 Task: Personal: Wedding Planning.
Action: Mouse pressed left at (52, 74)
Screenshot: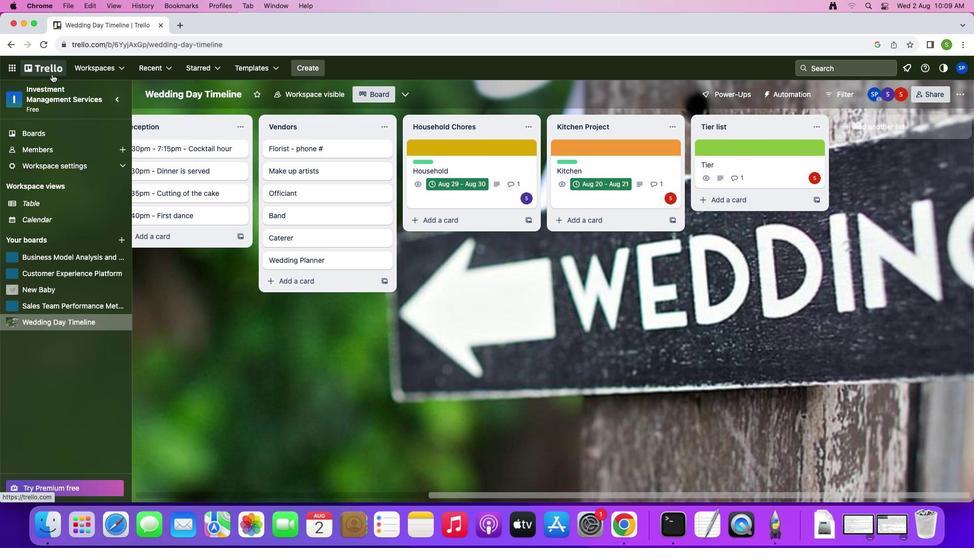 
Action: Mouse moved to (254, 129)
Screenshot: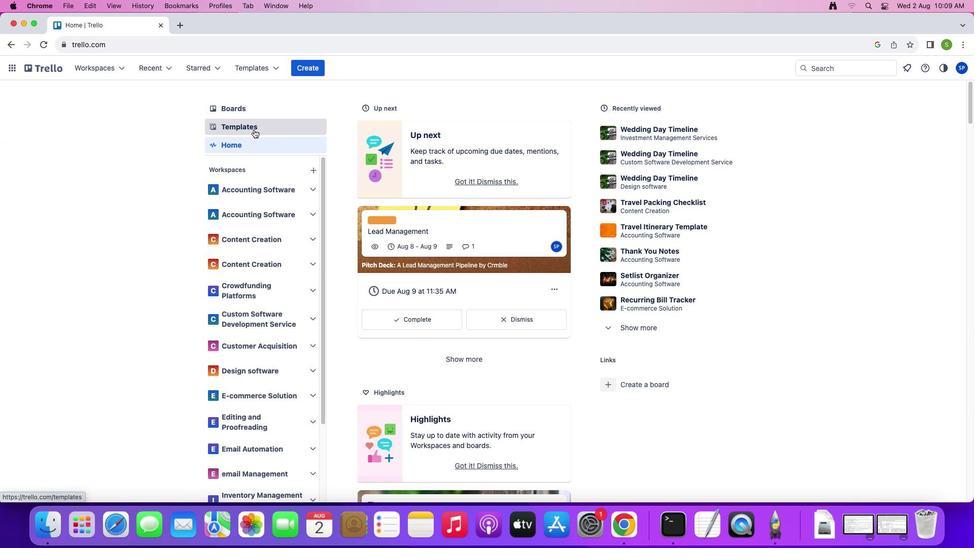 
Action: Mouse pressed left at (254, 129)
Screenshot: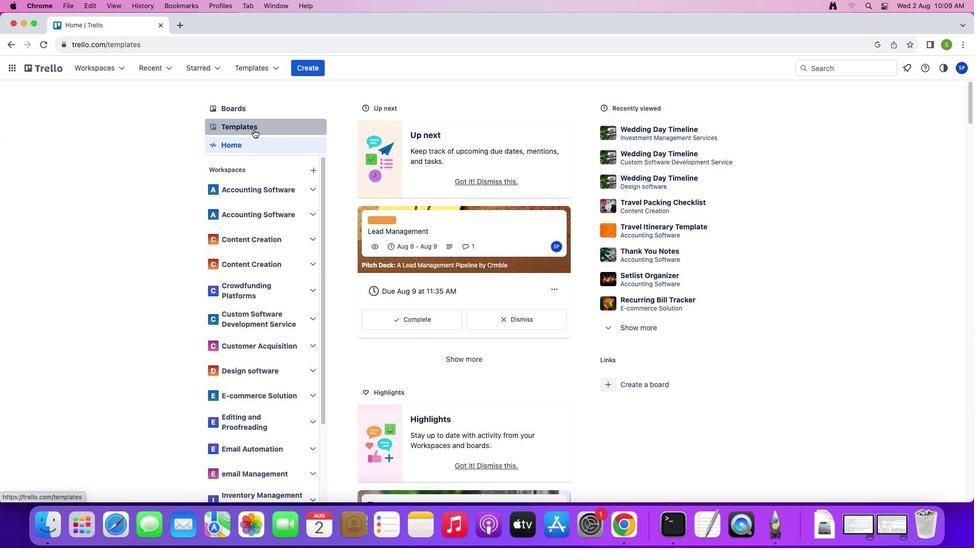 
Action: Mouse moved to (240, 265)
Screenshot: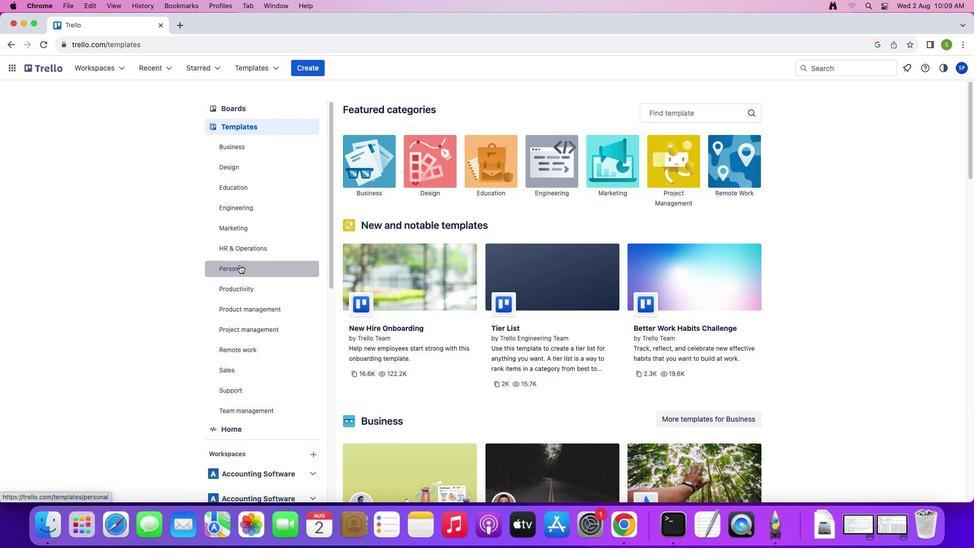 
Action: Mouse pressed left at (240, 265)
Screenshot: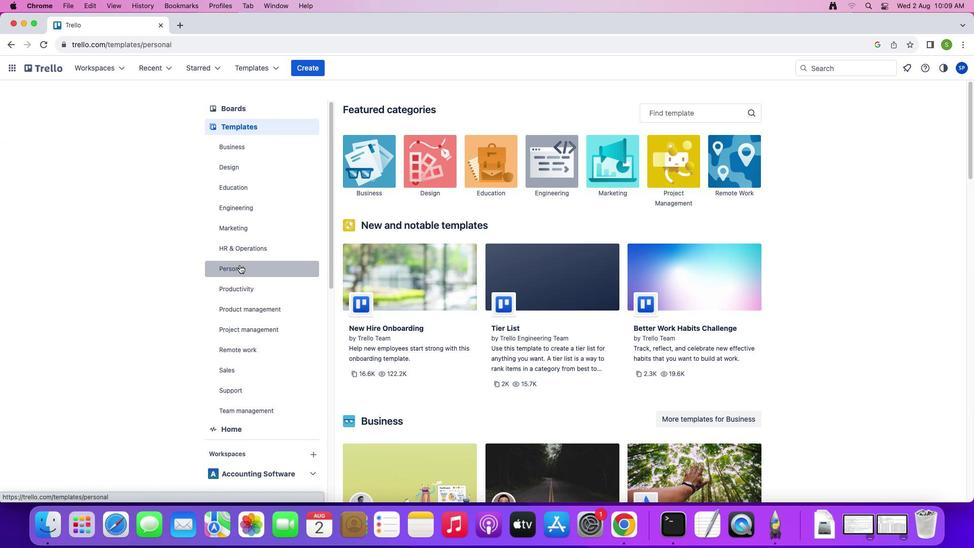 
Action: Mouse moved to (675, 111)
Screenshot: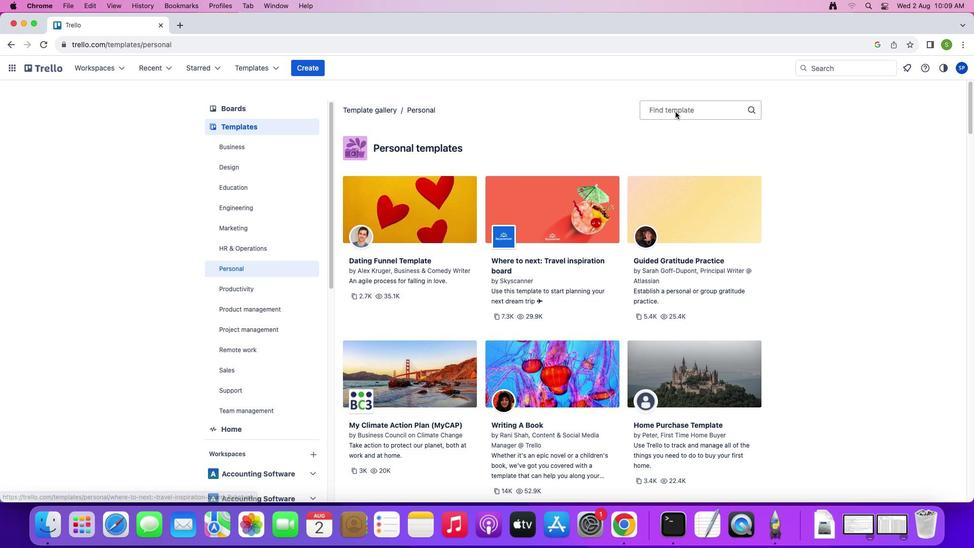 
Action: Mouse pressed left at (675, 111)
Screenshot: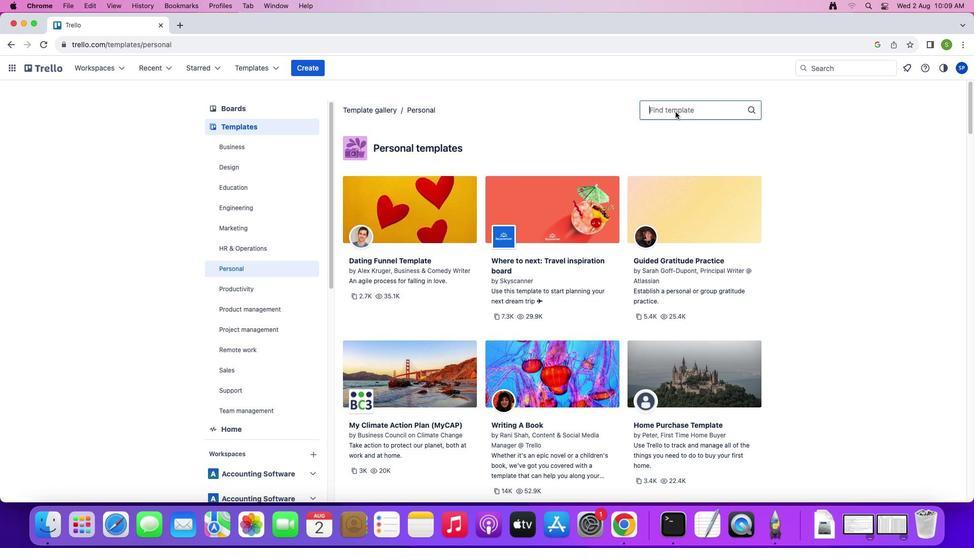 
Action: Key pressed 'W''E''D''D''I''N''G'Key.space'P''L''A''N''N''I''N''G'
Screenshot: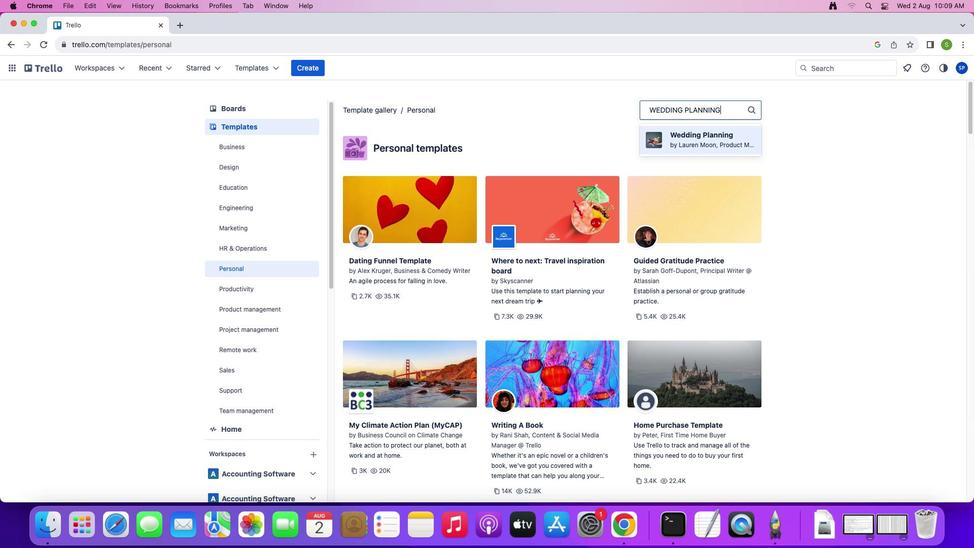
Action: Mouse moved to (700, 149)
Screenshot: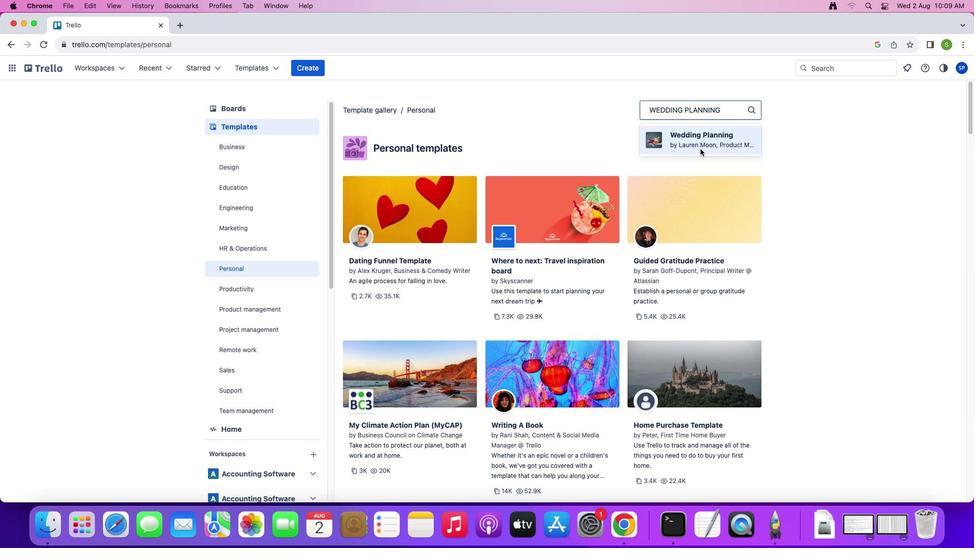 
Action: Mouse pressed left at (700, 149)
Screenshot: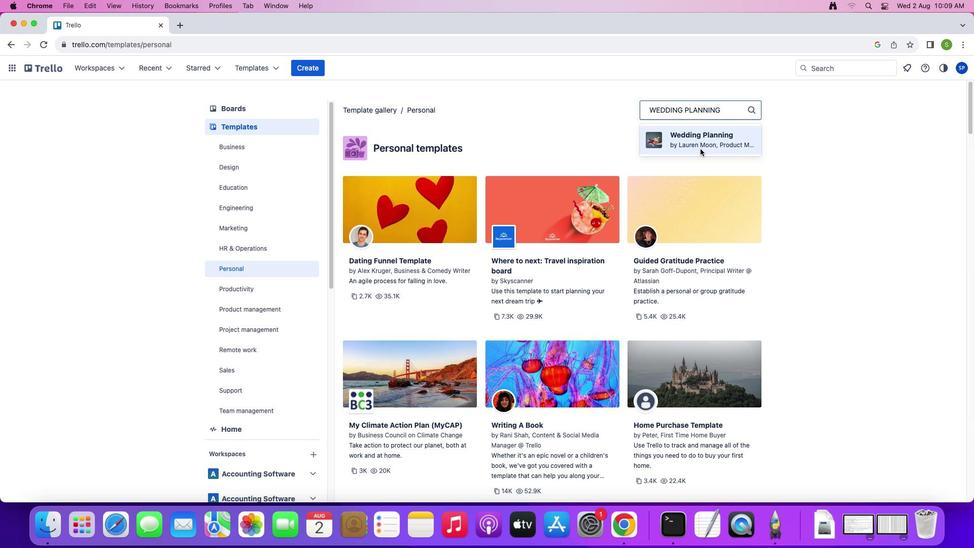 
Action: Key pressed Key.caps_lock
Screenshot: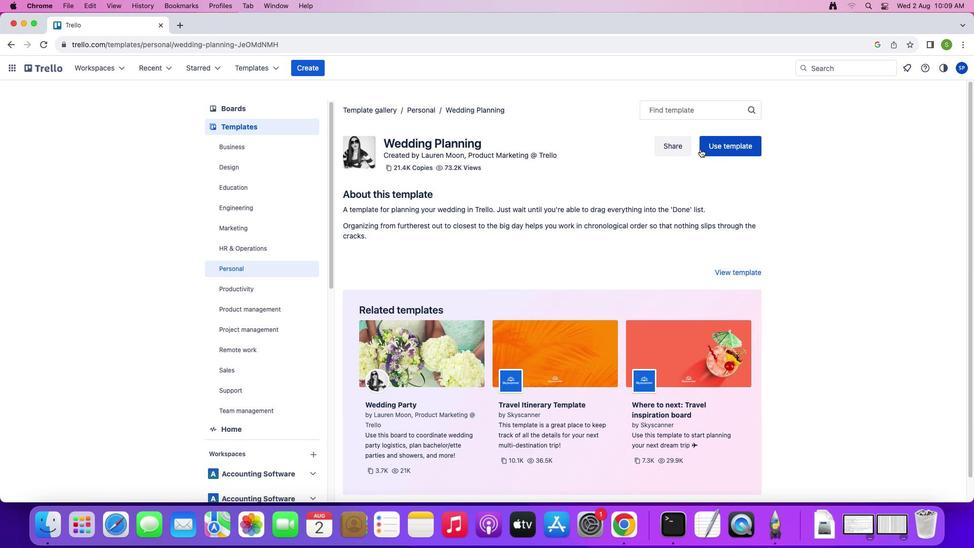
Action: Mouse moved to (709, 137)
Screenshot: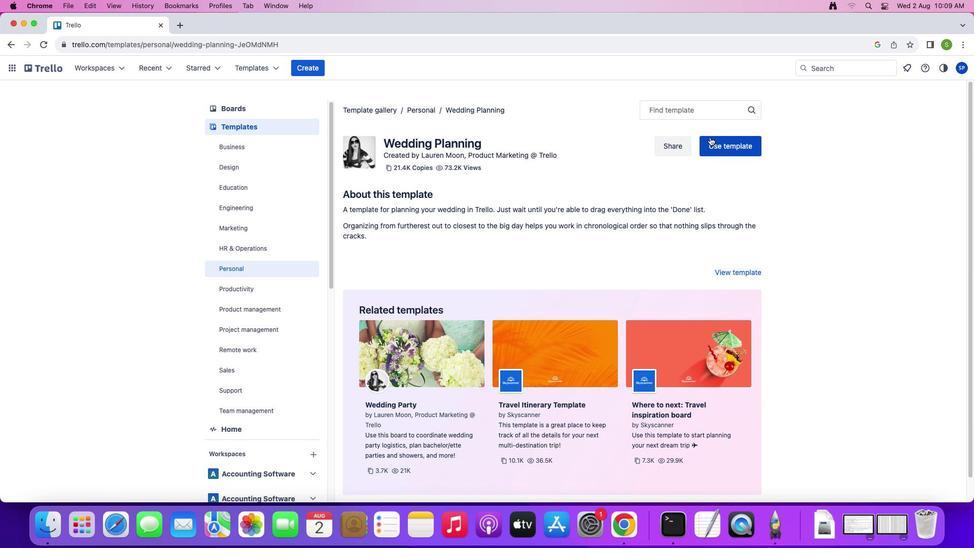 
Action: Mouse pressed left at (709, 137)
Screenshot: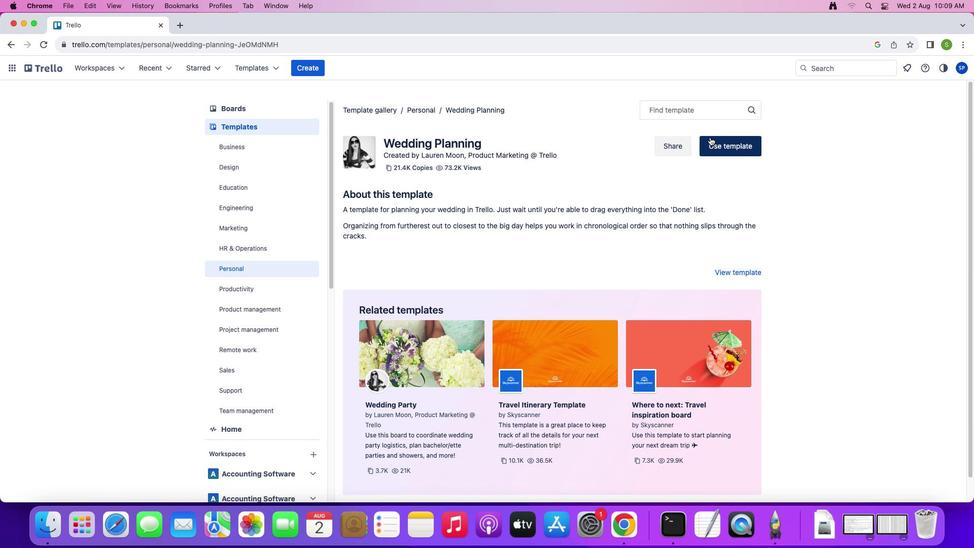 
Action: Mouse moved to (763, 240)
Screenshot: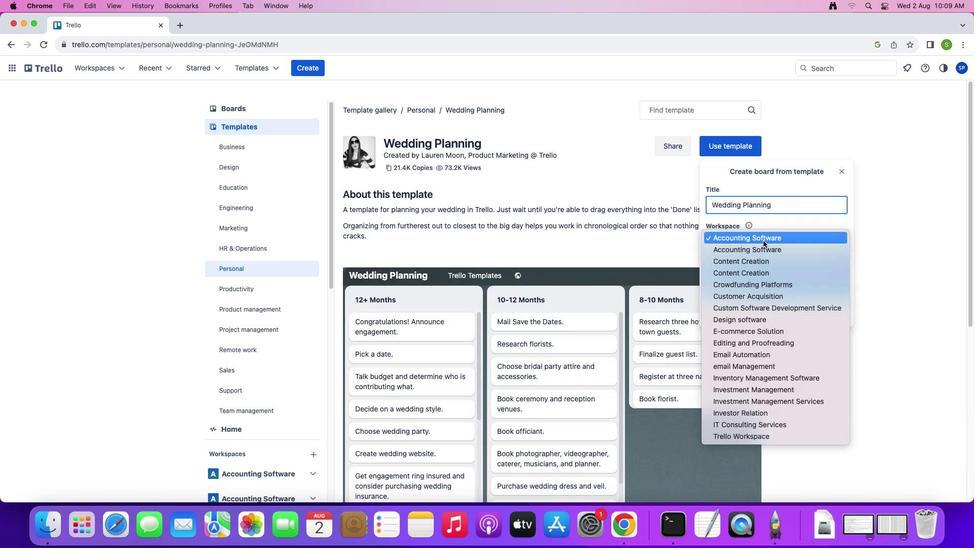 
Action: Mouse pressed left at (763, 240)
Screenshot: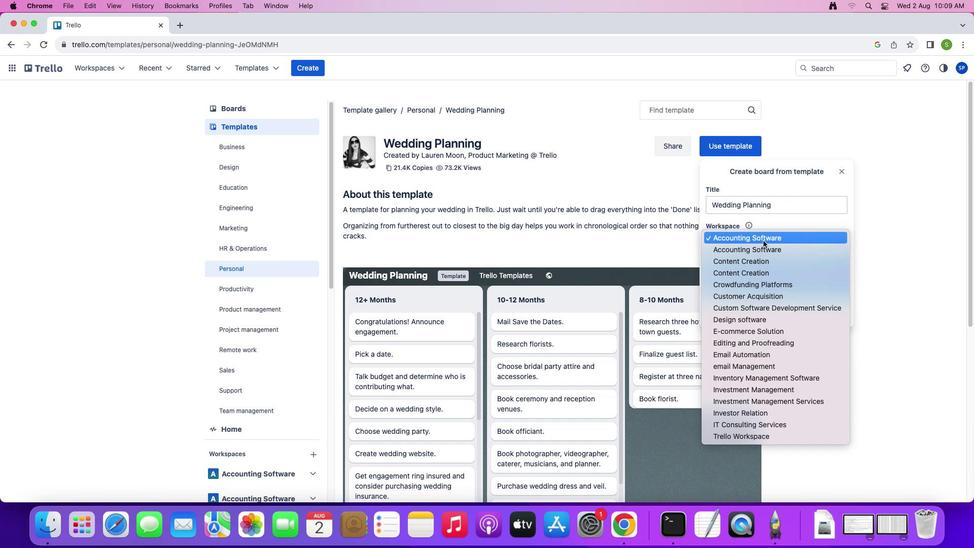 
Action: Mouse moved to (739, 403)
Screenshot: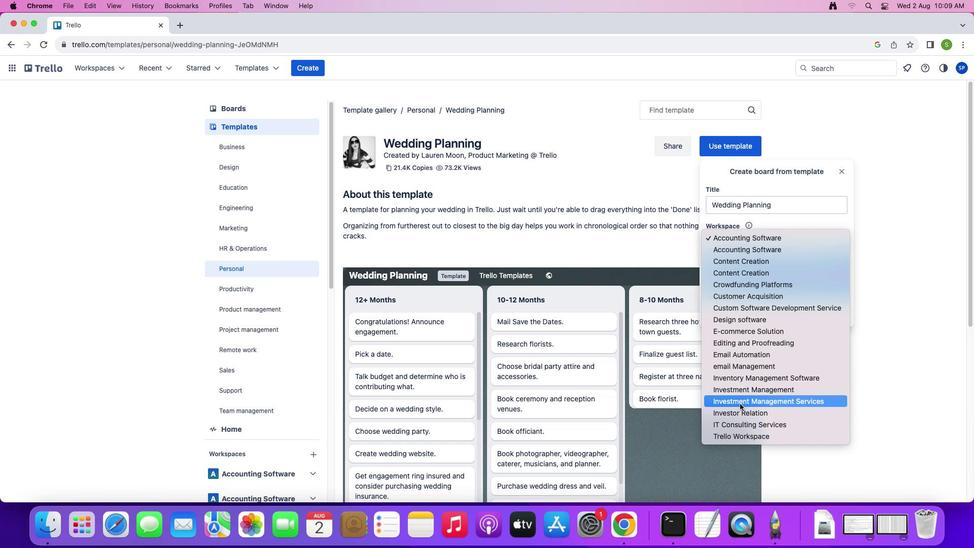 
Action: Mouse pressed left at (739, 403)
Screenshot: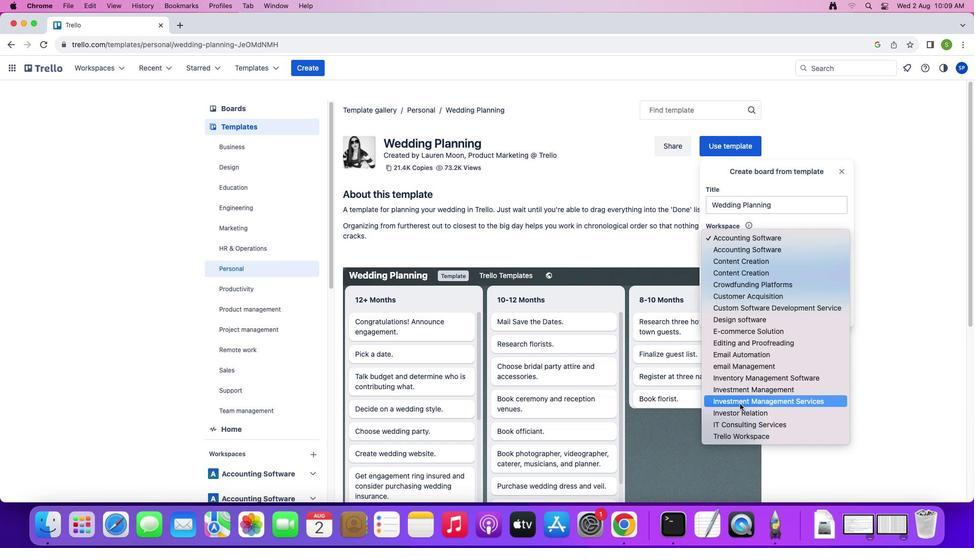 
Action: Mouse moved to (782, 235)
Screenshot: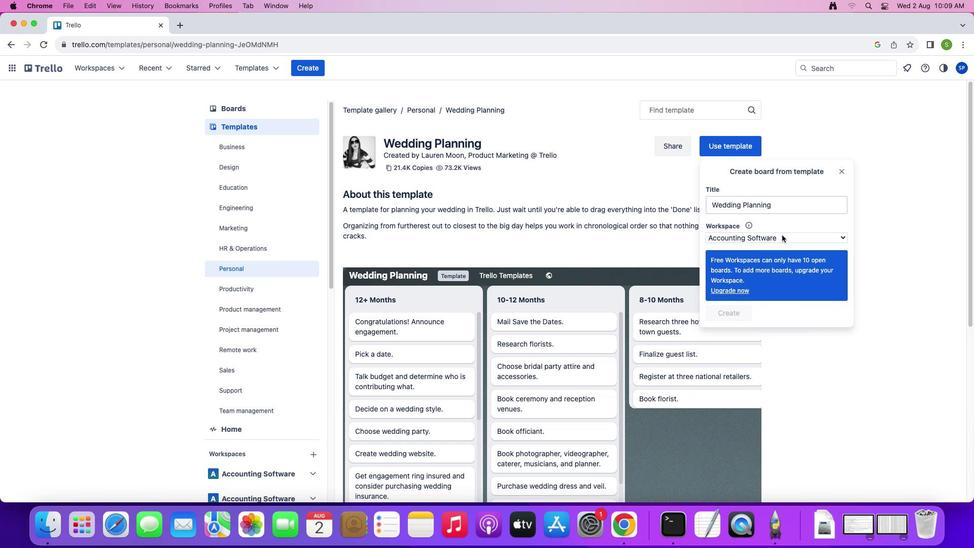 
Action: Mouse pressed left at (782, 235)
Screenshot: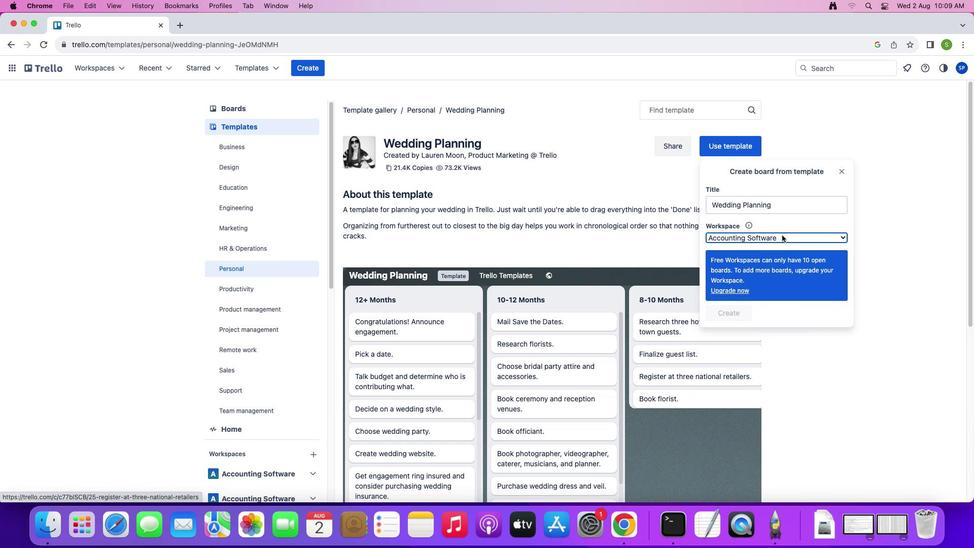 
Action: Mouse moved to (793, 240)
Screenshot: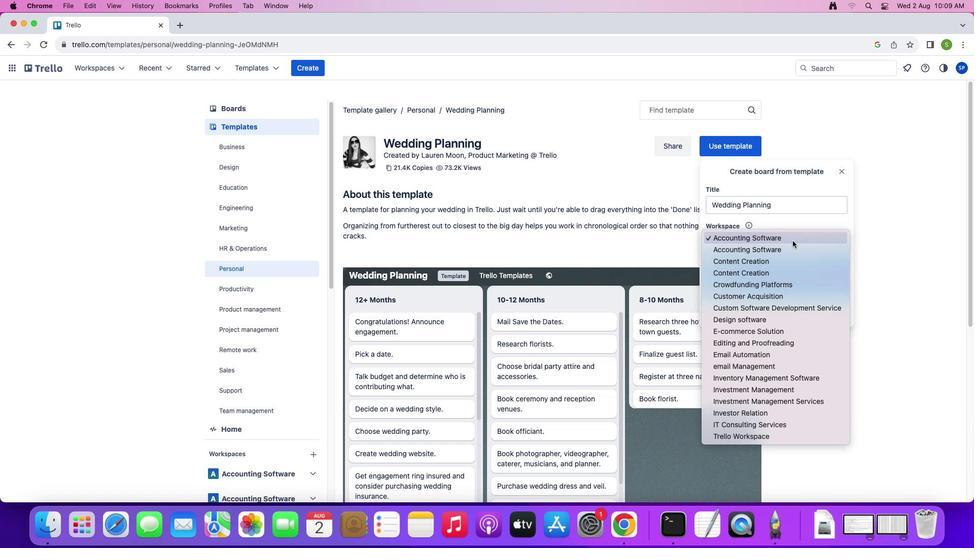 
Action: Mouse pressed left at (793, 240)
Screenshot: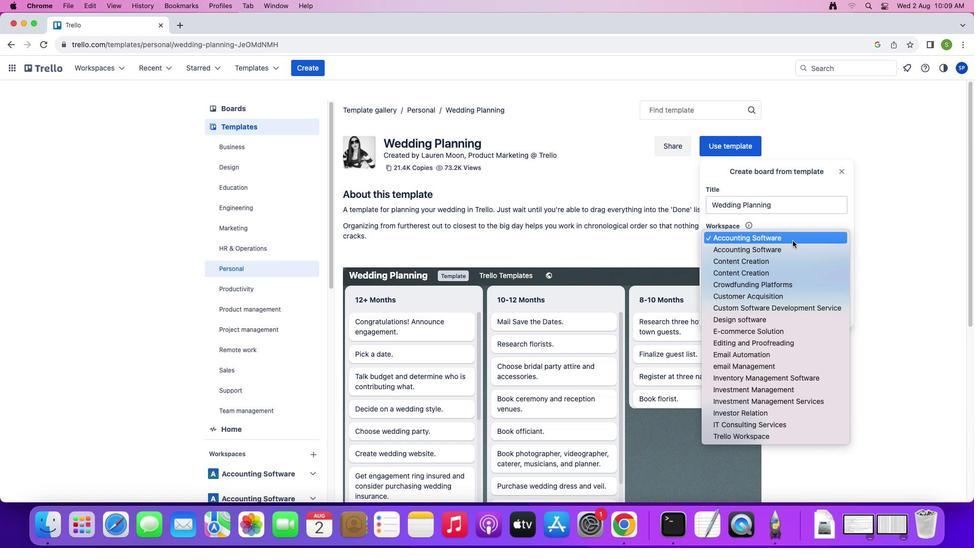 
Action: Mouse moved to (757, 257)
Screenshot: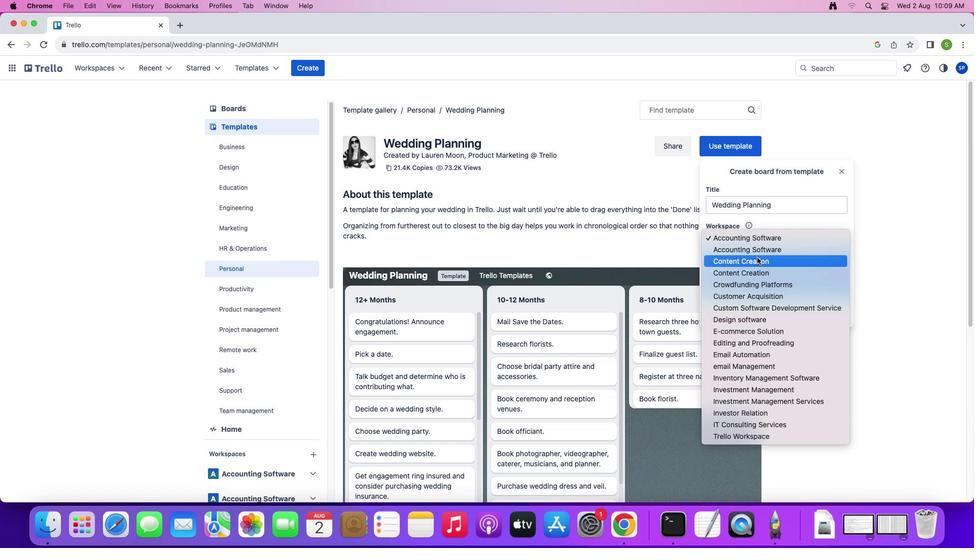 
Action: Mouse pressed left at (757, 257)
Screenshot: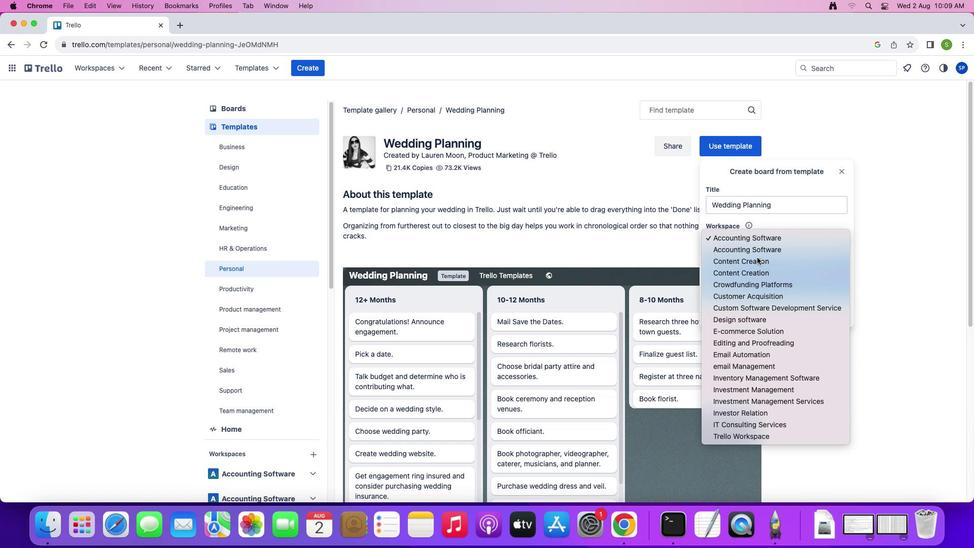 
Action: Mouse moved to (725, 367)
Screenshot: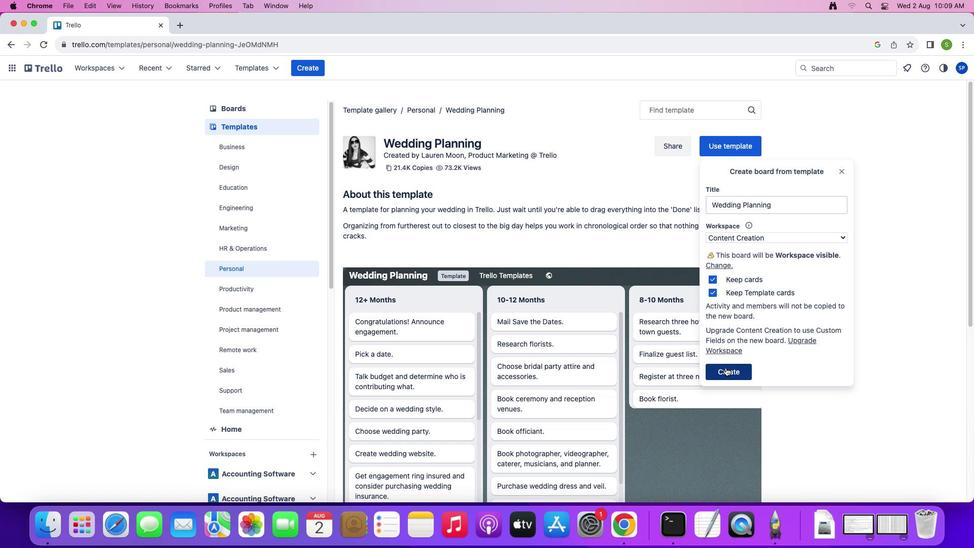 
Action: Mouse pressed left at (725, 367)
Screenshot: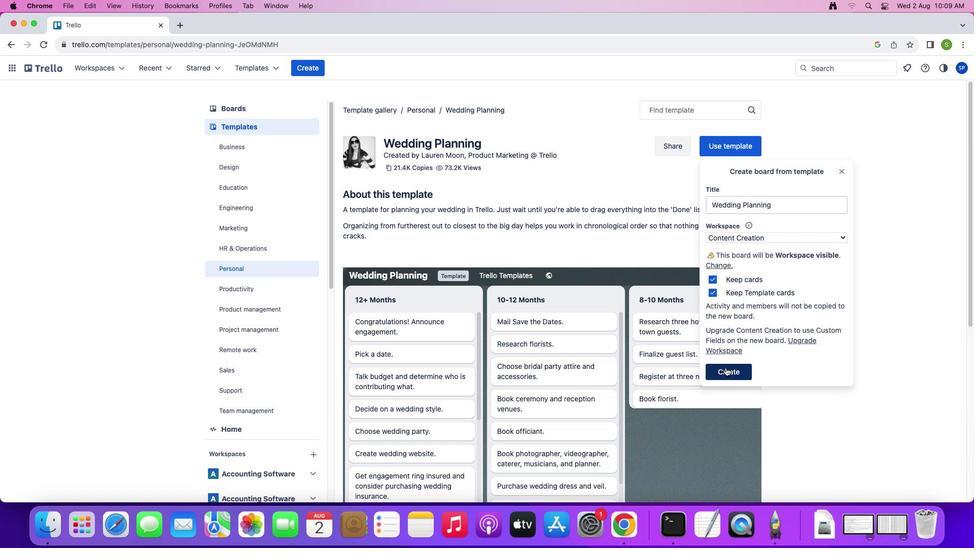 
Action: Mouse moved to (397, 495)
Screenshot: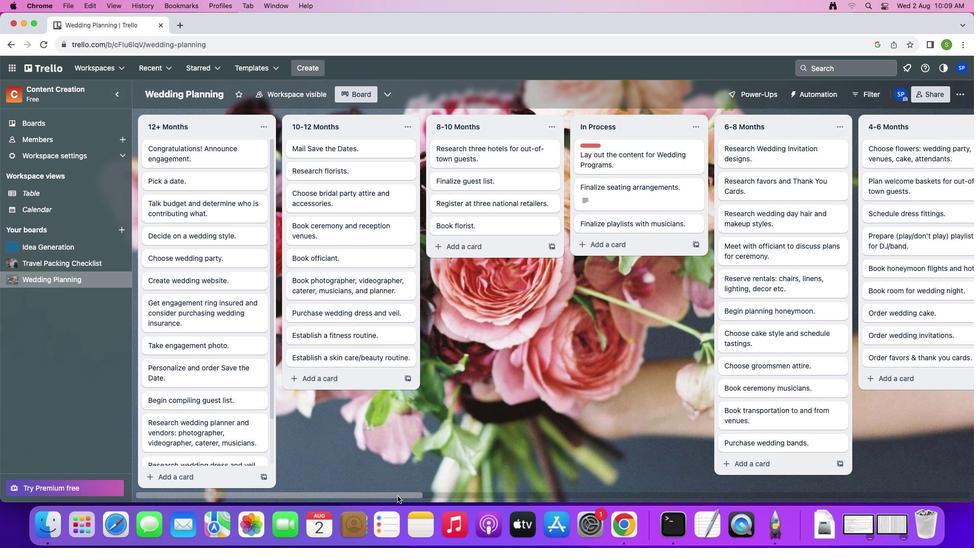 
Action: Mouse pressed left at (397, 495)
Screenshot: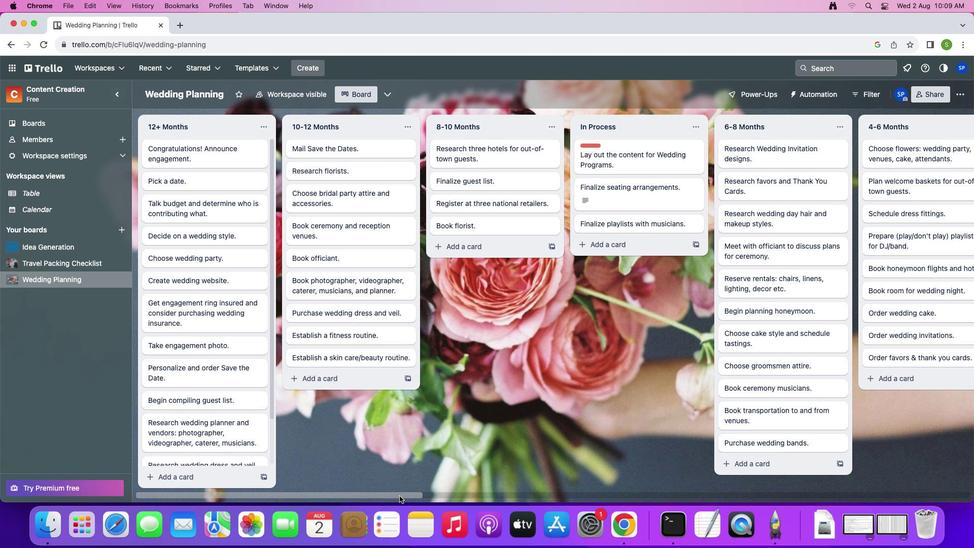 
Action: Mouse moved to (924, 129)
Screenshot: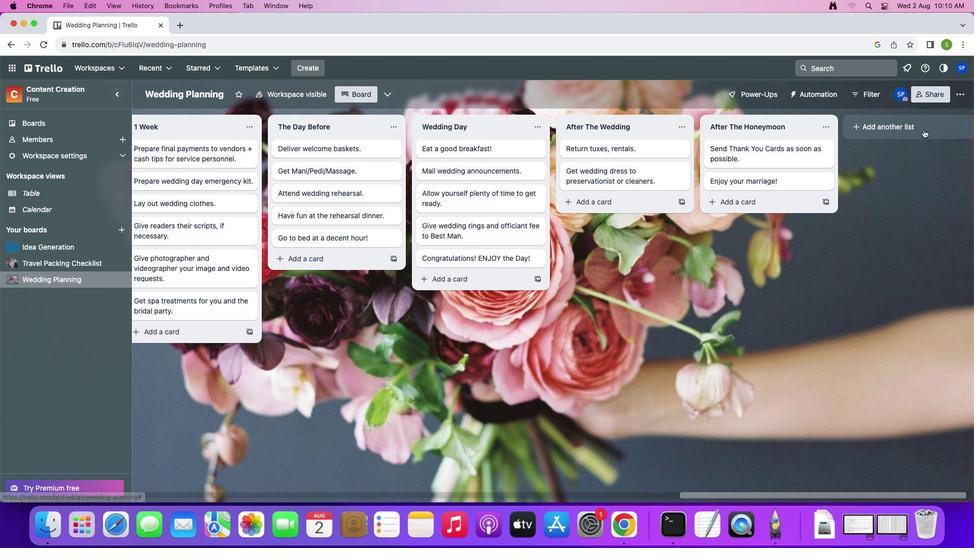 
Action: Mouse pressed left at (924, 129)
Screenshot: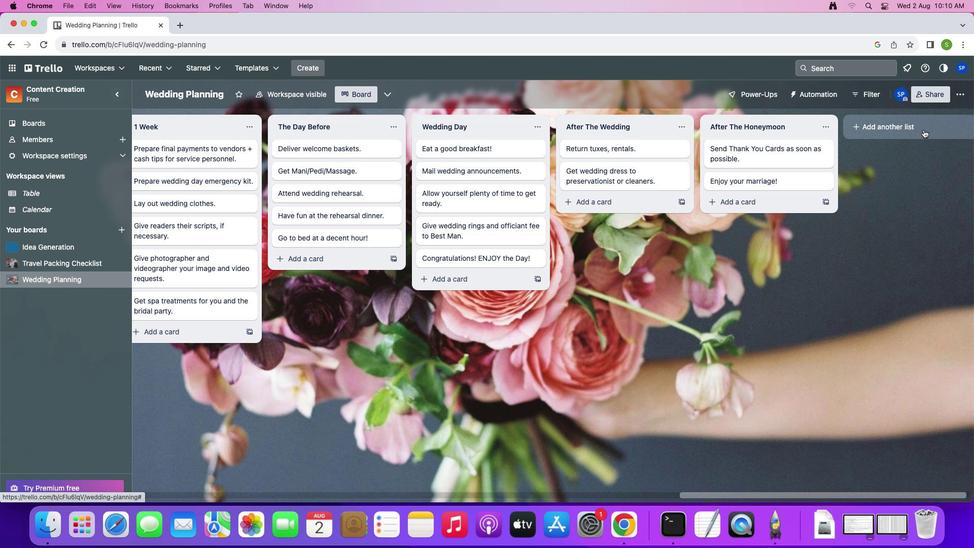 
Action: Mouse moved to (846, 346)
Screenshot: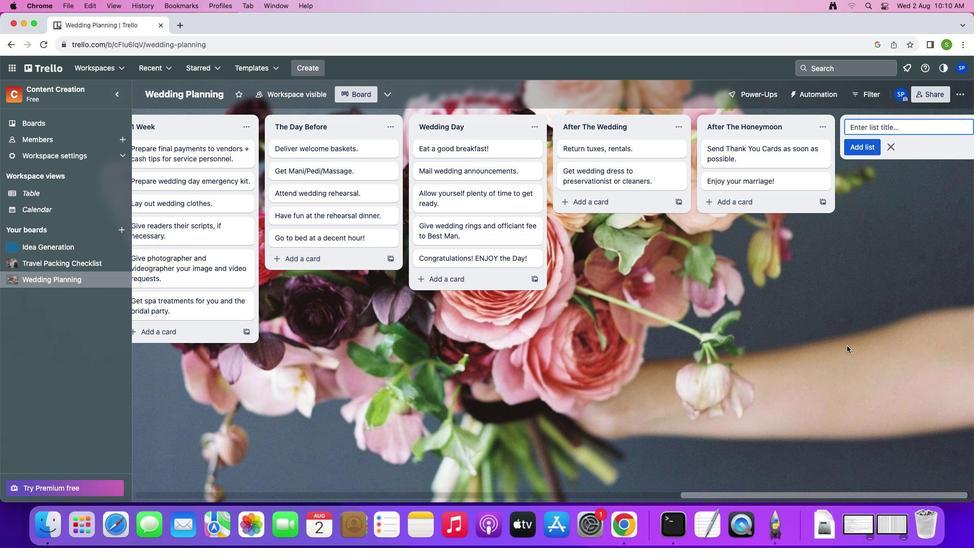 
Action: Key pressed Key.shift'W''e''d''d''i''n''g'Key.spaceKey.shift'P''a''r''t''y'Key.enterKey.shift'T''r''a''v''e''l'Key.spaceKey.shift'I''t''i''n''e''r''a''r''y'Key.spaceKey.shift'T''e''m''p''l''a''t''e'Key.enterKey.shift'W''h''e''r''e'Key.space't''o'Key.space'n''e''x''t'Key.shift_r':'Key.spaceKey.shift'T''r''a''v''e''l'Key.space'i''n''s''p''i''r''a''t''i''o''n'Key.space'b''o''a''r''d'Key.enter
Screenshot: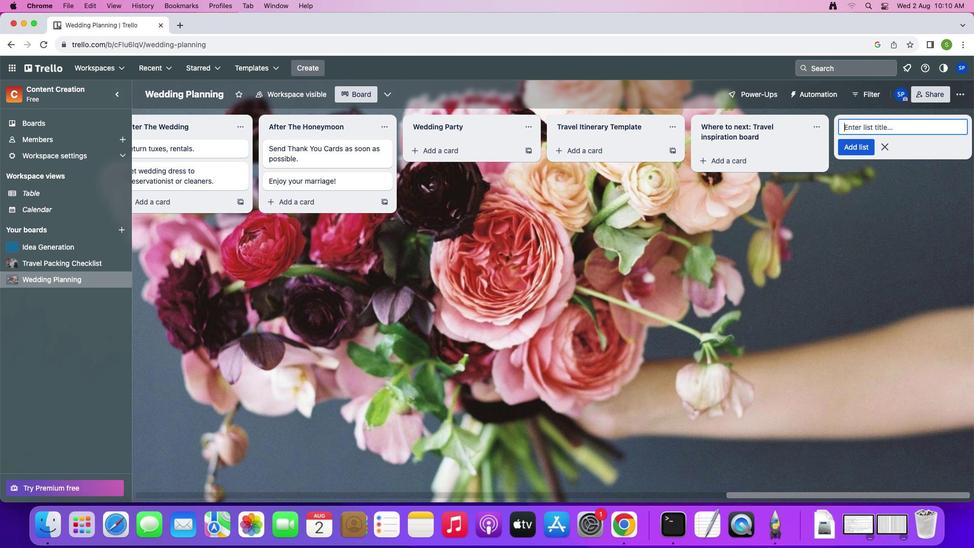 
Action: Mouse moved to (894, 149)
Screenshot: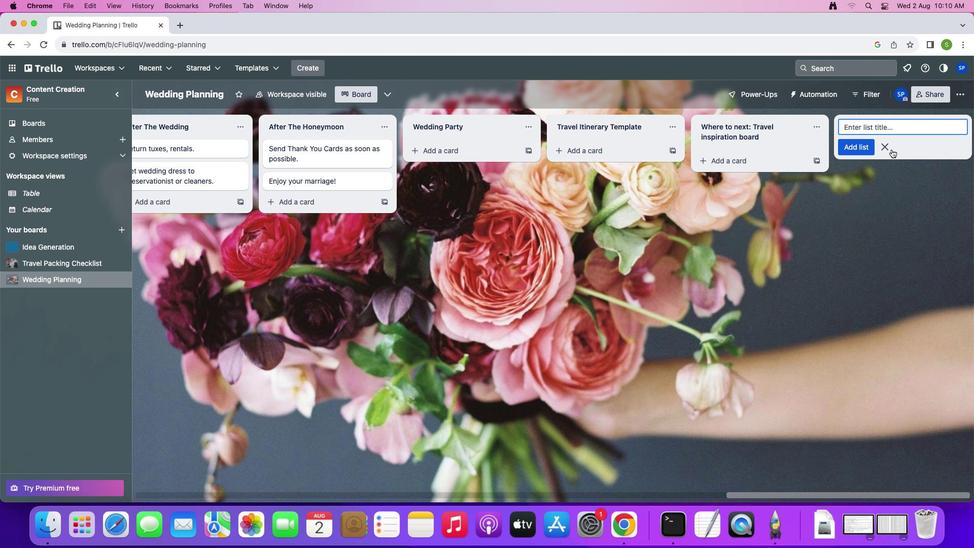 
Action: Mouse pressed left at (894, 149)
Screenshot: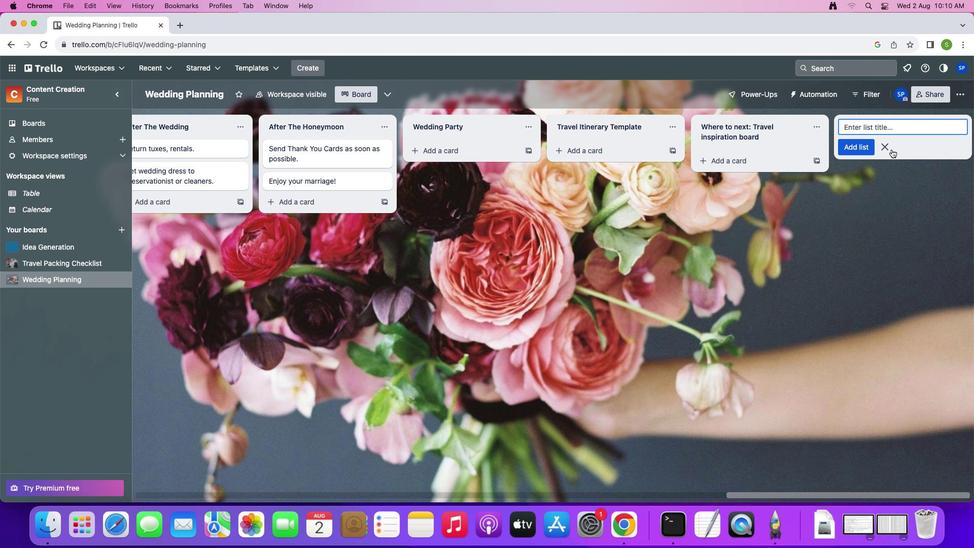 
Action: Mouse moved to (891, 149)
Screenshot: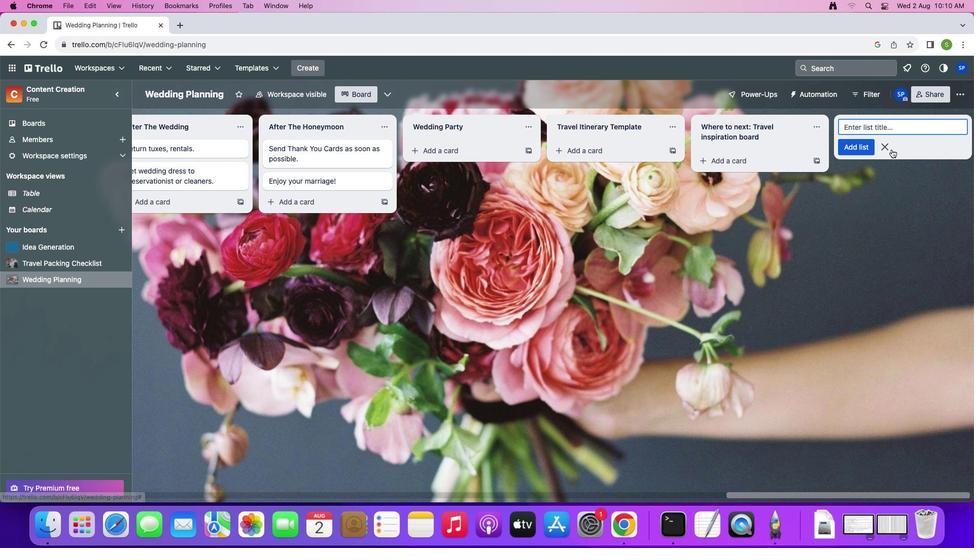 
Action: Mouse pressed left at (891, 149)
Screenshot: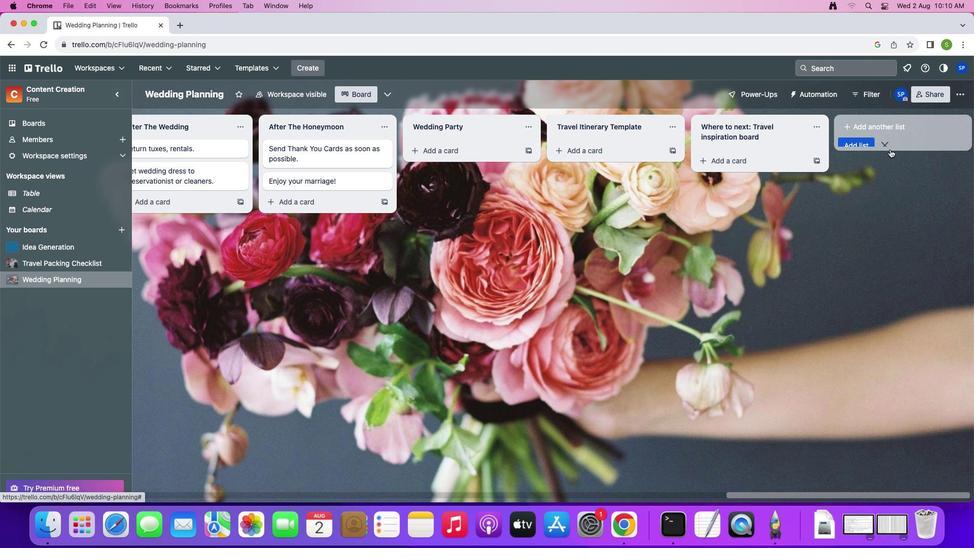 
Action: Mouse moved to (457, 148)
Screenshot: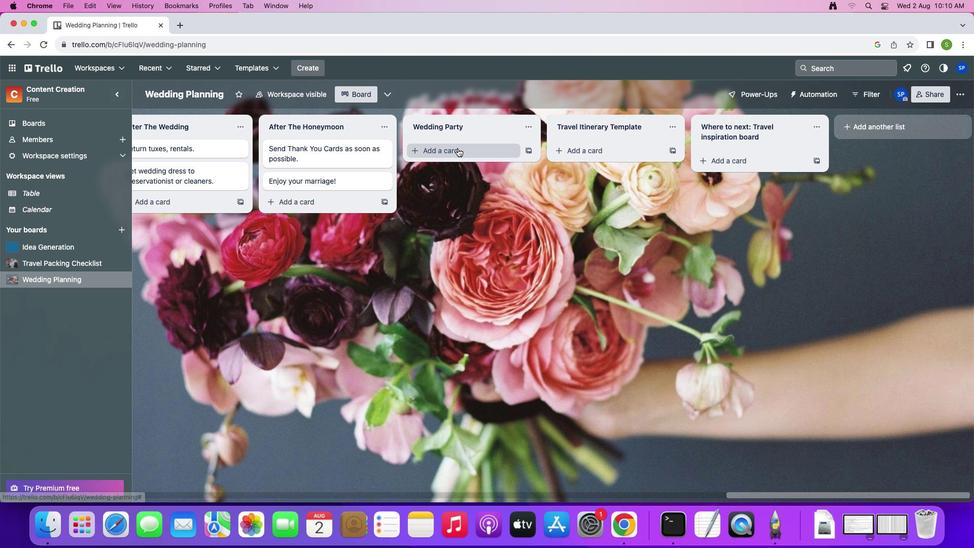 
Action: Mouse pressed left at (457, 148)
Screenshot: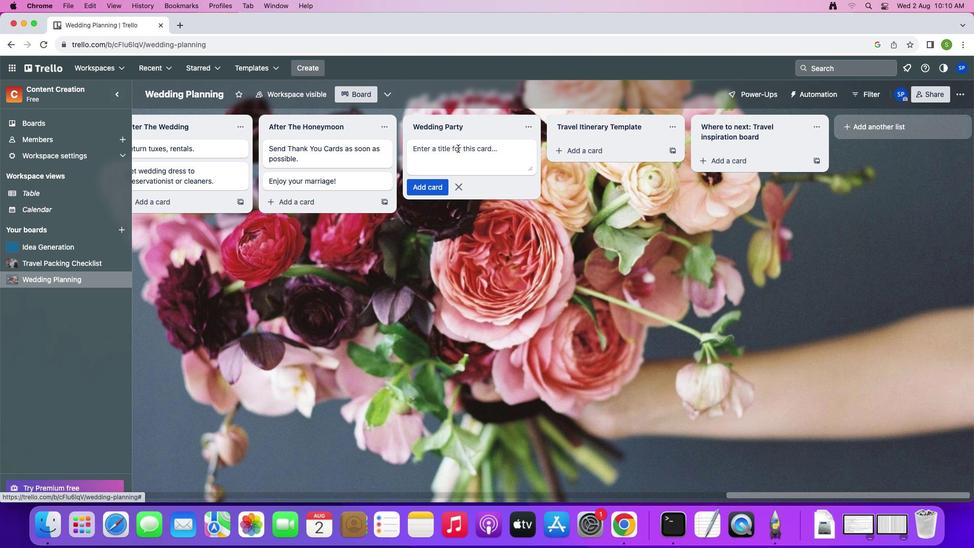 
Action: Mouse moved to (471, 161)
Screenshot: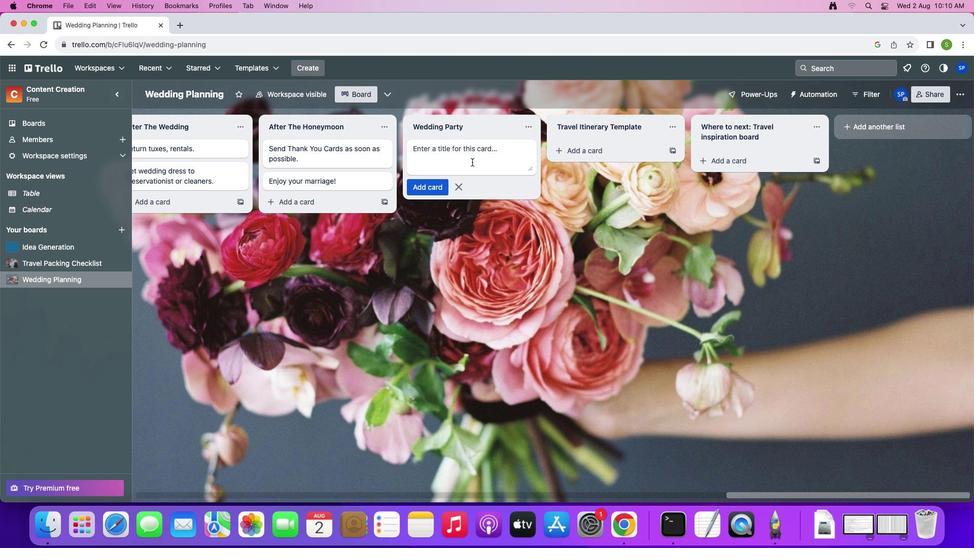 
Action: Key pressed Key.shift'W''e''d''d''i''n''g'Key.enter
Screenshot: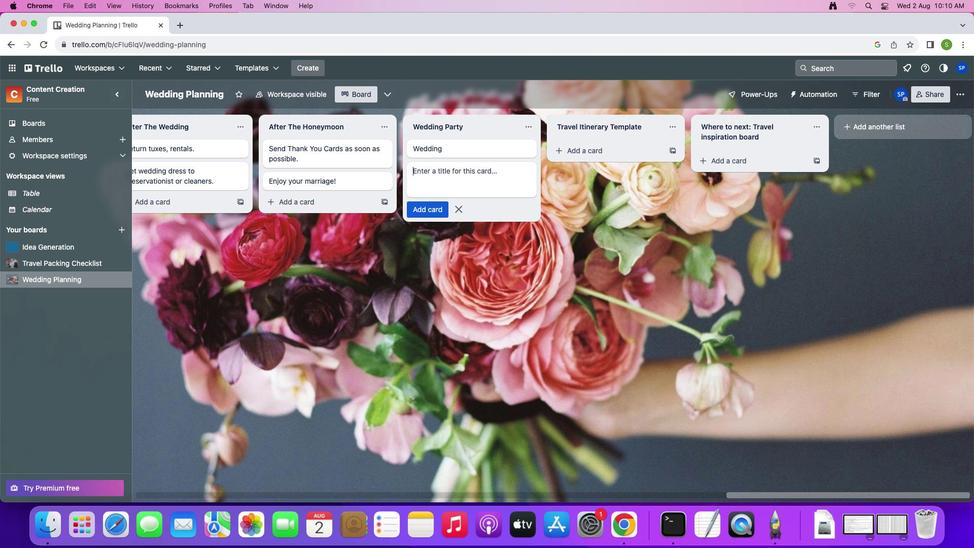 
Action: Mouse moved to (612, 149)
Screenshot: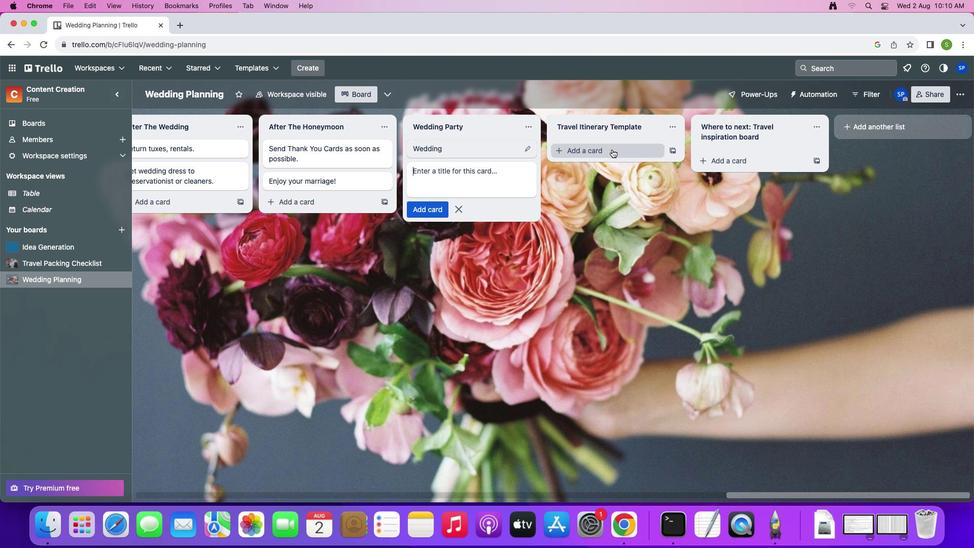 
Action: Mouse pressed left at (612, 149)
Screenshot: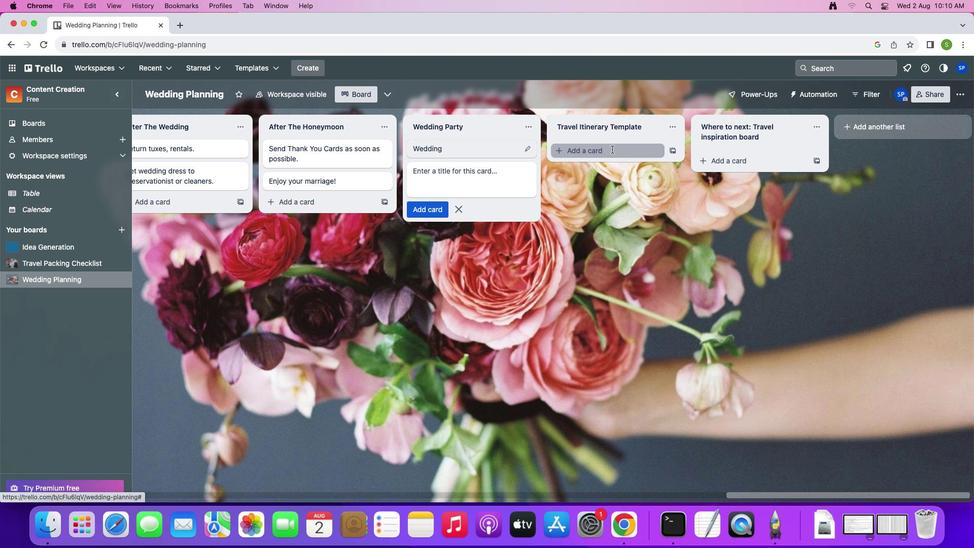 
Action: Mouse moved to (612, 149)
Screenshot: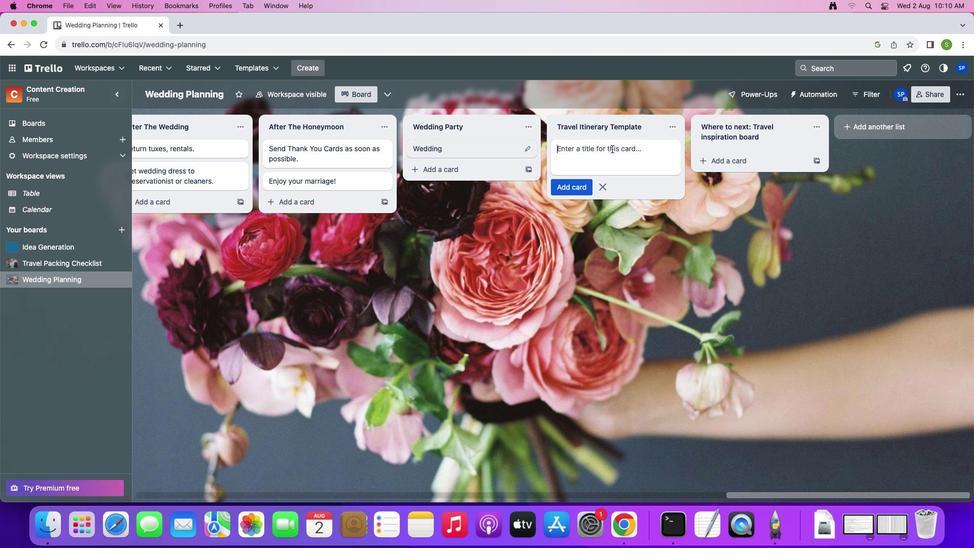 
Action: Key pressed Key.shift'I''t''i''n''e''r''a''r''y'Key.enter
Screenshot: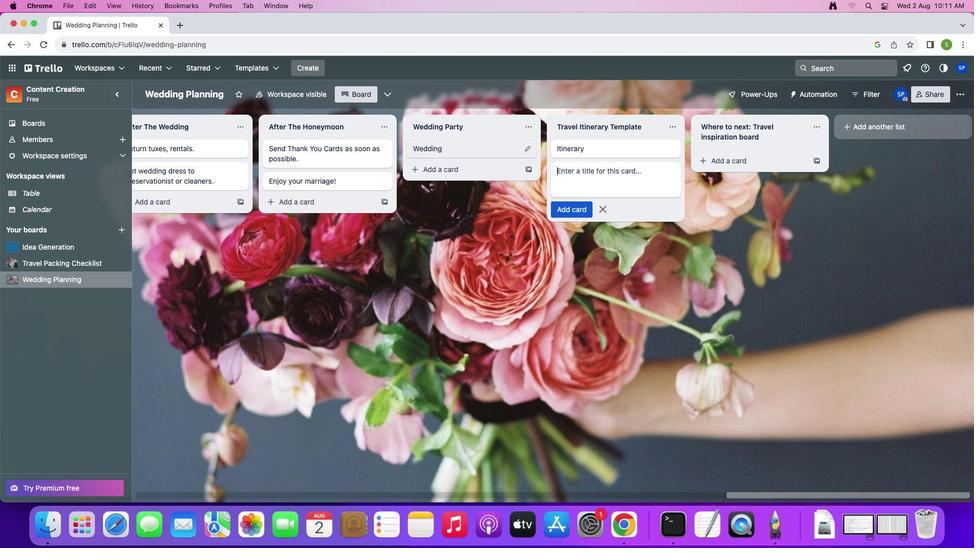 
Action: Mouse moved to (750, 161)
Screenshot: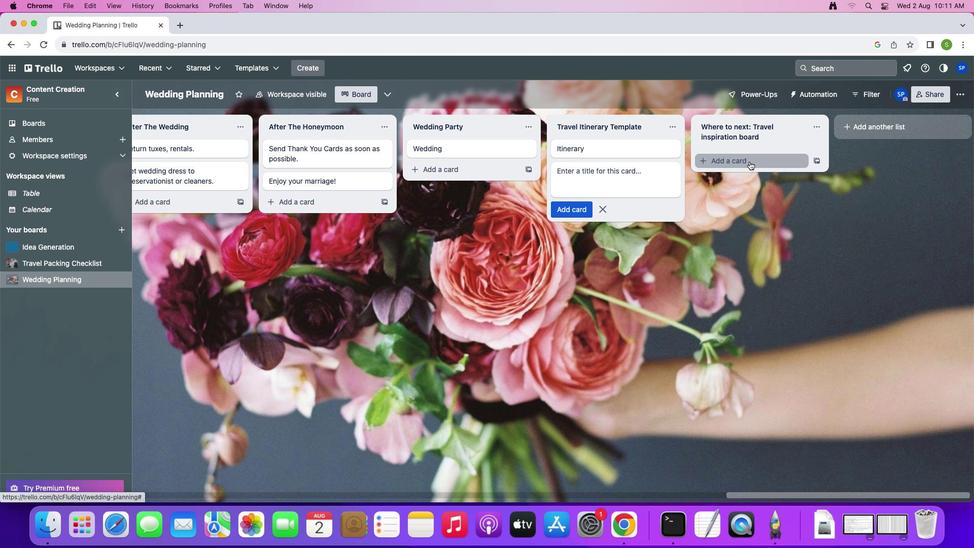 
Action: Mouse pressed left at (750, 161)
Screenshot: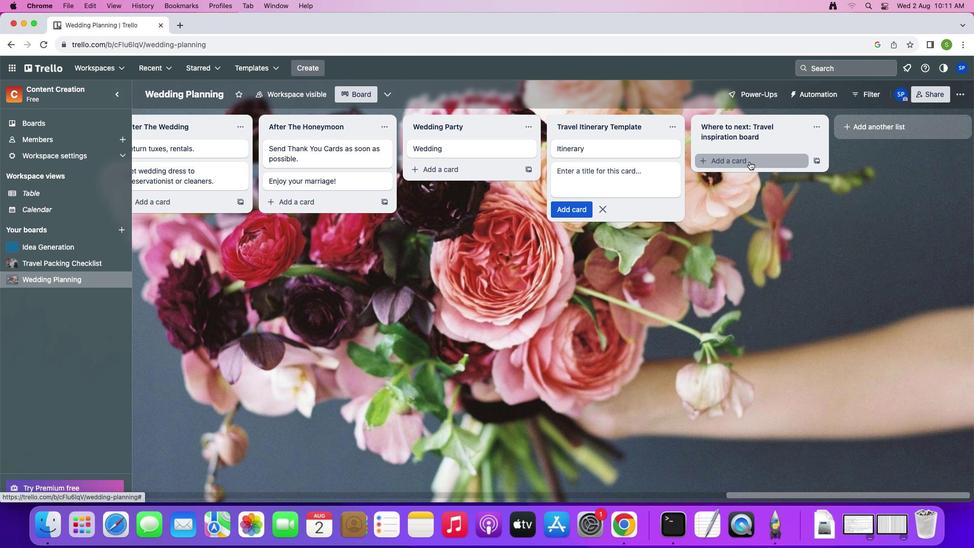 
Action: Key pressed Key.shift'I''n''s''p''i''r''a''t''i''o''n'Key.enter
Screenshot: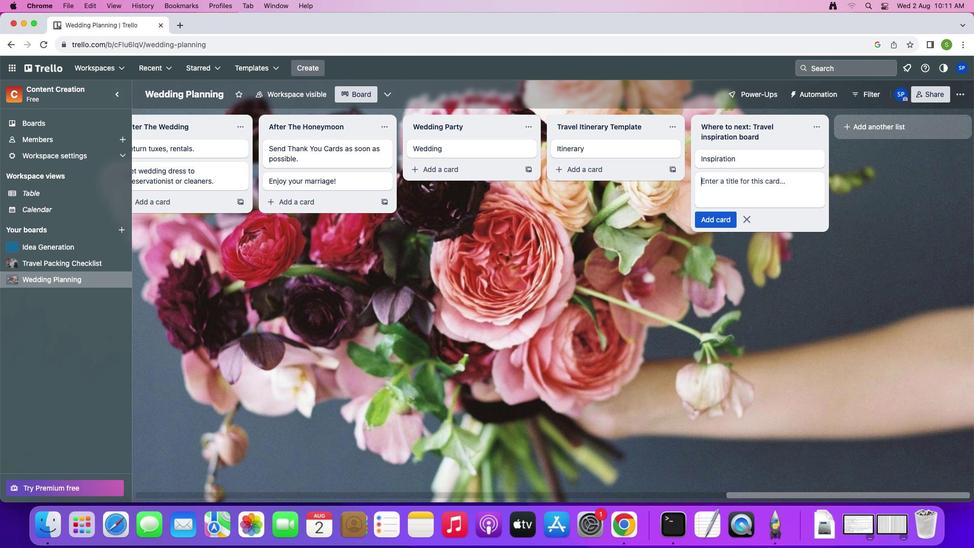 
Action: Mouse moved to (464, 146)
Screenshot: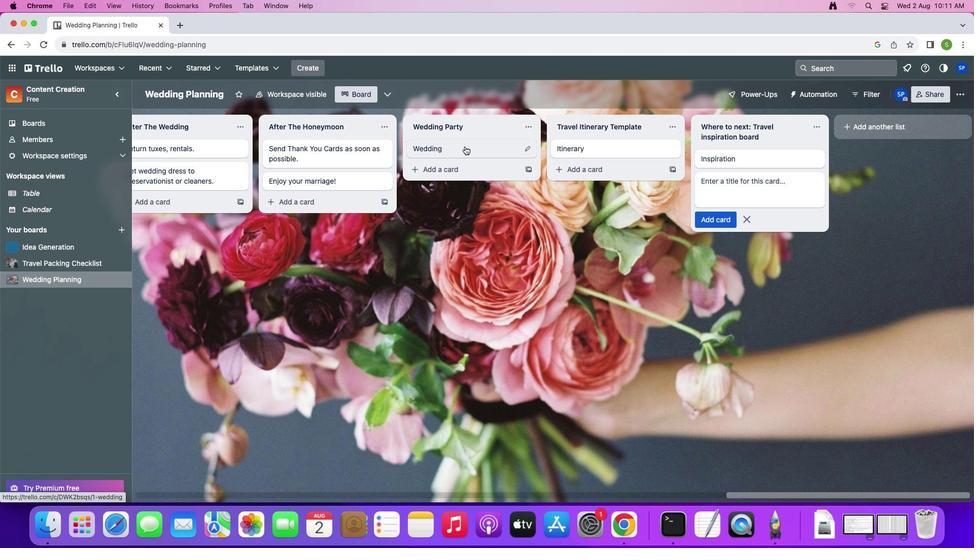 
Action: Mouse pressed left at (464, 146)
Screenshot: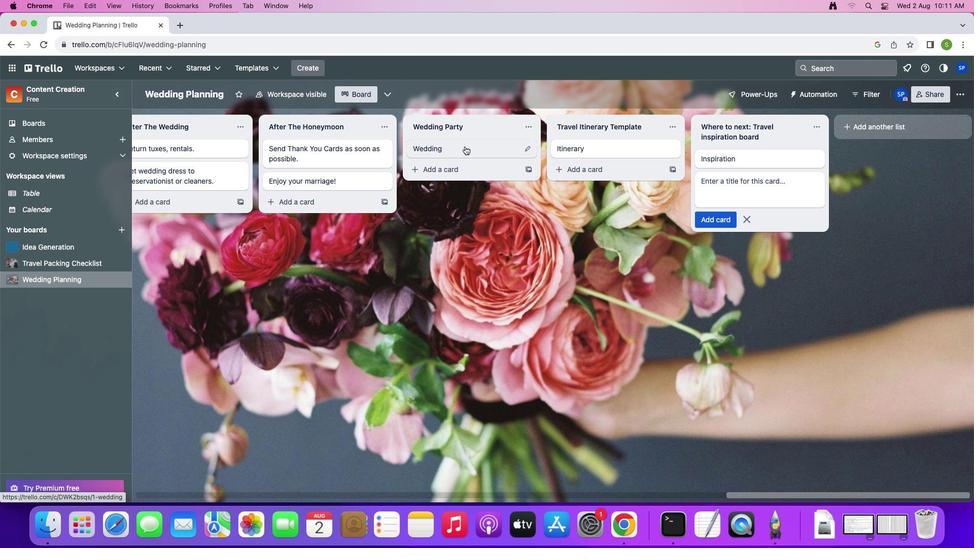 
Action: Mouse moved to (605, 148)
Screenshot: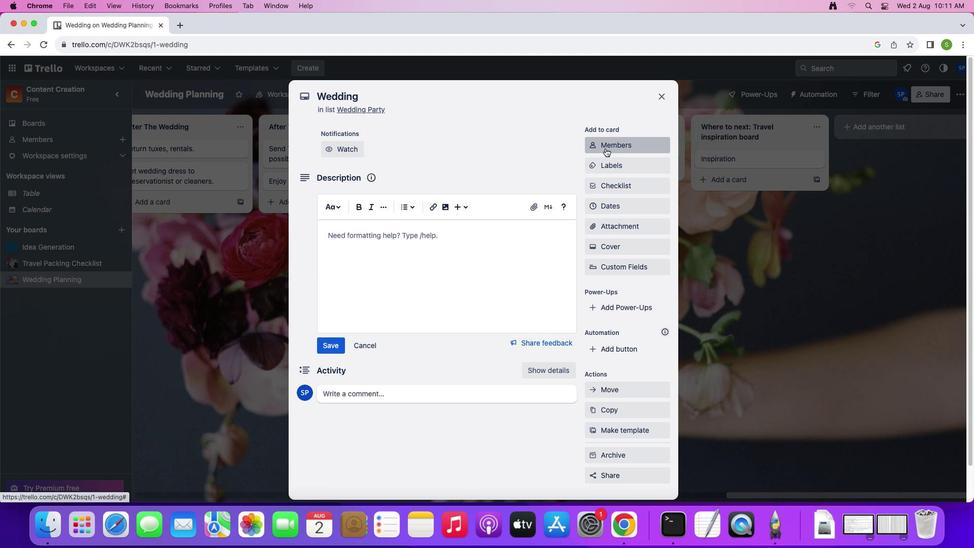 
Action: Mouse pressed left at (605, 148)
Screenshot: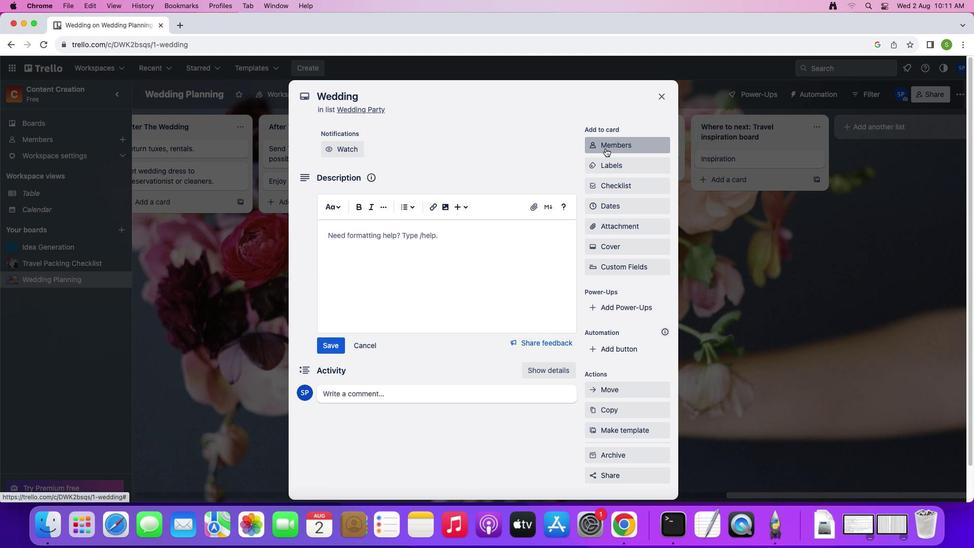 
Action: Mouse moved to (612, 156)
Screenshot: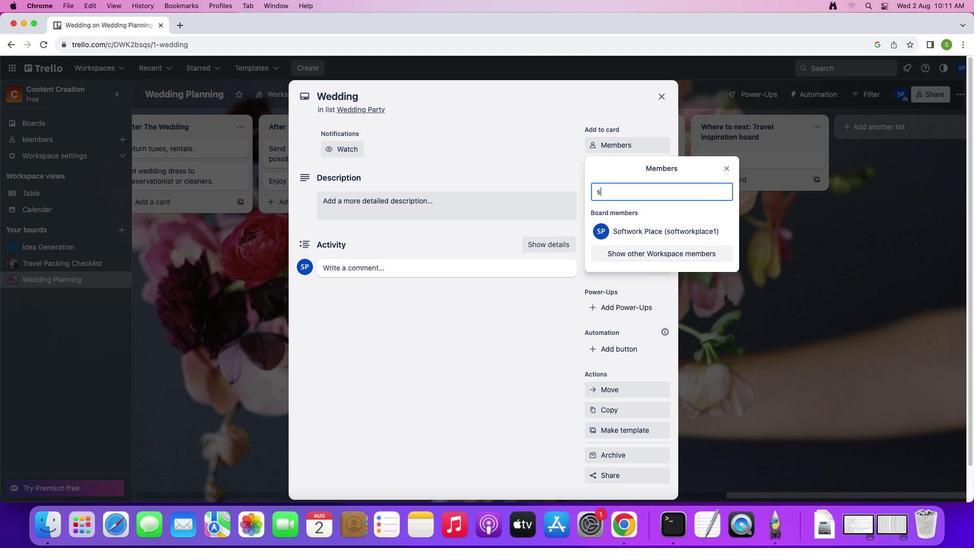 
Action: Key pressed 's''o''f''t''a''g''e''.''2''s''o''f''t''a''g''e'Key.shift'@'Key.leftKey.leftKey.leftKey.leftKey.leftKey.leftKey.leftKey.leftKey.shift'@'Key.rightKey.rightKey.rightKey.rightKey.rightKey.rightKey.rightKey.rightKey.backspace'.''n''e''t'
Screenshot: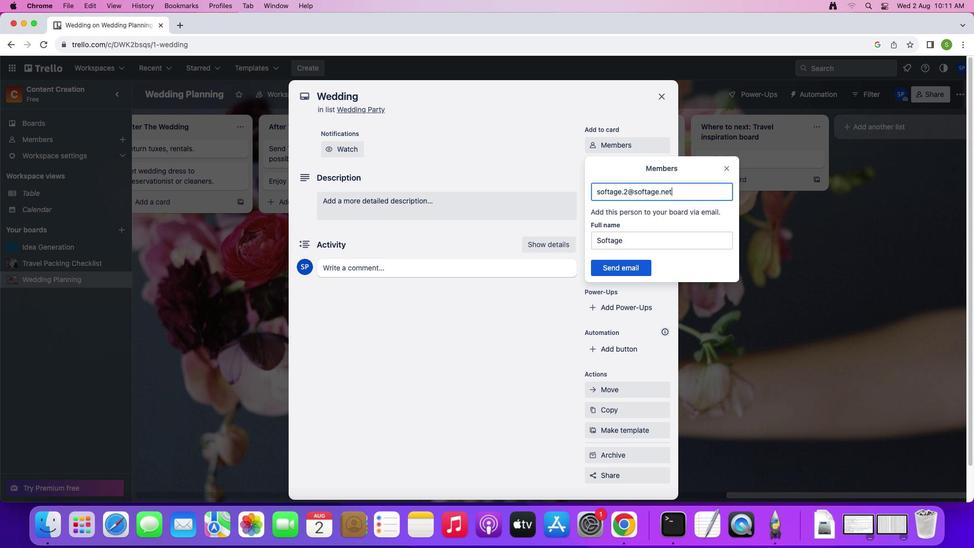 
Action: Mouse moved to (610, 273)
Screenshot: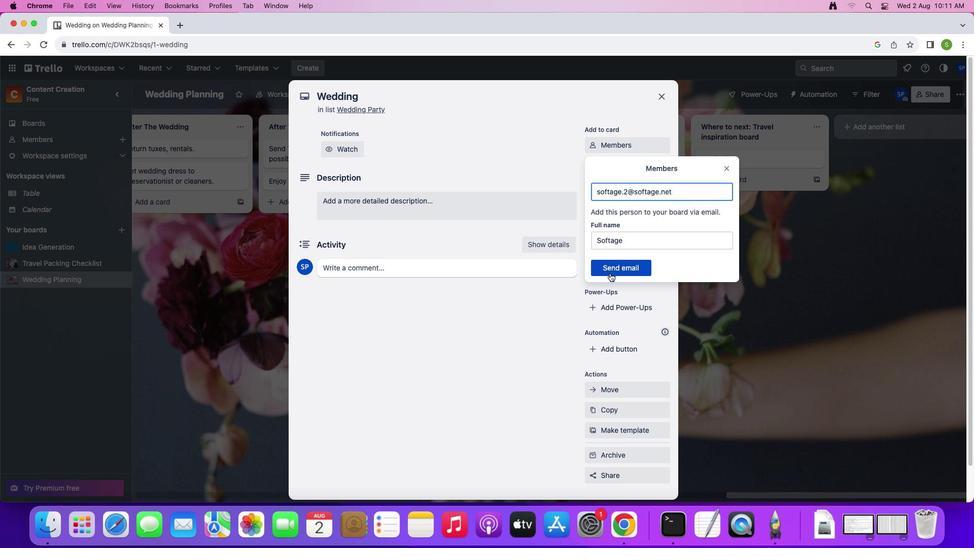 
Action: Mouse pressed left at (610, 273)
Screenshot: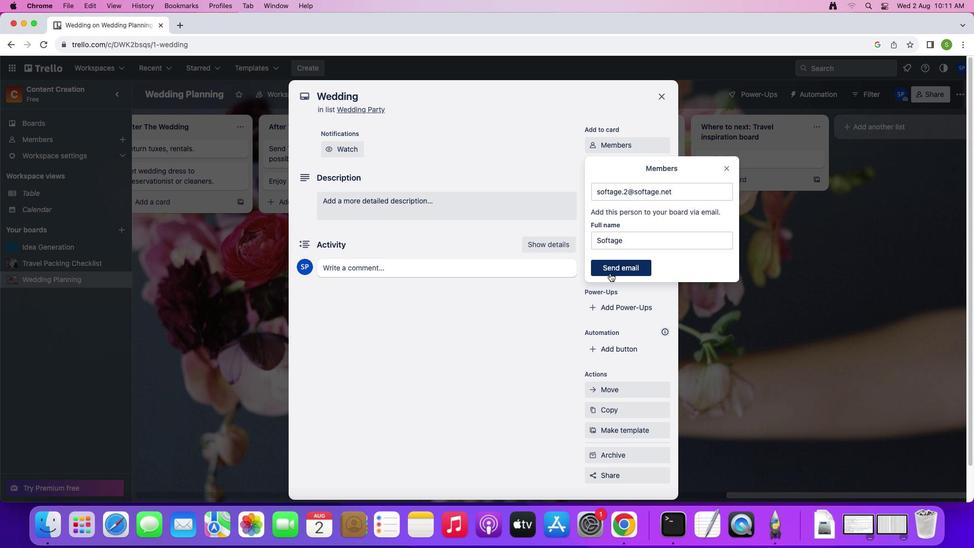 
Action: Mouse moved to (622, 219)
Screenshot: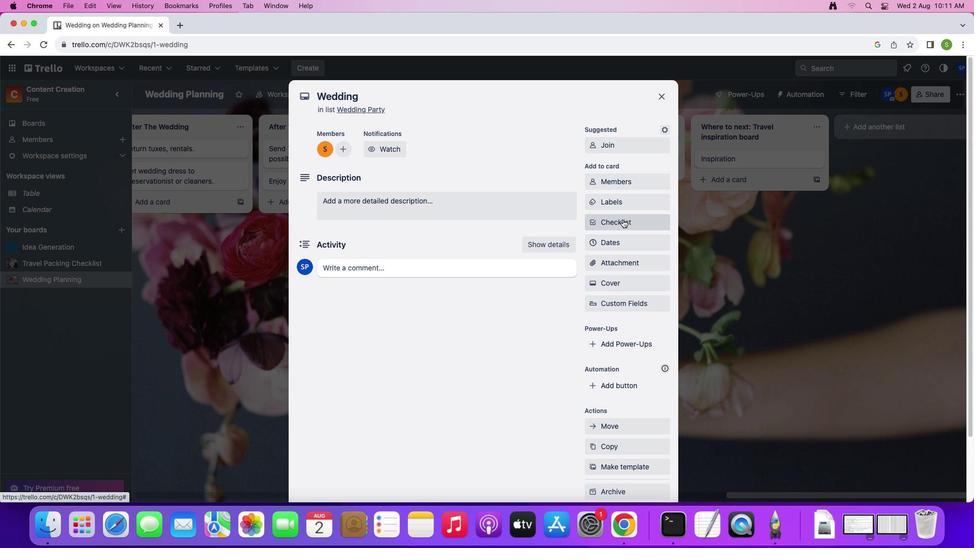 
Action: Mouse pressed left at (622, 219)
Screenshot: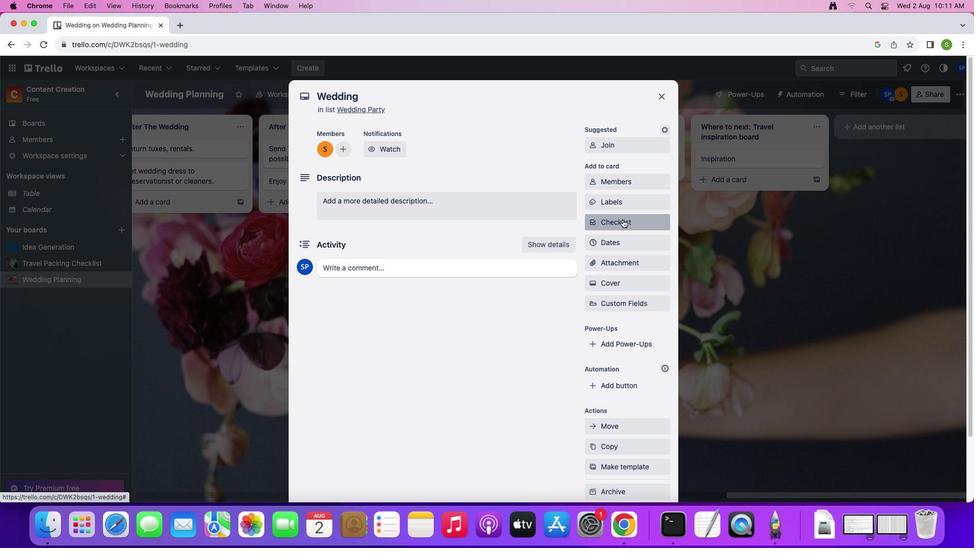 
Action: Mouse moved to (672, 228)
Screenshot: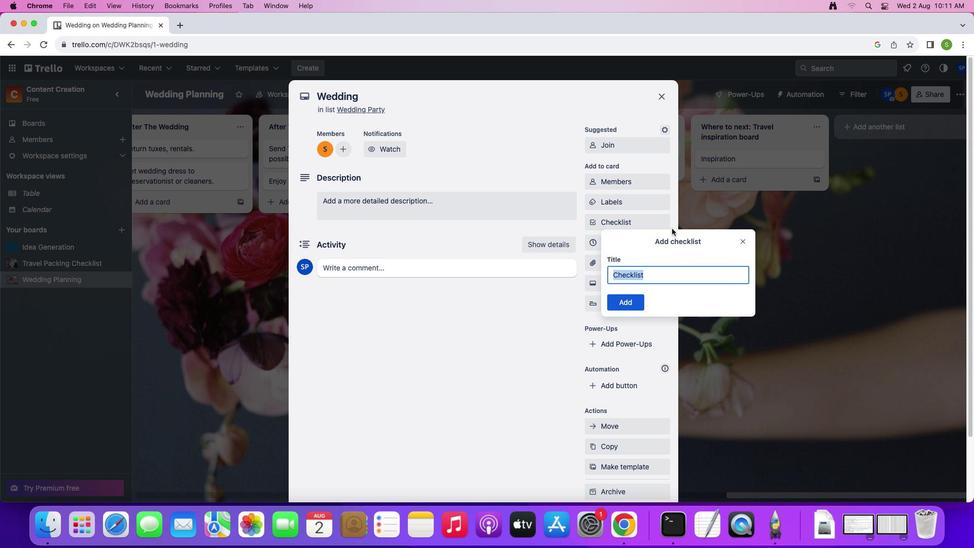 
Action: Key pressed Key.shift'P''a''r''t''y'
Screenshot: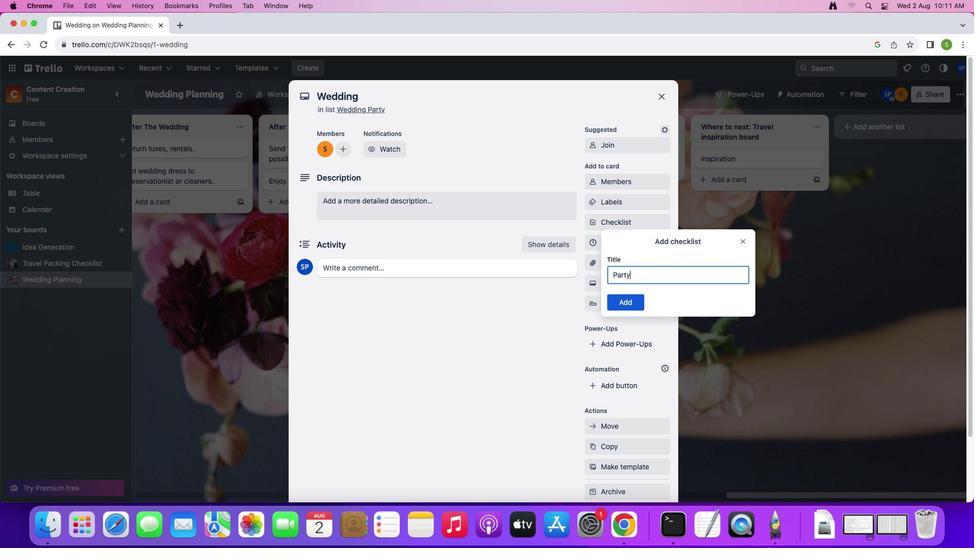
Action: Mouse moved to (614, 302)
Screenshot: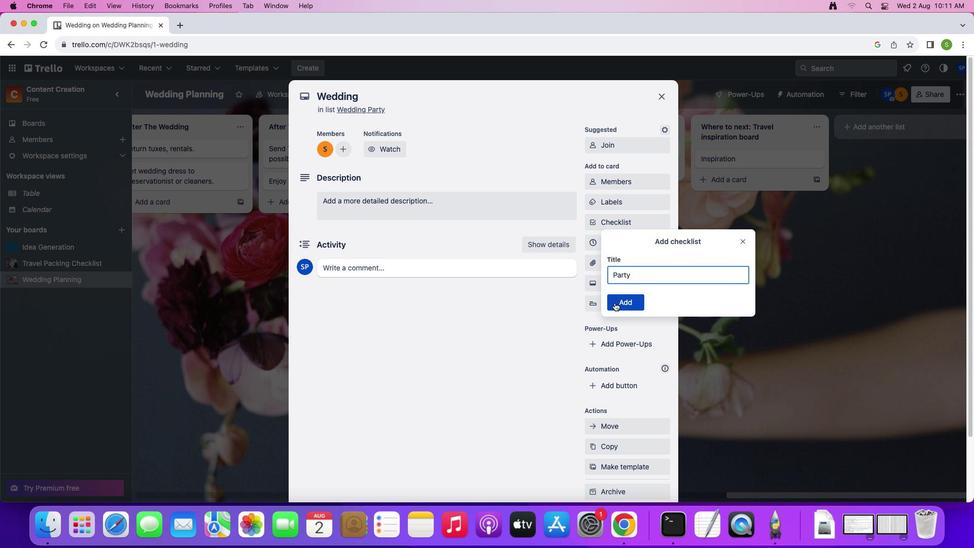 
Action: Mouse pressed left at (614, 302)
Screenshot: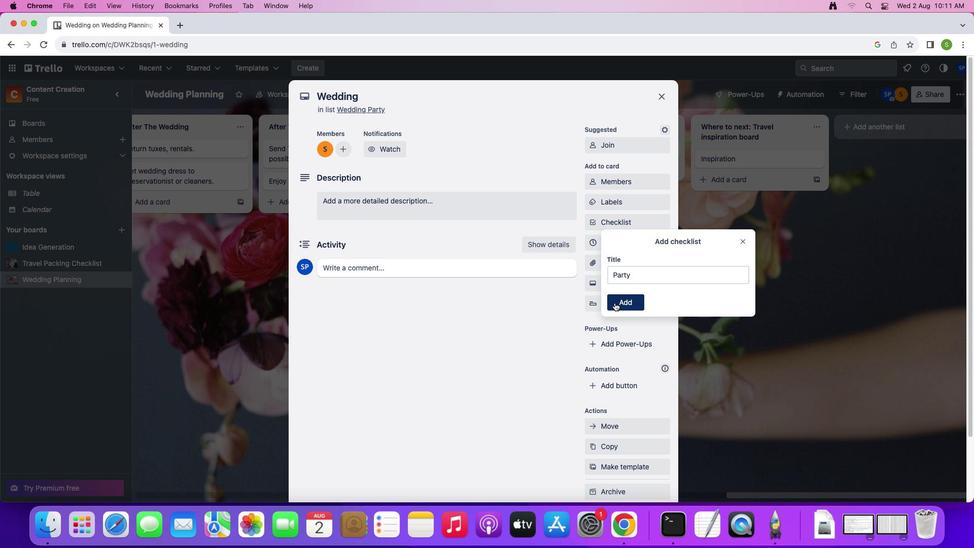
Action: Mouse moved to (618, 239)
Screenshot: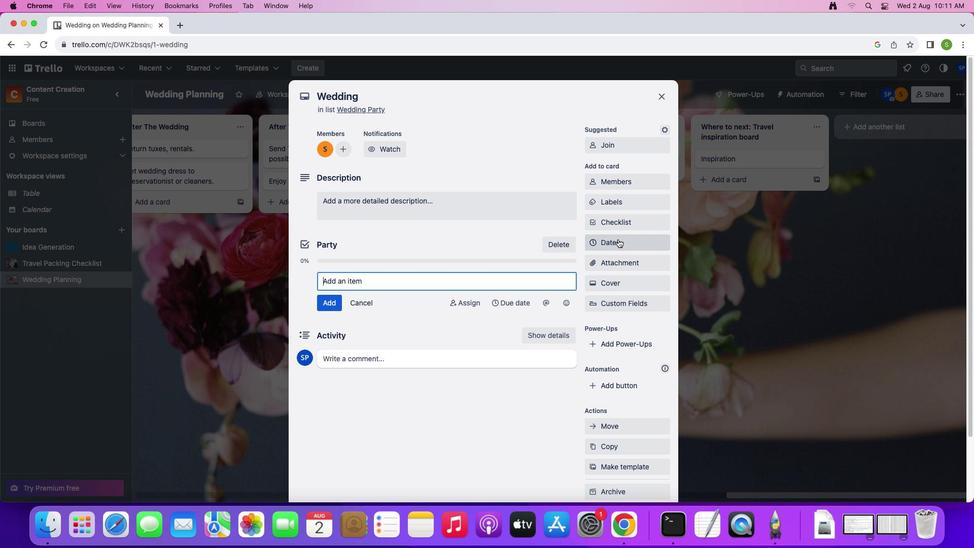 
Action: Mouse pressed left at (618, 239)
Screenshot: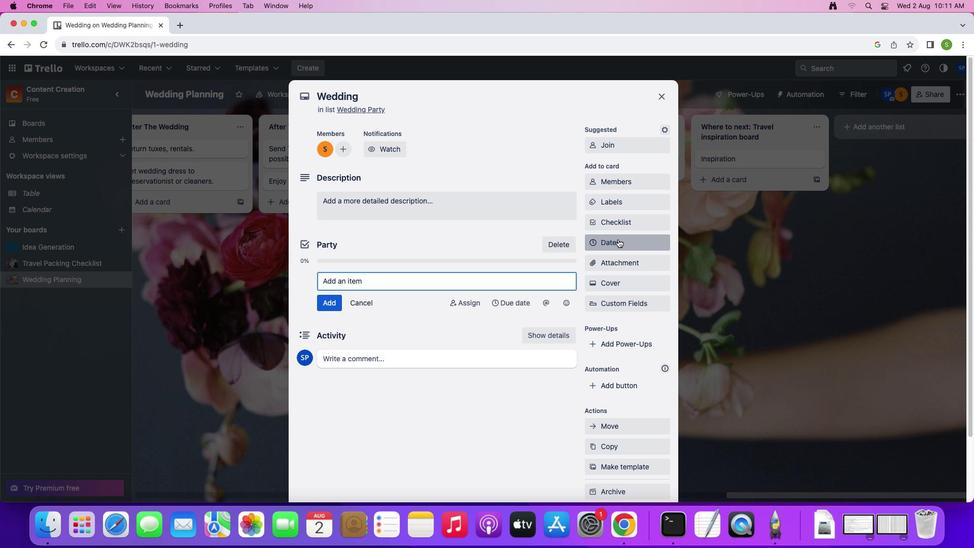 
Action: Mouse moved to (684, 206)
Screenshot: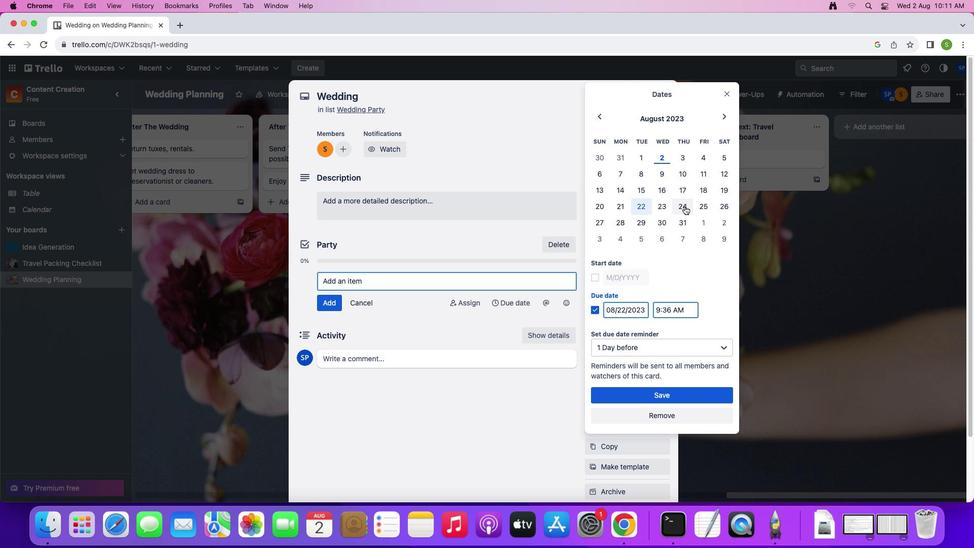 
Action: Mouse pressed left at (684, 206)
Screenshot: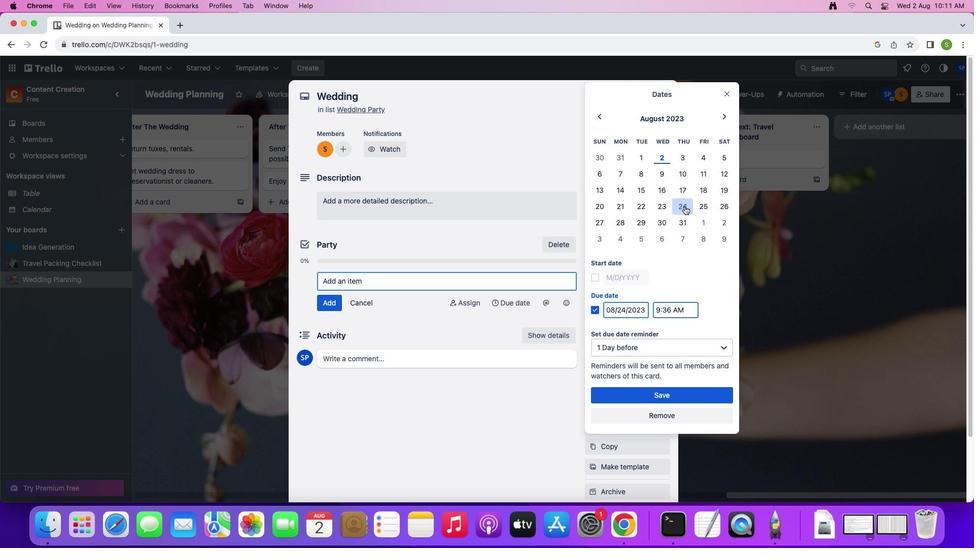 
Action: Mouse moved to (595, 276)
Screenshot: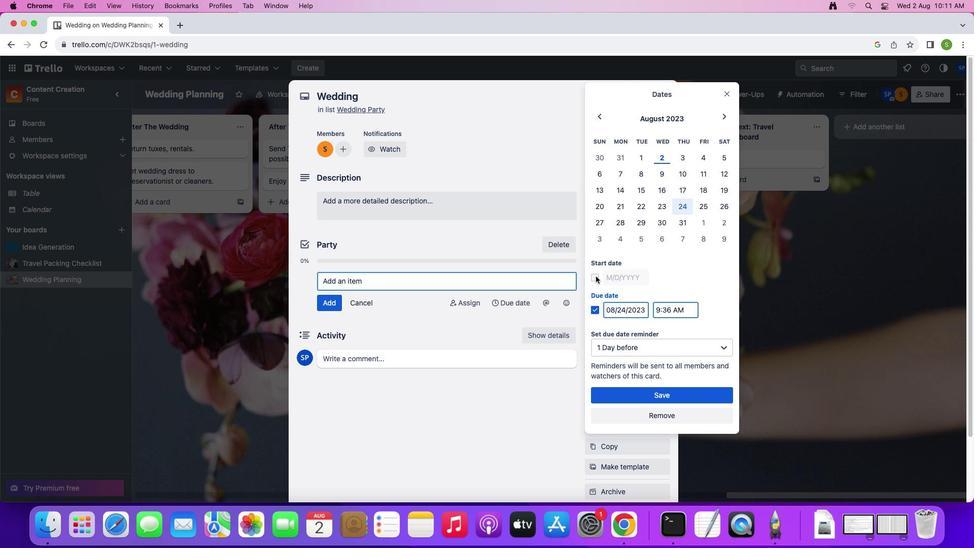 
Action: Mouse pressed left at (595, 276)
Screenshot: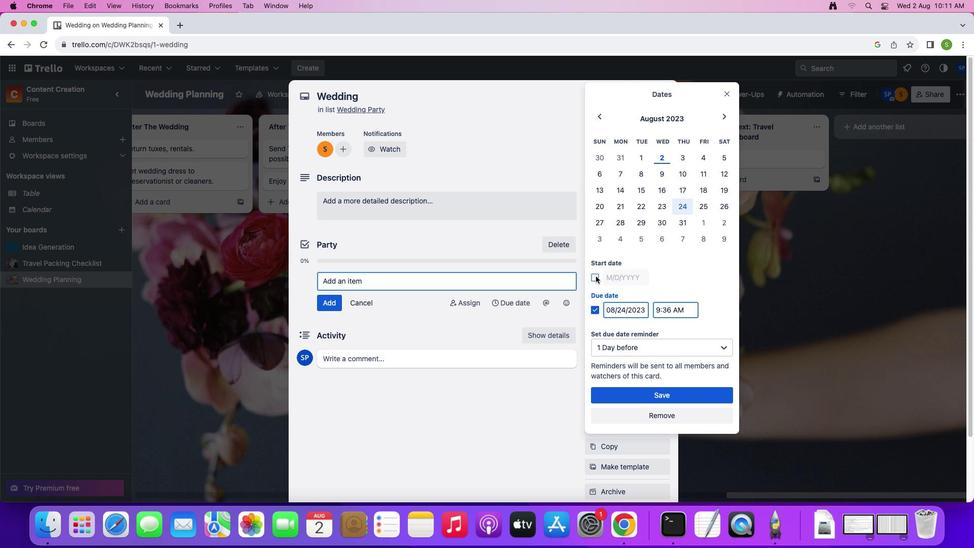 
Action: Mouse moved to (624, 390)
Screenshot: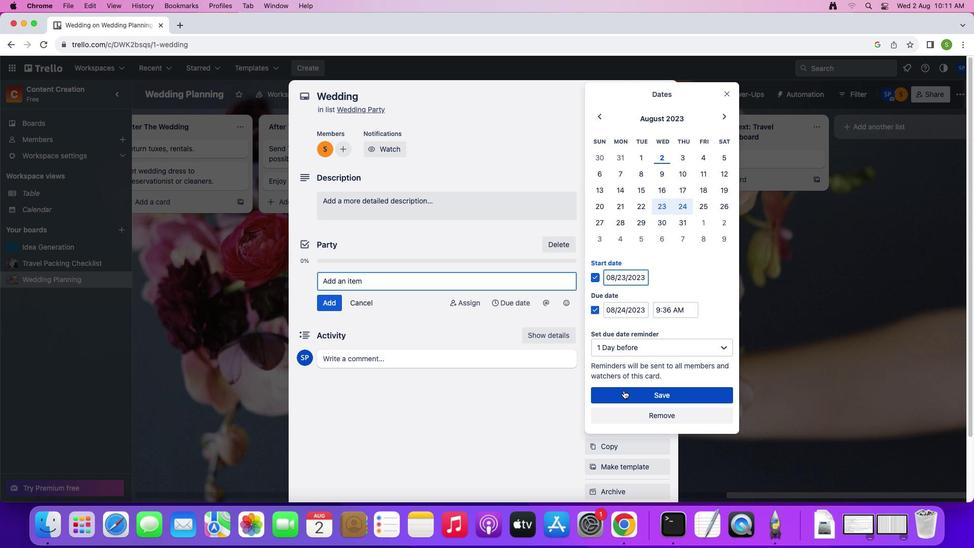 
Action: Mouse pressed left at (624, 390)
Screenshot: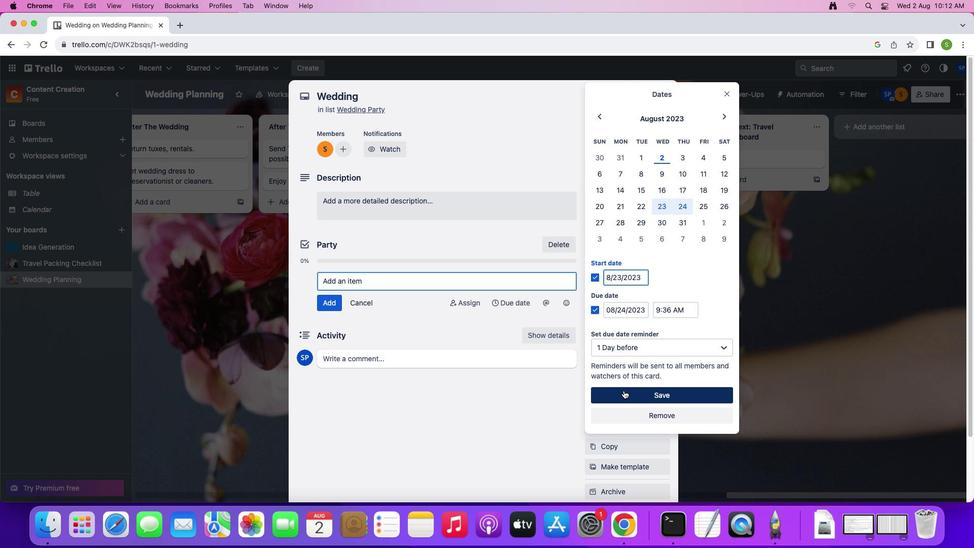 
Action: Mouse moved to (627, 279)
Screenshot: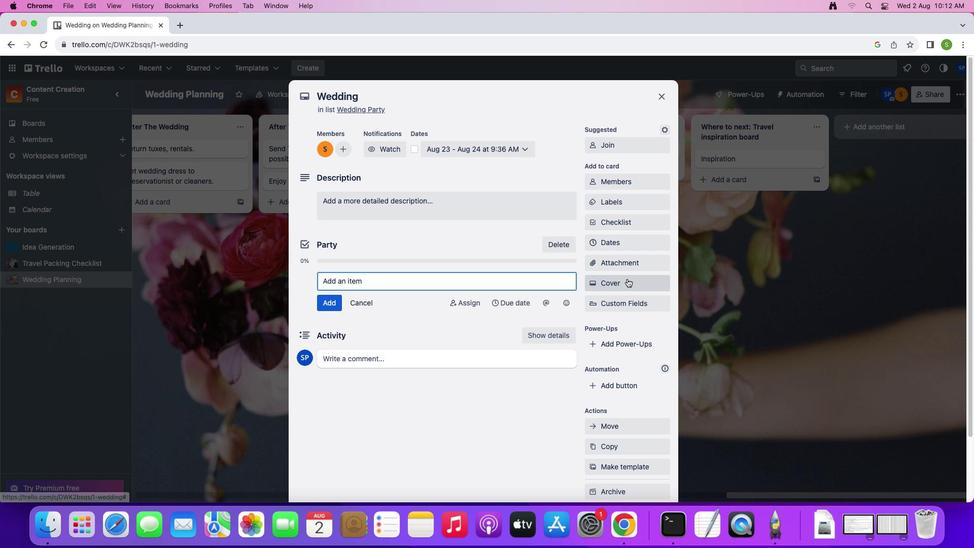 
Action: Mouse pressed left at (627, 279)
Screenshot: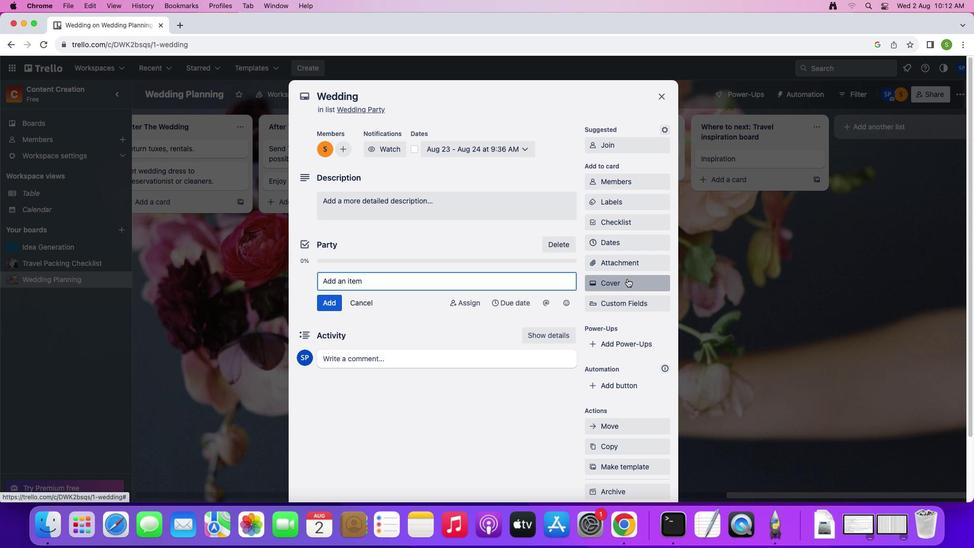 
Action: Mouse moved to (623, 294)
Screenshot: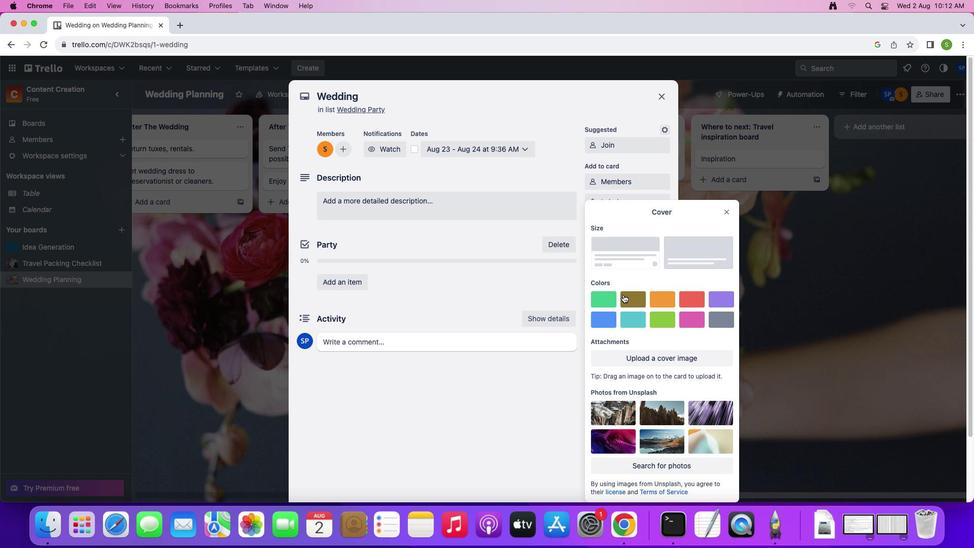
Action: Mouse pressed left at (623, 294)
Screenshot: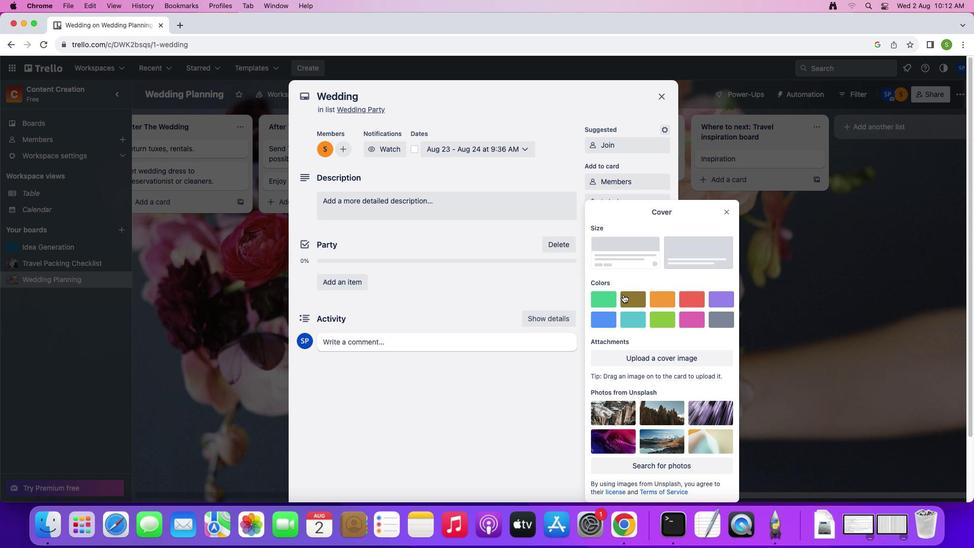
Action: Mouse moved to (727, 194)
Screenshot: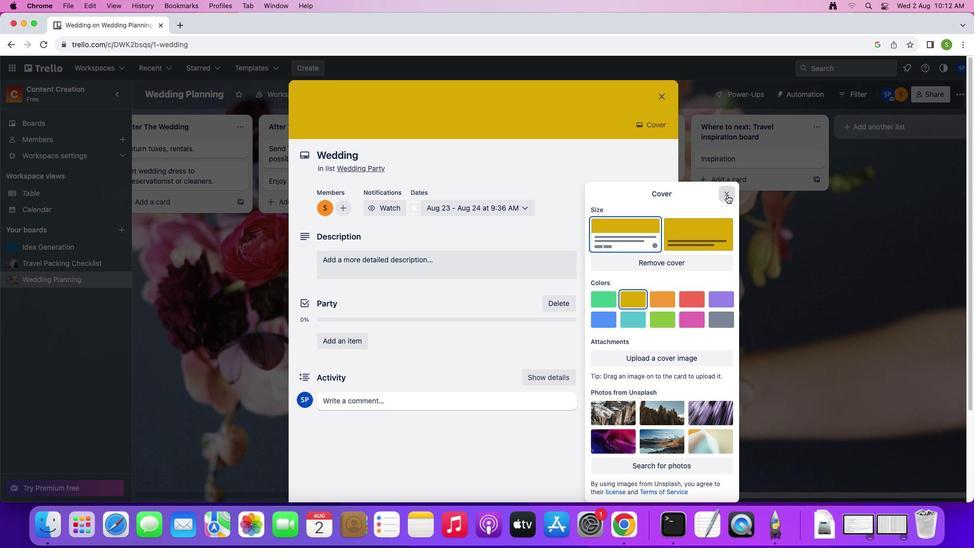 
Action: Mouse pressed left at (727, 194)
Screenshot: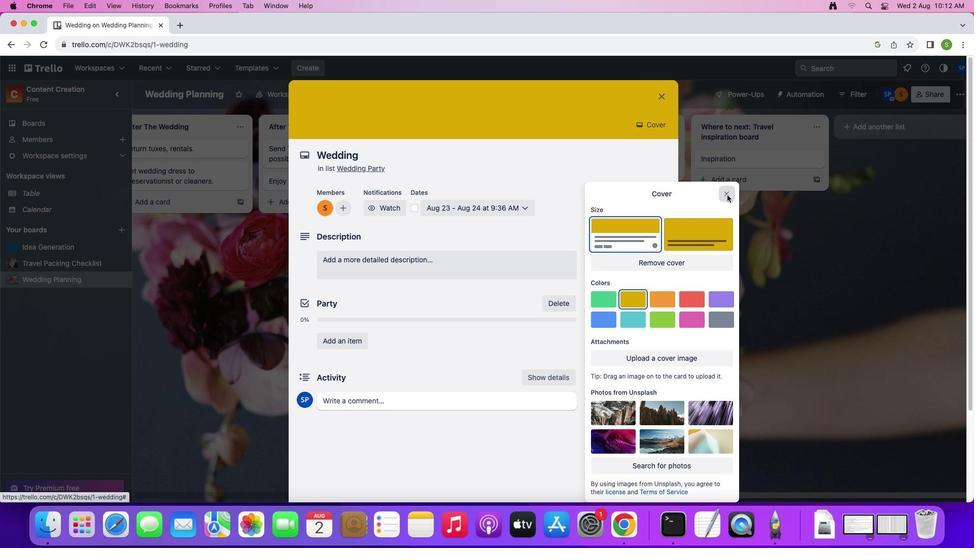 
Action: Mouse moved to (413, 207)
Screenshot: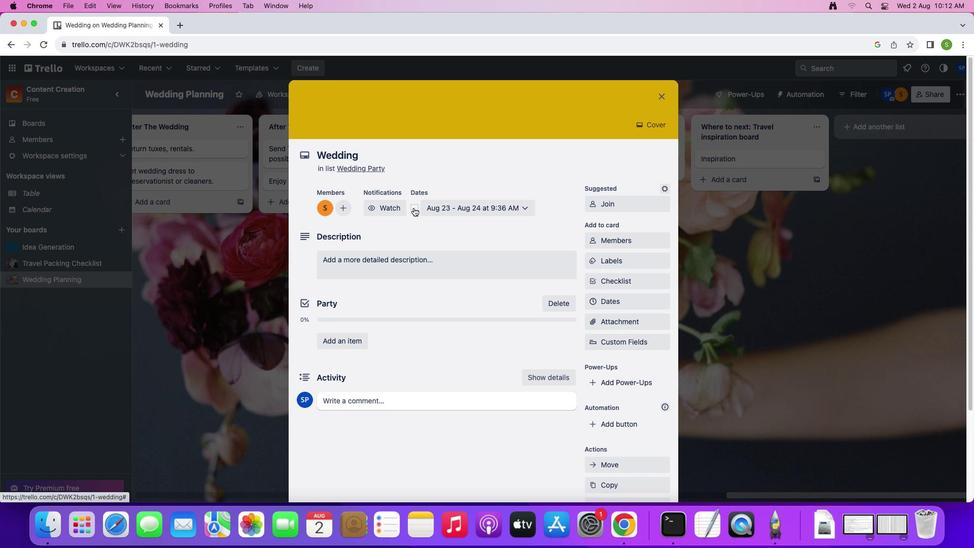 
Action: Mouse pressed left at (413, 207)
Screenshot: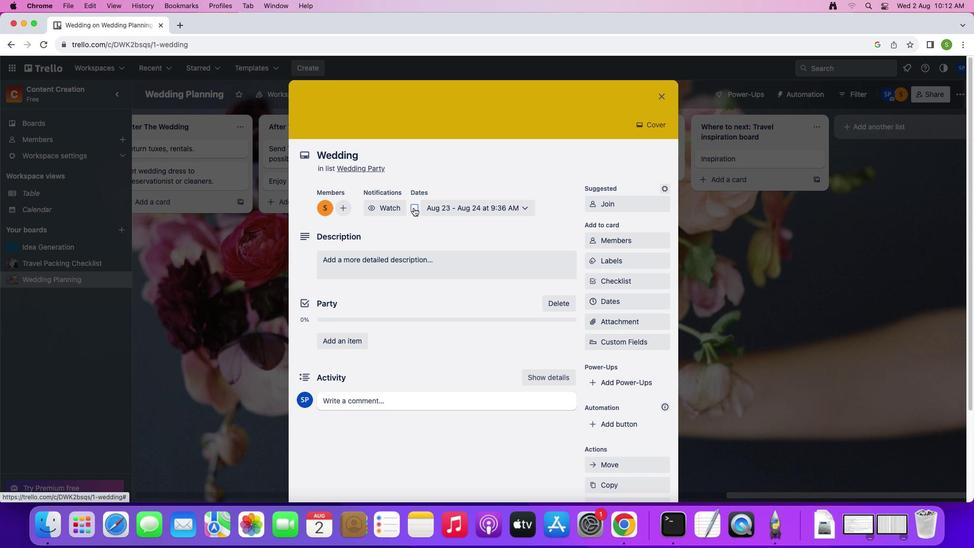 
Action: Mouse moved to (378, 209)
Screenshot: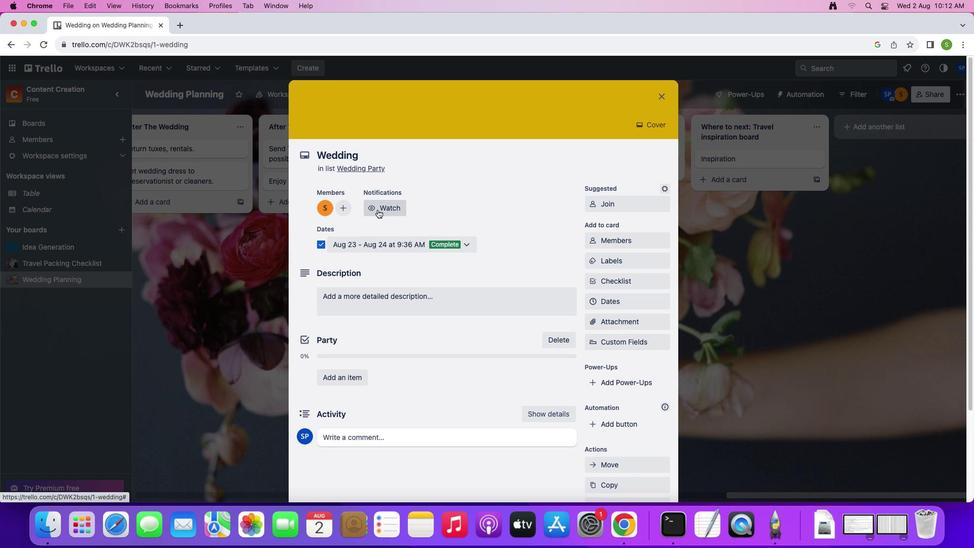 
Action: Mouse pressed left at (378, 209)
Screenshot: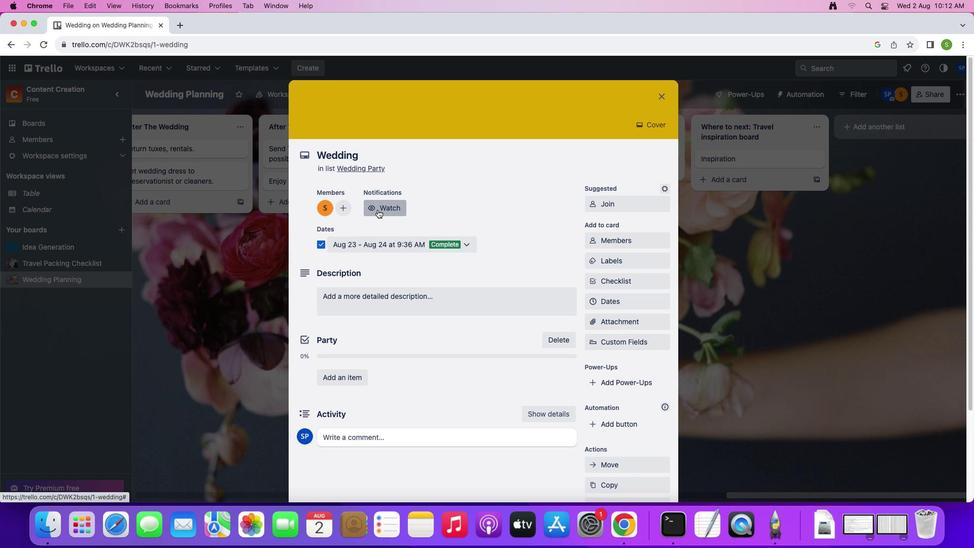 
Action: Mouse moved to (350, 299)
Screenshot: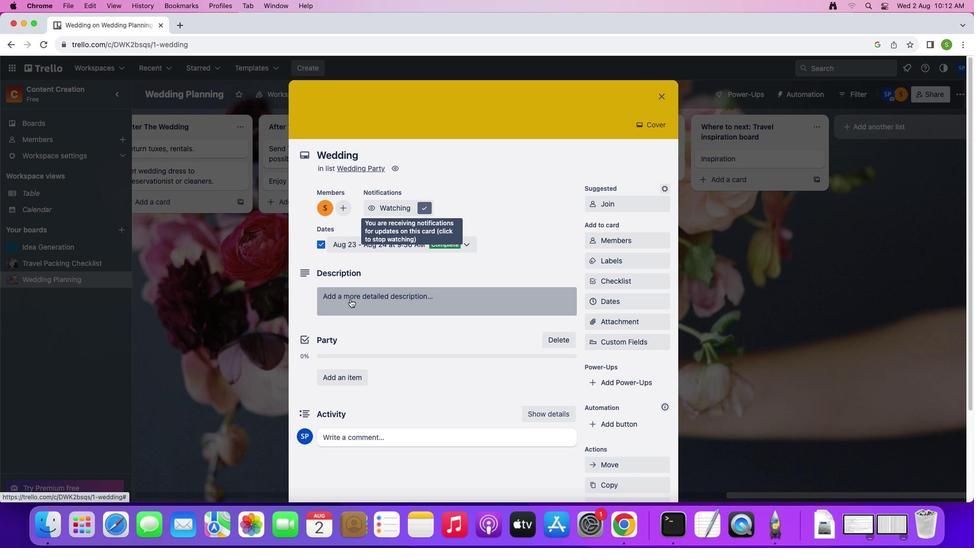 
Action: Mouse pressed left at (350, 299)
Screenshot: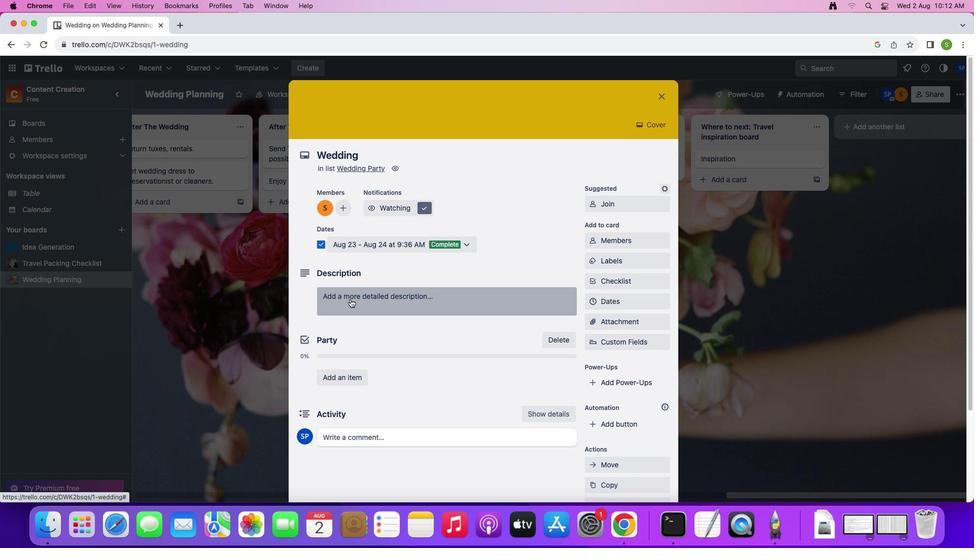 
Action: Mouse moved to (461, 341)
Screenshot: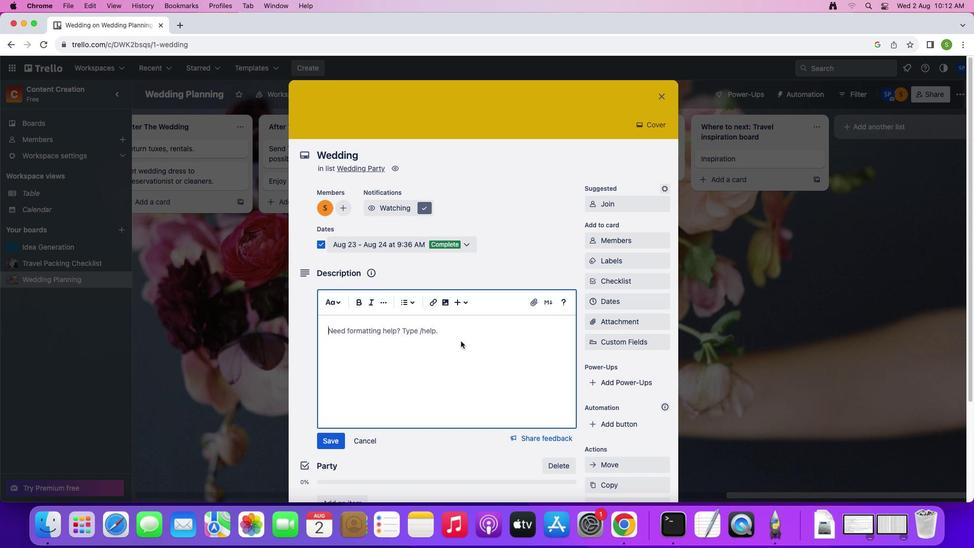 
Action: Key pressed Key.shift'U''s''e'Key.space't''h''i''s'Key.space'b''o''a''r''d'Key.space't''o'Key.space'c''o''o''r''d''i''n''a''t''e'Key.space'w''e''d''d''i''n''g'Key.space'p''a''r''t''y'Key.space'l''o''g''i''s''t''i''c''s'','Key.space'p''l''a''n'Key.space'b''a''c''h''e''l''o''r'','Key.spaceKey.backspace'e''t''t''e'Key.space'p''a''r''t''i''e''s'Key.space'a''n''d'Key.space's''h''o''w''e''r'','Key.space'a''n''d'Key.space'm''o''r''e'Key.shift'!'
Screenshot: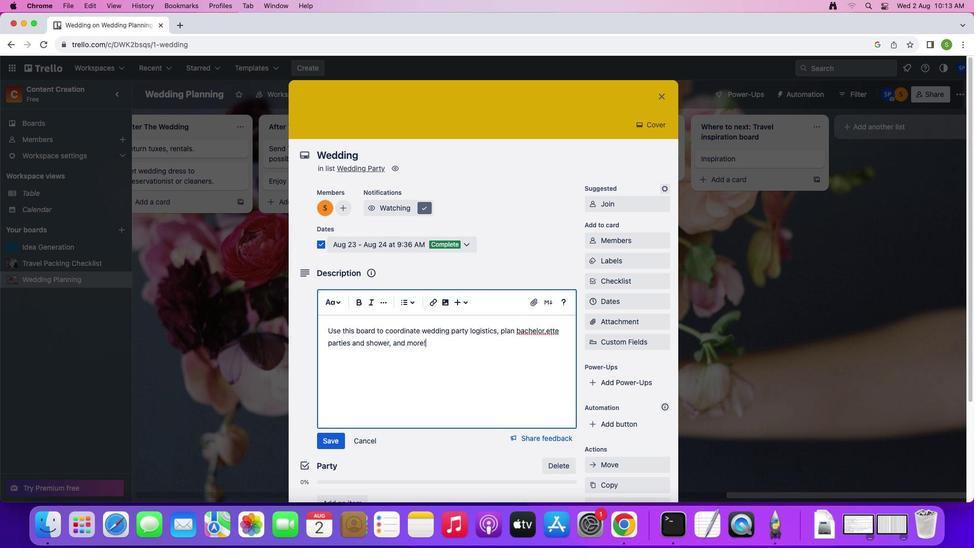 
Action: Mouse moved to (342, 446)
Screenshot: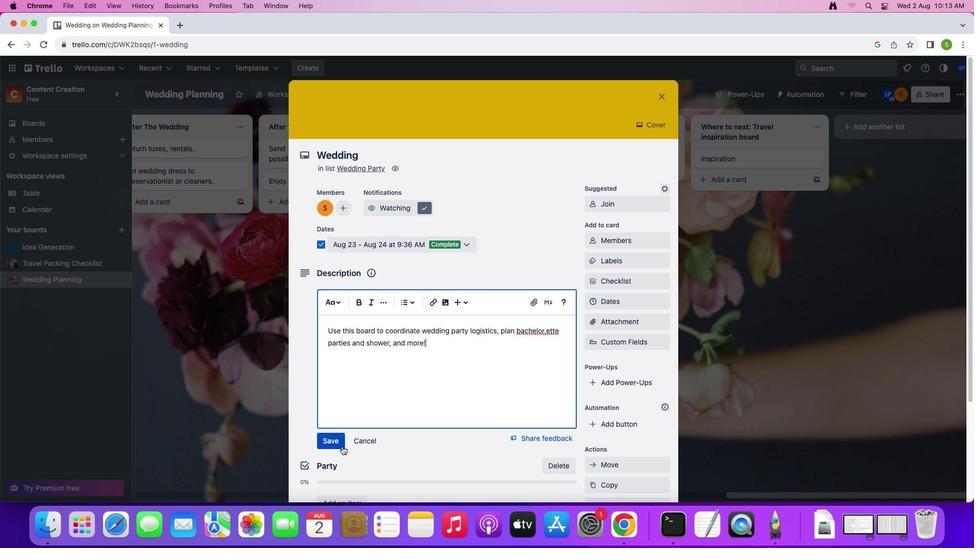 
Action: Mouse pressed left at (342, 446)
Screenshot: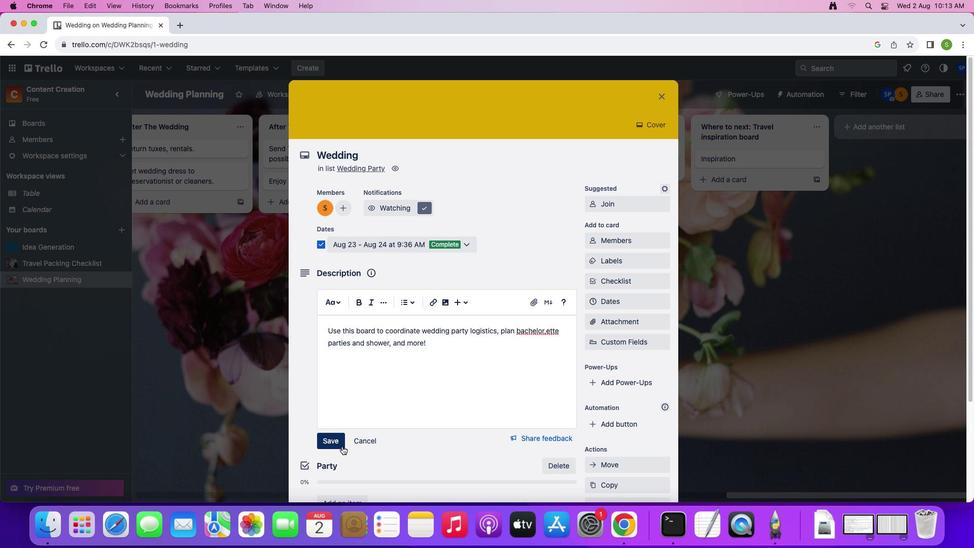 
Action: Mouse moved to (387, 430)
Screenshot: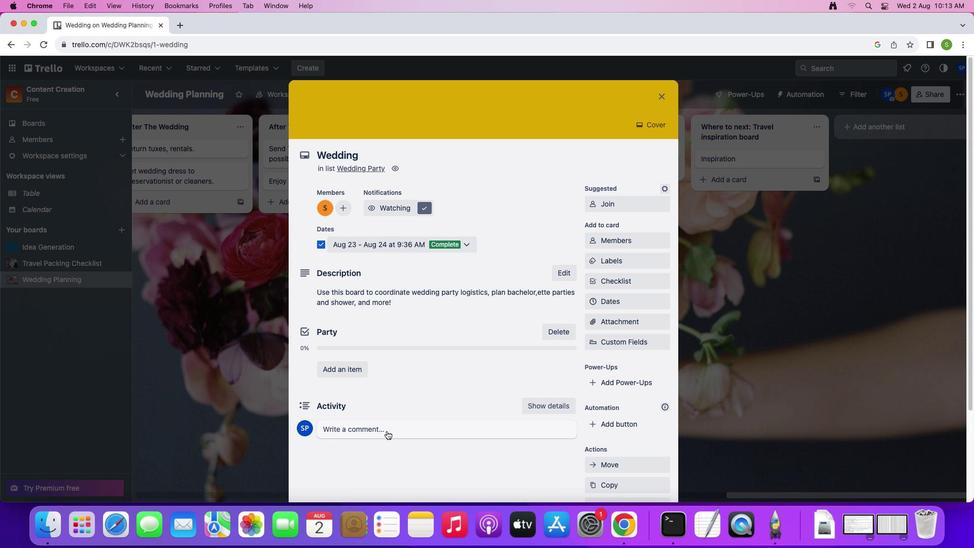 
Action: Mouse pressed left at (387, 430)
Screenshot: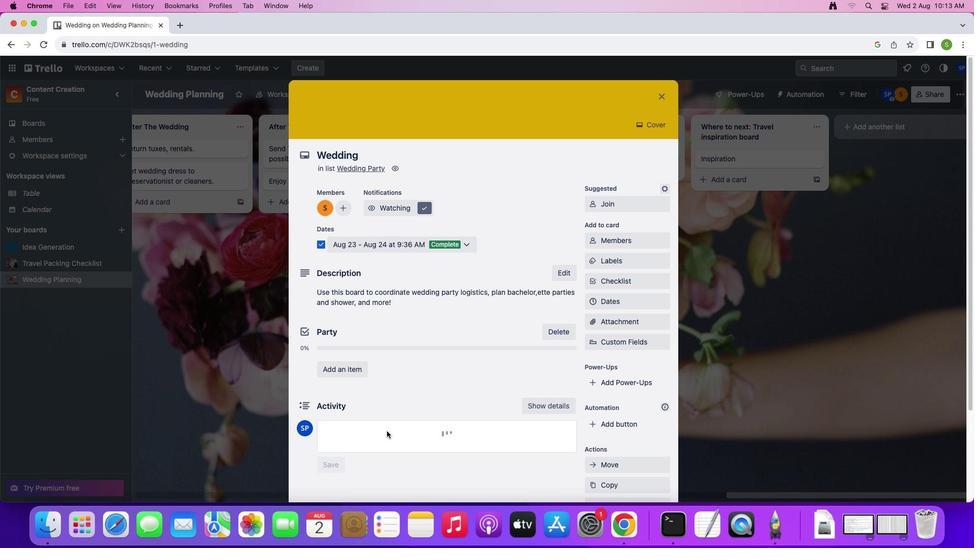 
Action: Mouse moved to (448, 390)
Screenshot: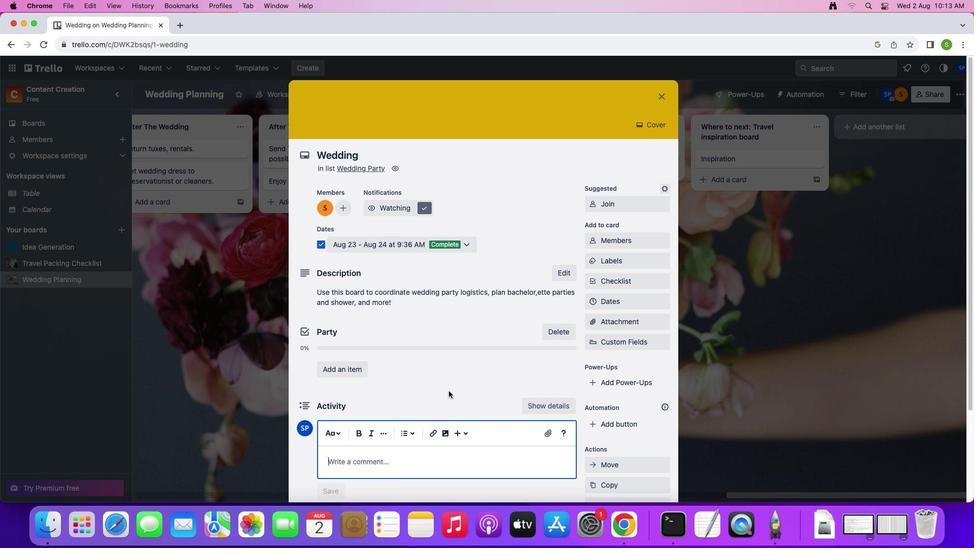 
Action: Key pressed Key.shift'C''o''o''r''d''i''n''a''t''e'
Screenshot: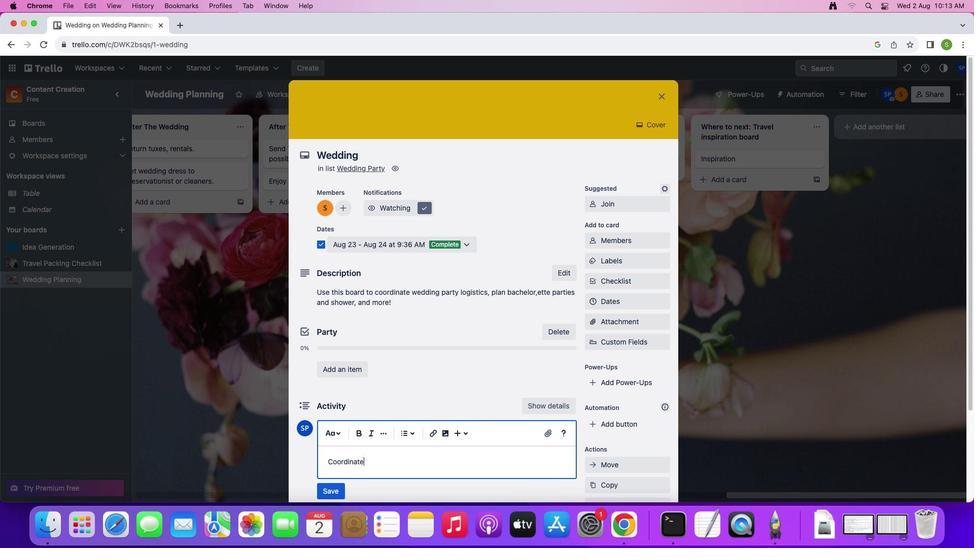 
Action: Mouse moved to (336, 492)
Screenshot: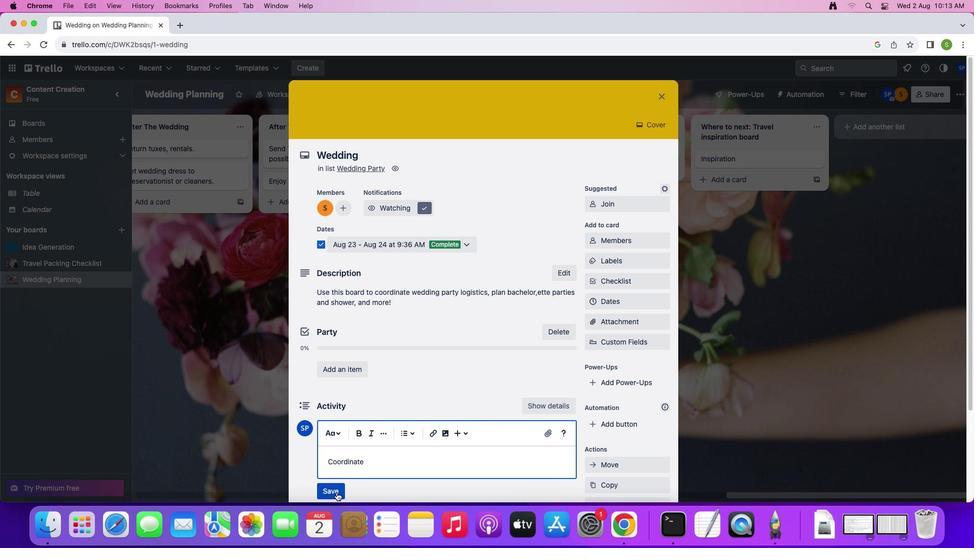 
Action: Mouse pressed left at (336, 492)
Screenshot: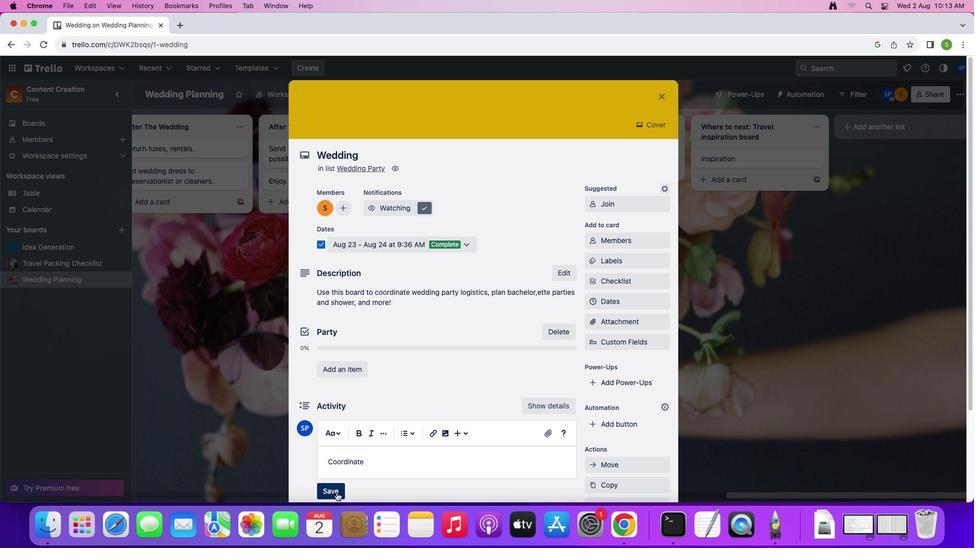 
Action: Mouse moved to (662, 94)
Screenshot: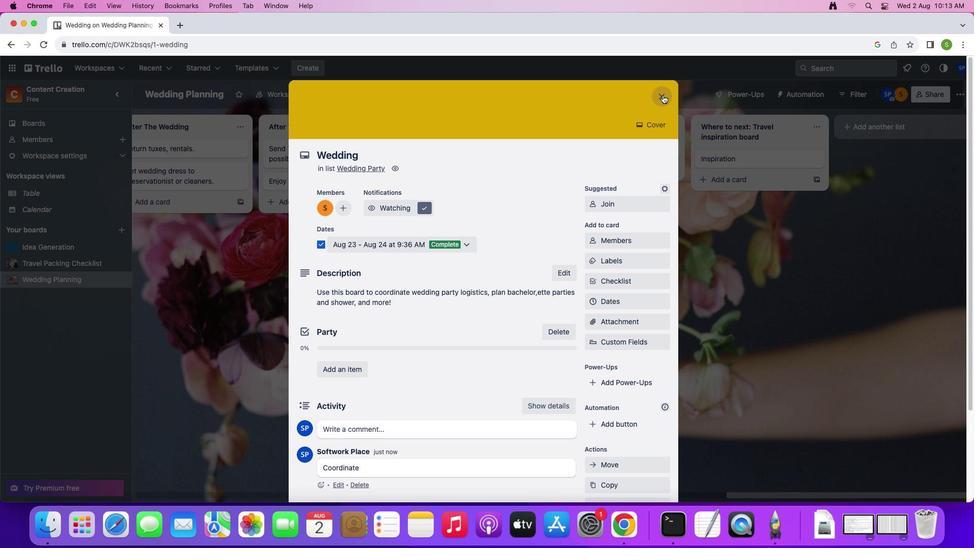 
Action: Mouse pressed left at (662, 94)
Screenshot: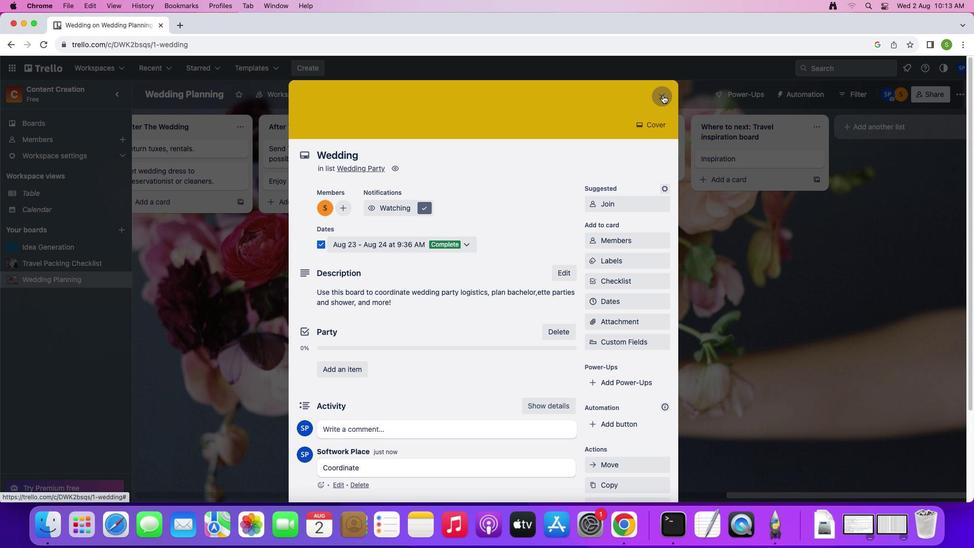 
Action: Mouse moved to (582, 150)
Screenshot: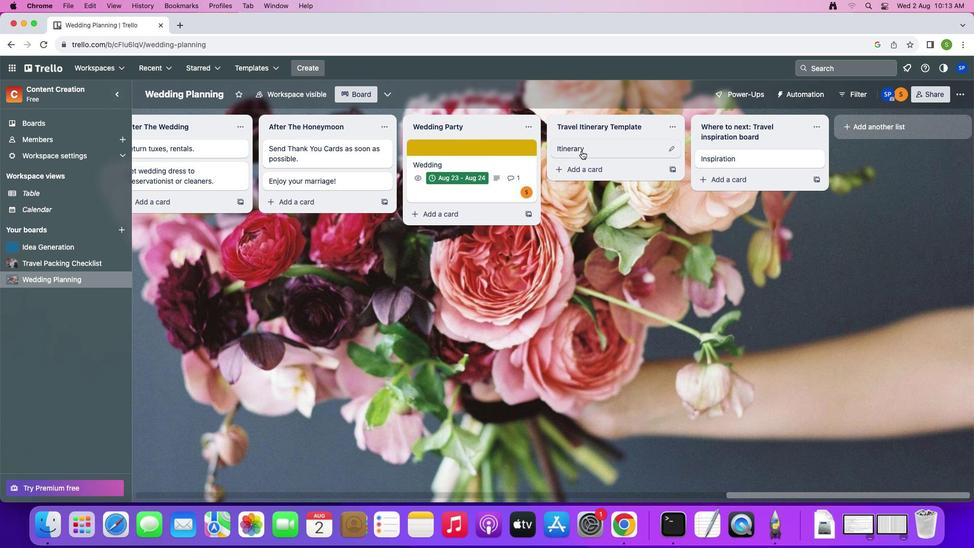 
Action: Mouse pressed left at (582, 150)
Screenshot: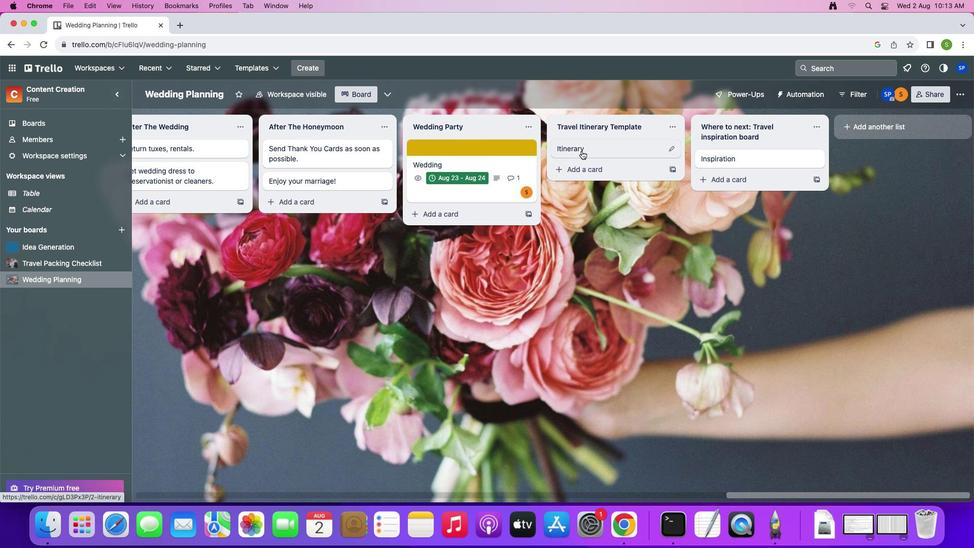 
Action: Mouse moved to (605, 183)
Screenshot: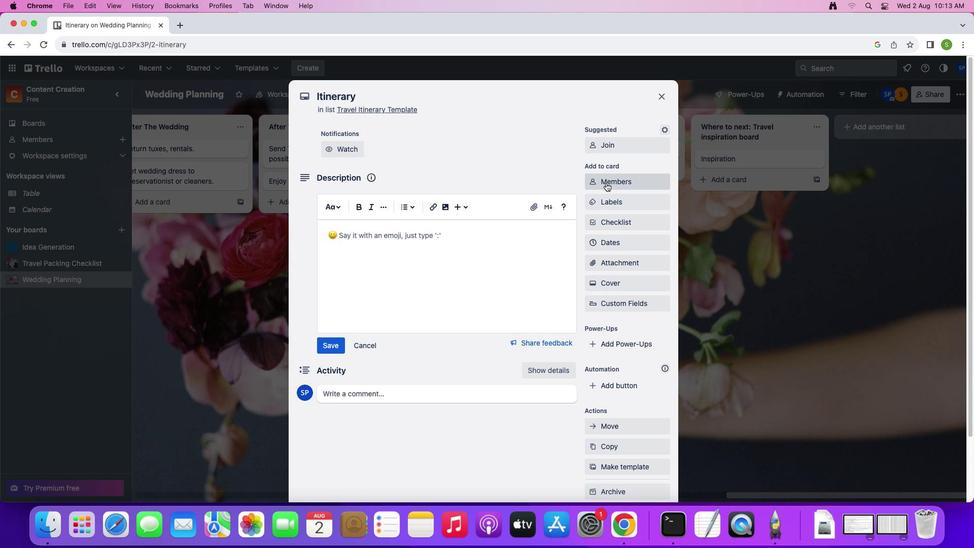 
Action: Mouse pressed left at (605, 183)
Screenshot: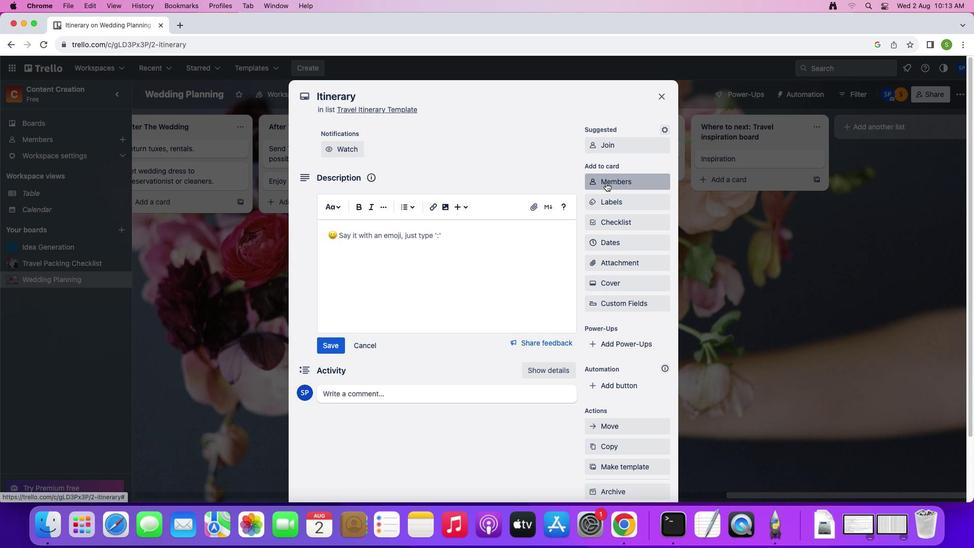 
Action: Mouse moved to (611, 192)
Screenshot: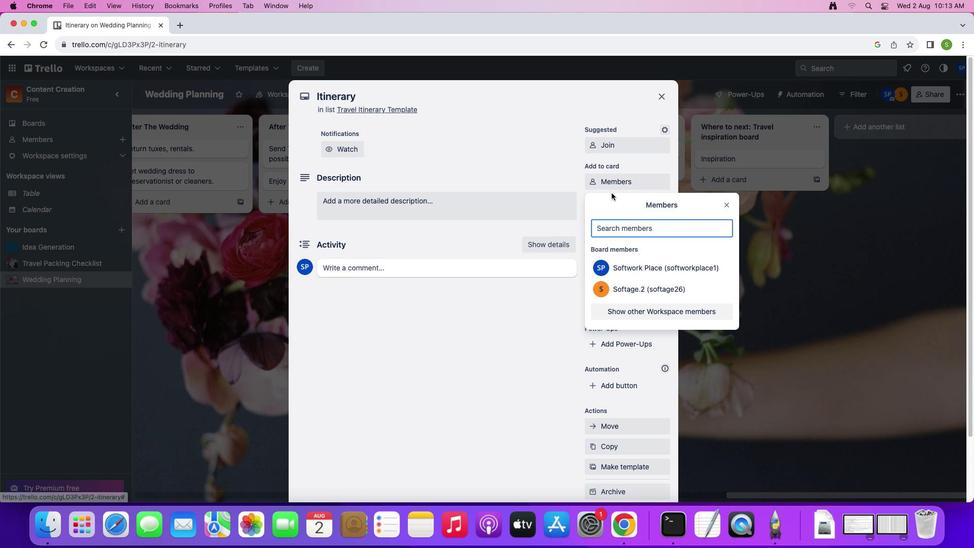 
Action: Key pressed 's''o''f''t''a''g''e''.''3'Key.shift'@''s''o''f''t''a''g''e''.''n''e''t'
Screenshot: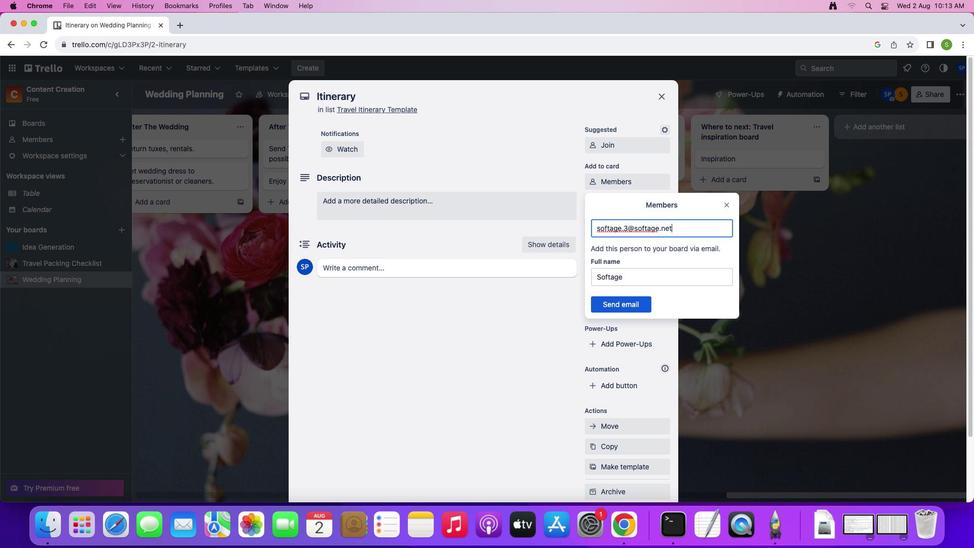 
Action: Mouse moved to (601, 300)
Screenshot: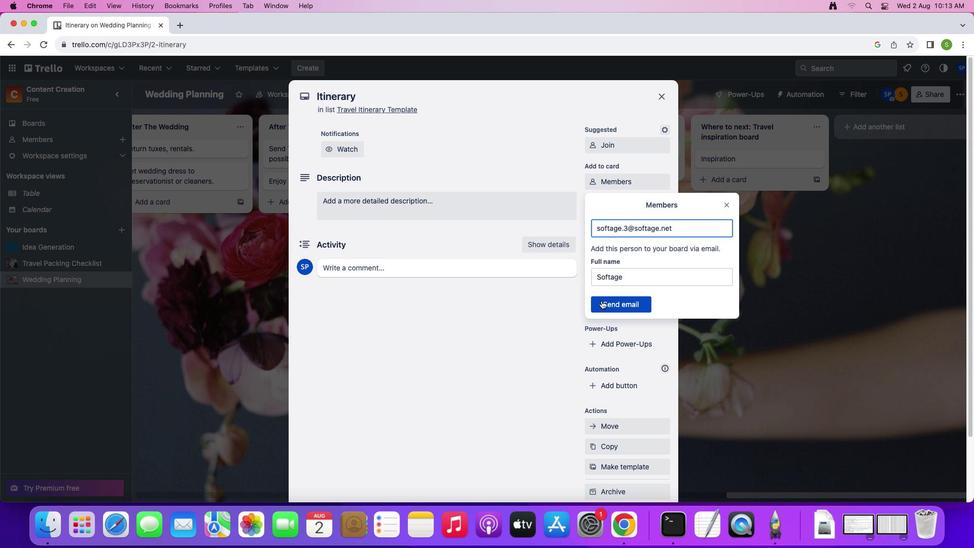 
Action: Mouse pressed left at (601, 300)
Screenshot: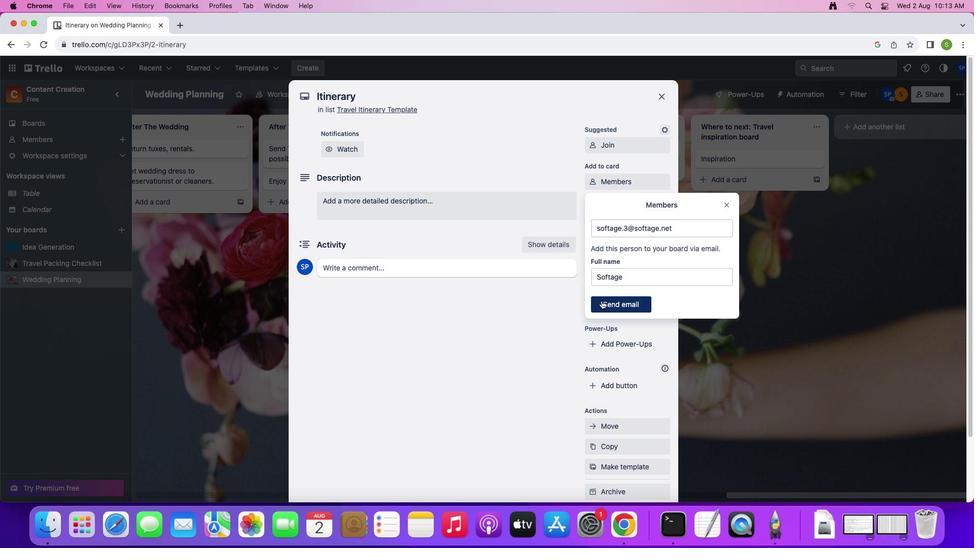 
Action: Mouse moved to (600, 203)
Screenshot: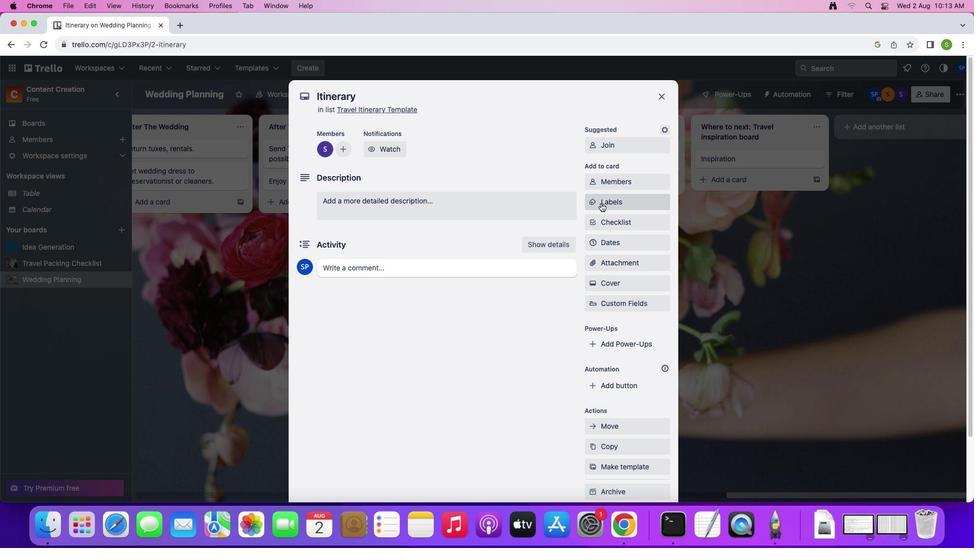 
Action: Mouse pressed left at (600, 203)
Screenshot: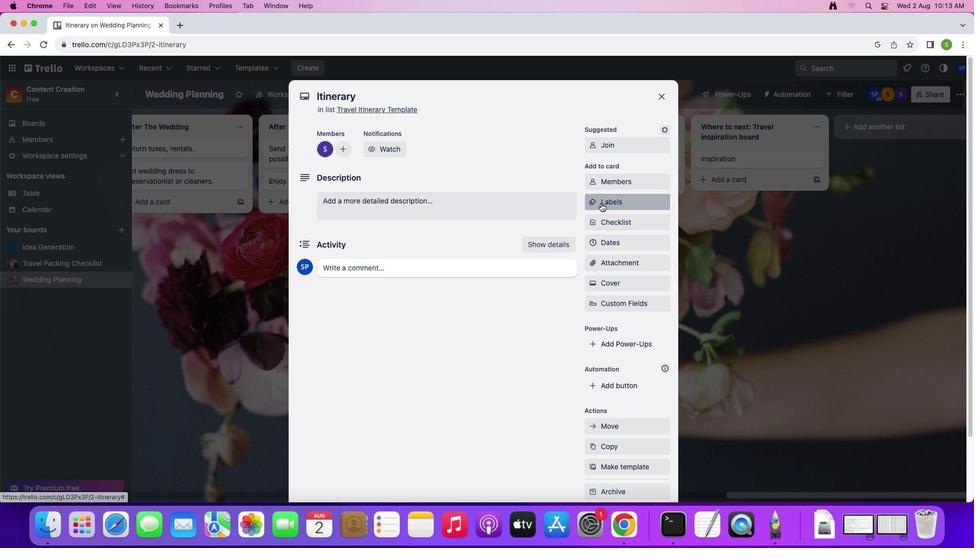 
Action: Mouse moved to (627, 324)
Screenshot: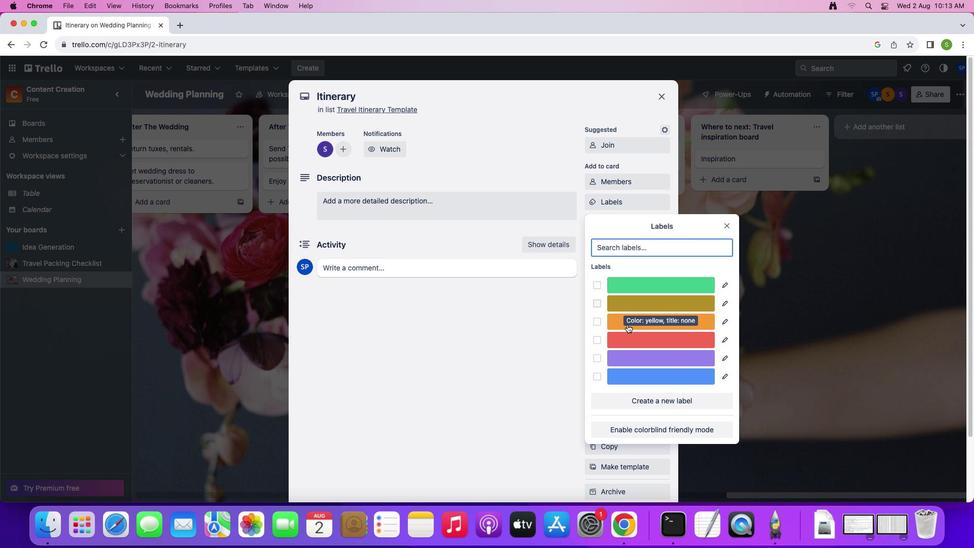
Action: Mouse pressed left at (627, 324)
Screenshot: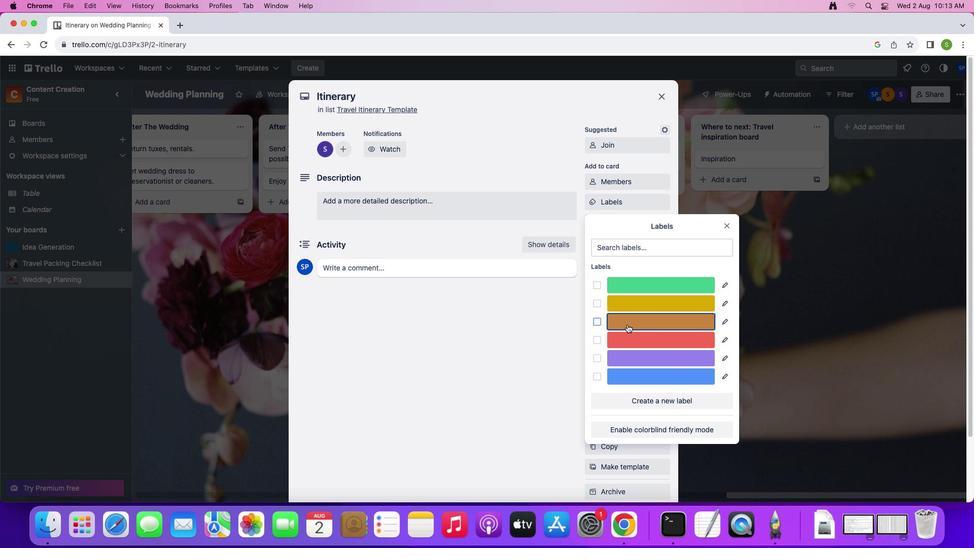 
Action: Mouse moved to (729, 227)
Screenshot: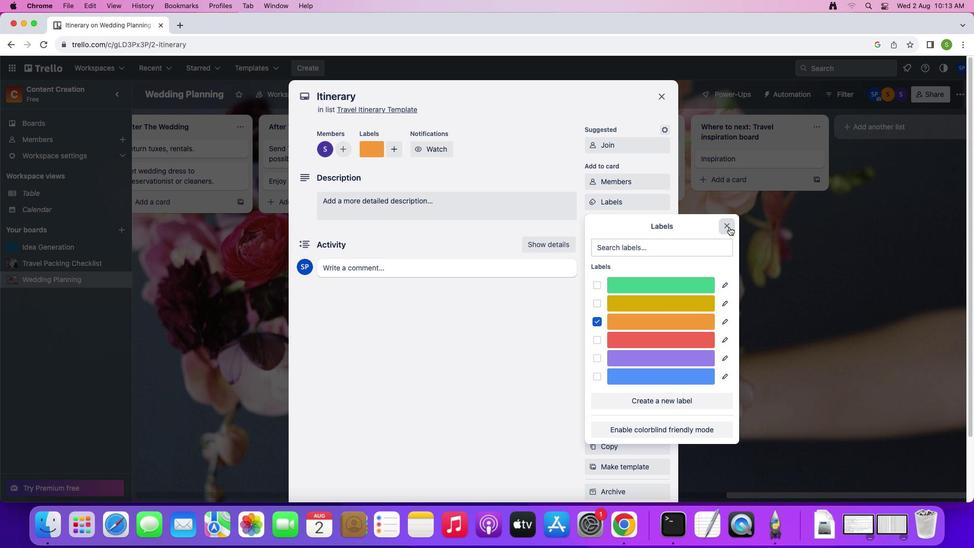 
Action: Mouse pressed left at (729, 227)
Screenshot: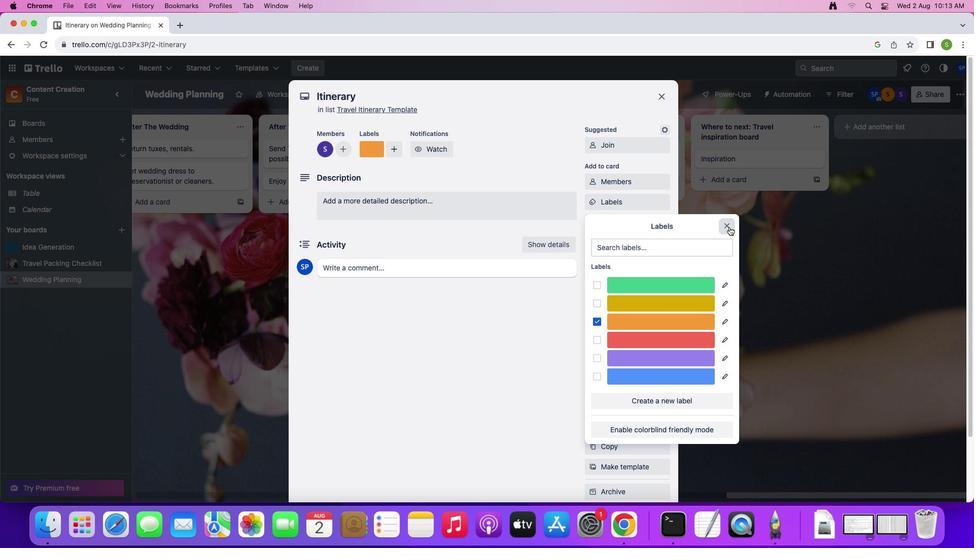 
Action: Mouse moved to (622, 224)
Screenshot: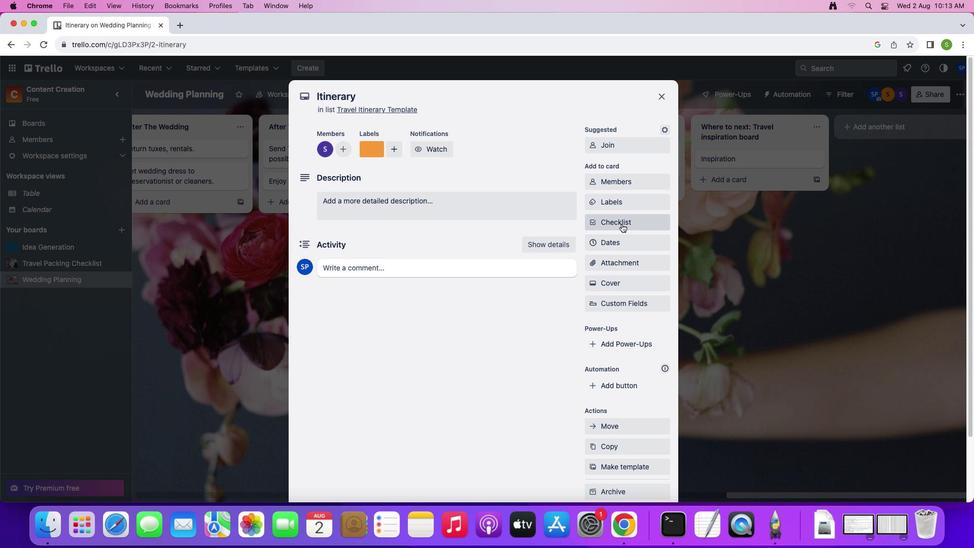 
Action: Mouse pressed left at (622, 224)
Screenshot: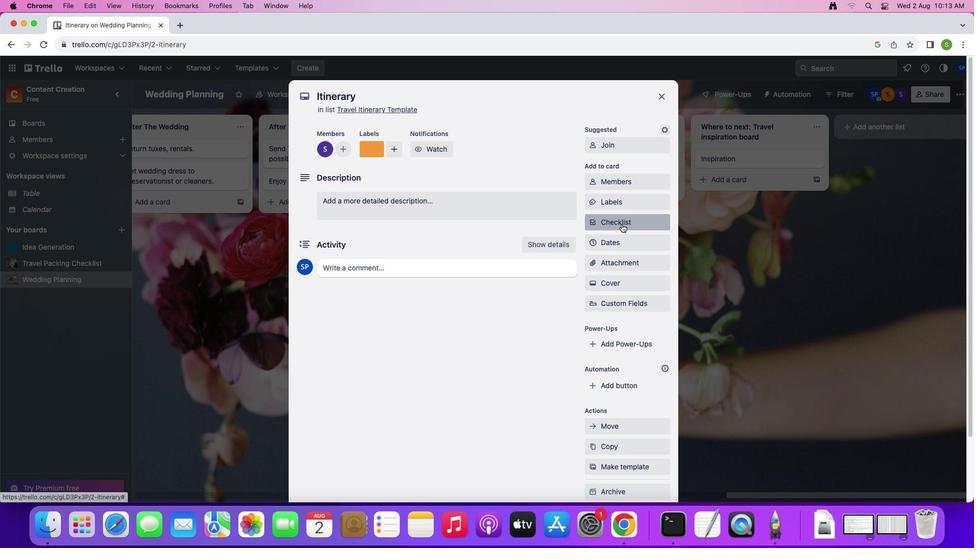 
Action: Mouse moved to (660, 275)
Screenshot: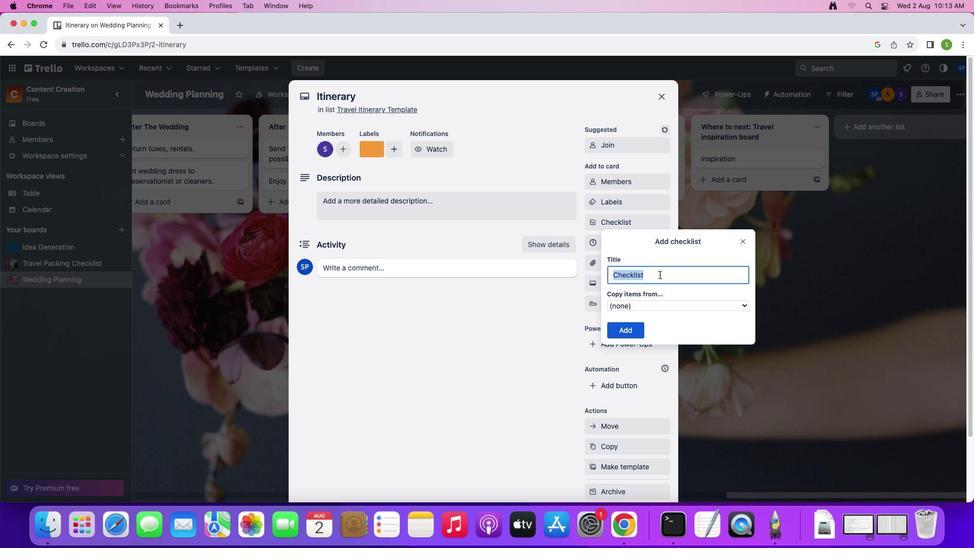 
Action: Key pressed Key.shift'T''e''m''p''l''a''t''e'
Screenshot: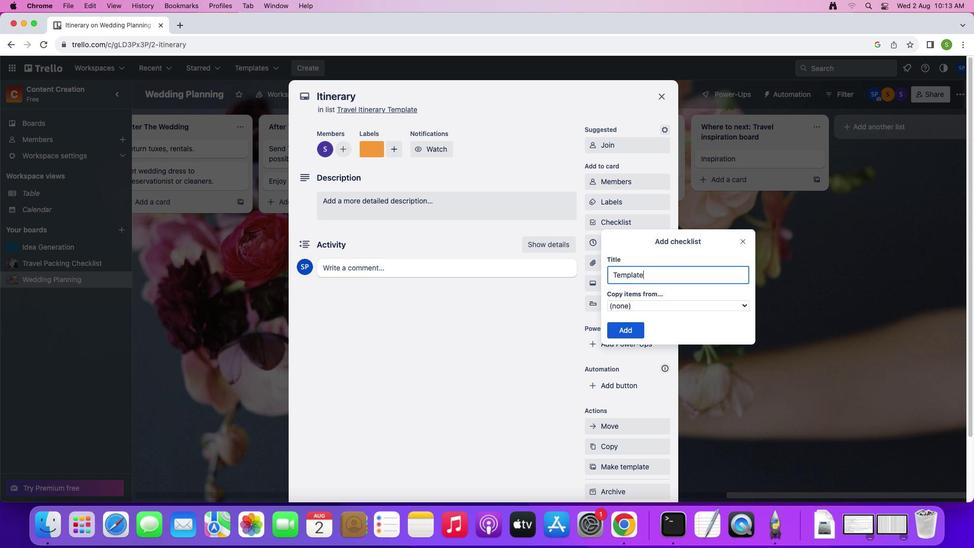 
Action: Mouse moved to (635, 337)
Screenshot: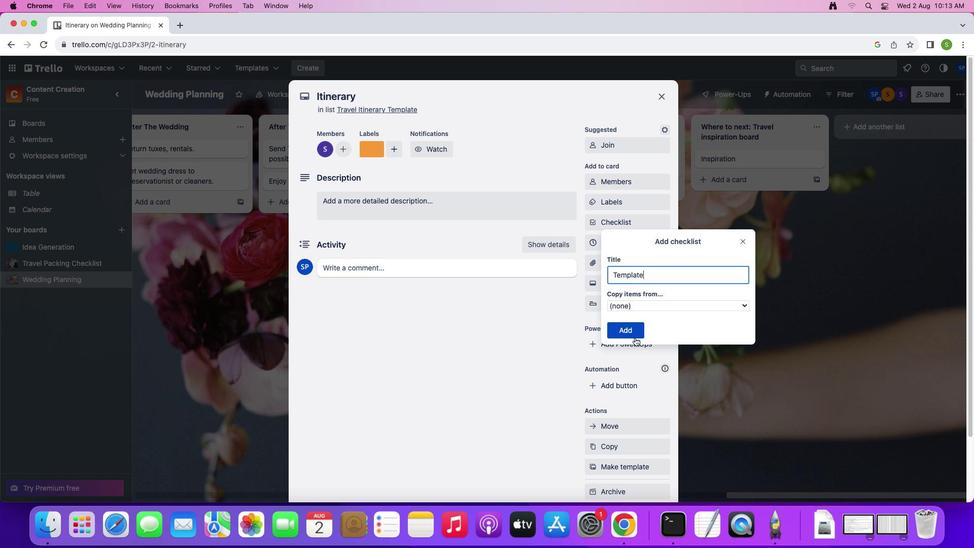 
Action: Mouse pressed left at (635, 337)
Screenshot: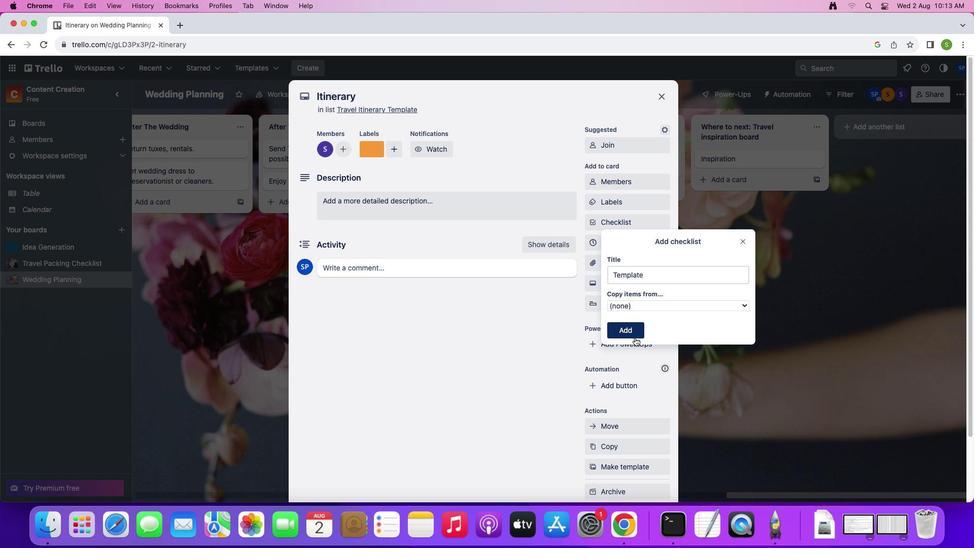 
Action: Mouse moved to (617, 249)
Screenshot: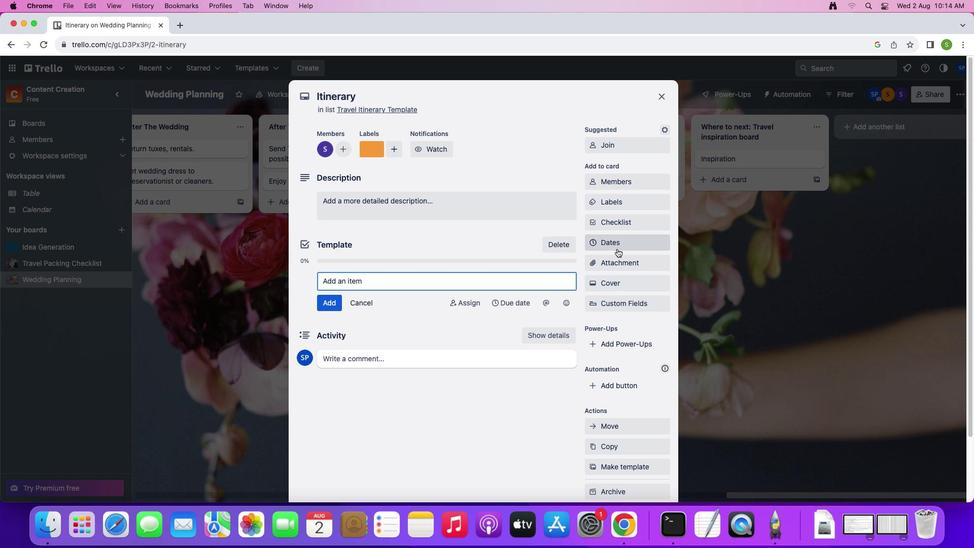 
Action: Mouse pressed left at (617, 249)
Screenshot: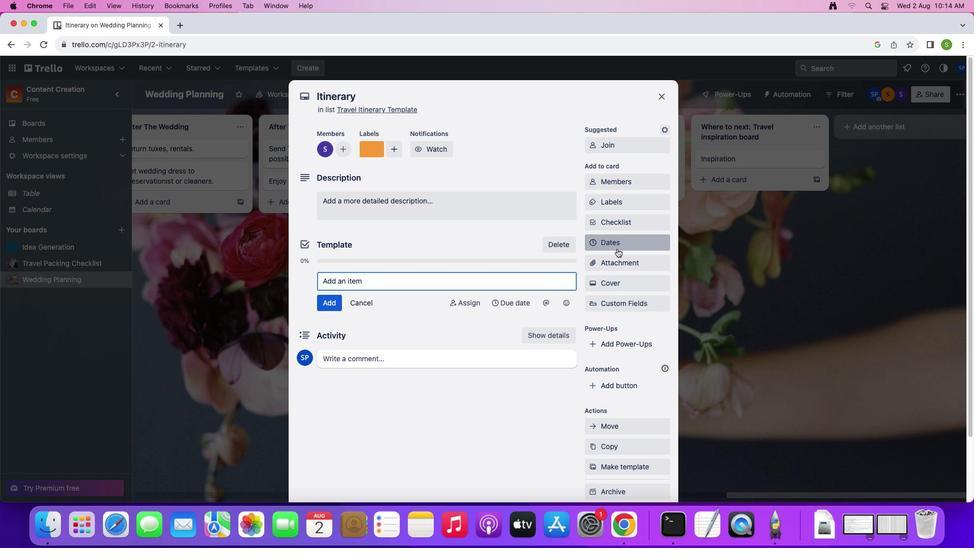 
Action: Mouse moved to (721, 204)
Screenshot: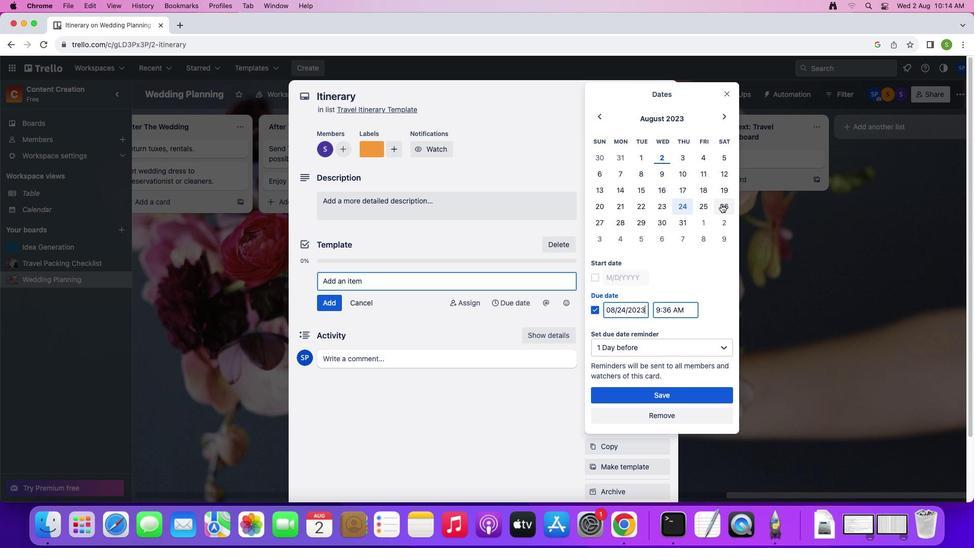 
Action: Mouse pressed left at (721, 204)
Screenshot: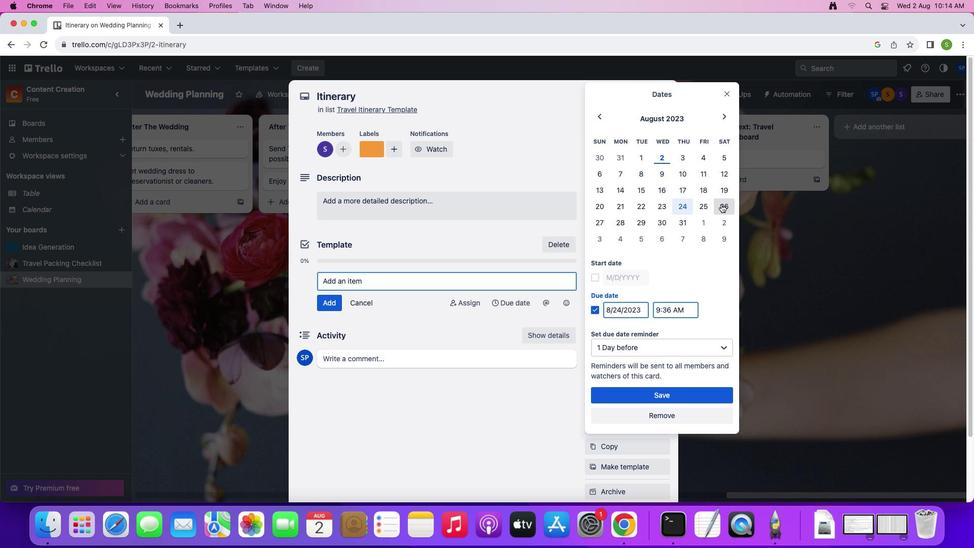 
Action: Mouse moved to (600, 276)
Screenshot: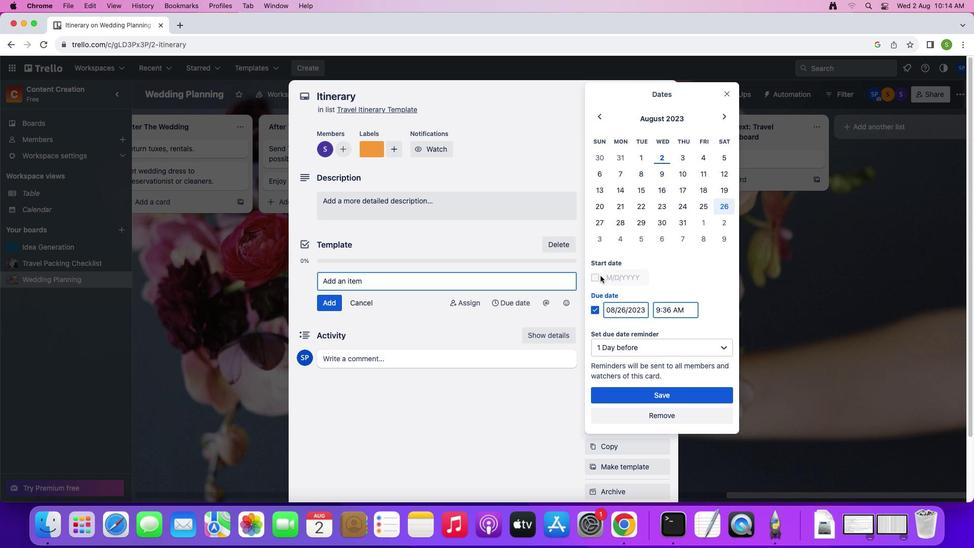 
Action: Mouse pressed left at (600, 276)
Screenshot: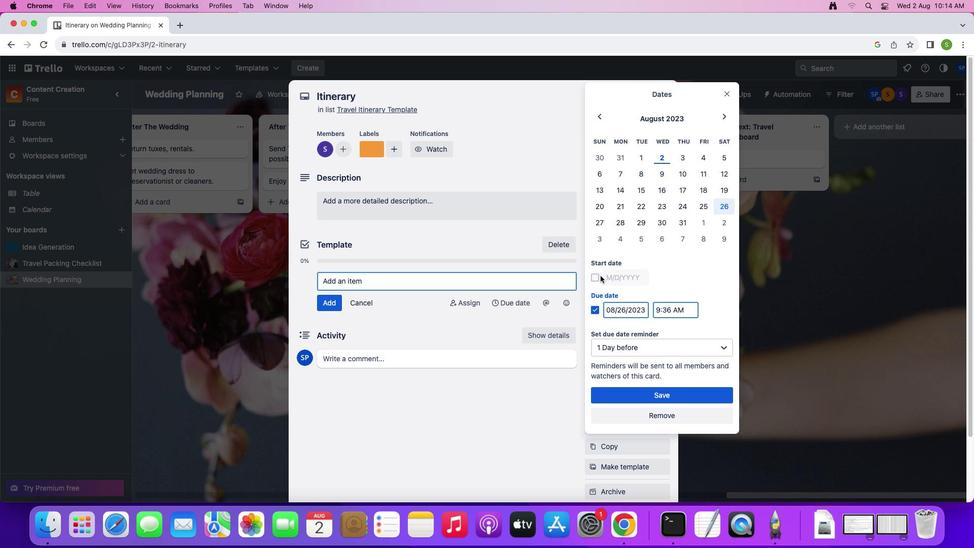 
Action: Mouse moved to (636, 390)
Screenshot: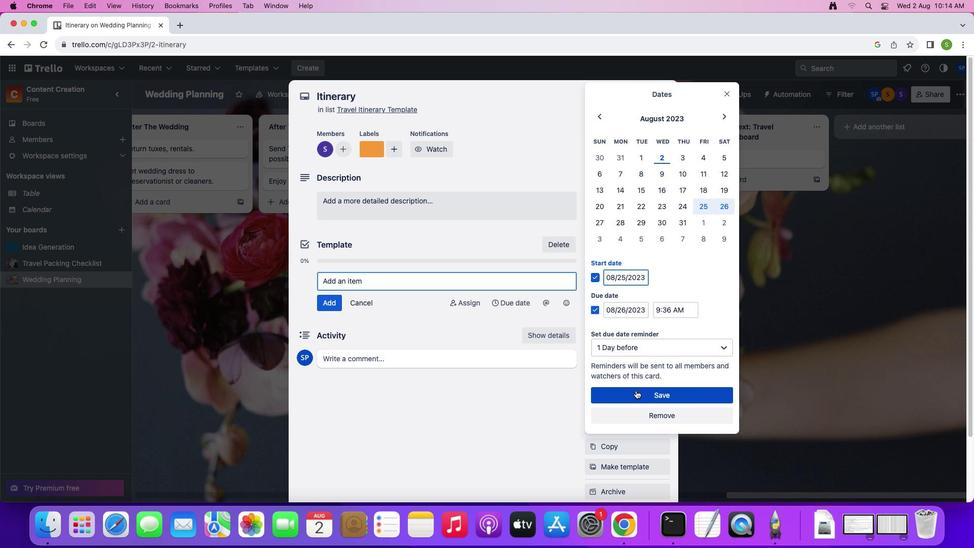 
Action: Mouse pressed left at (636, 390)
Screenshot: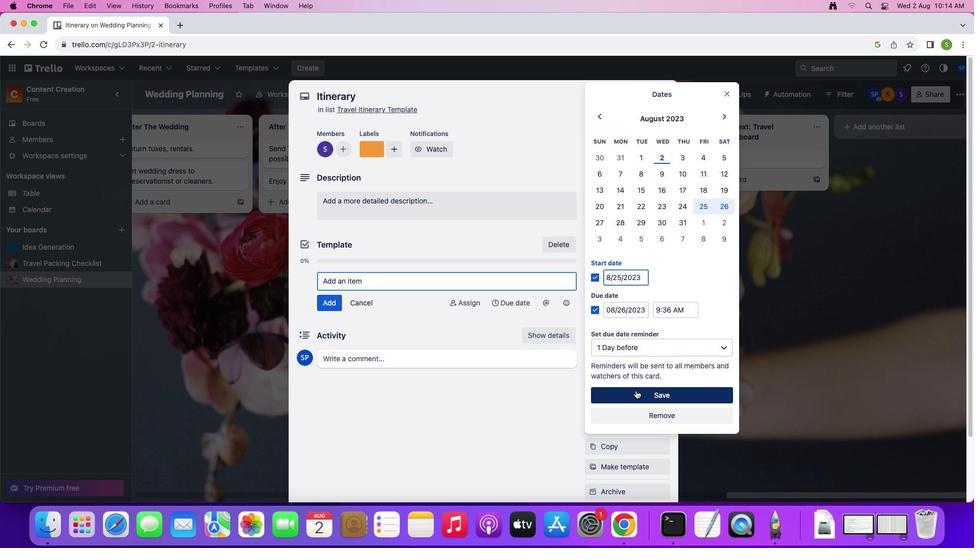 
Action: Mouse moved to (607, 287)
Screenshot: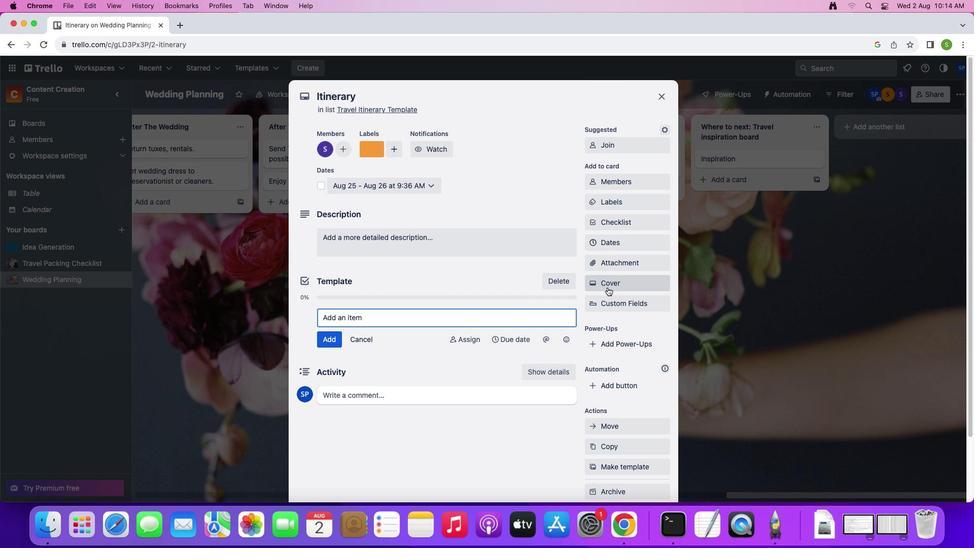 
Action: Mouse pressed left at (607, 287)
Screenshot: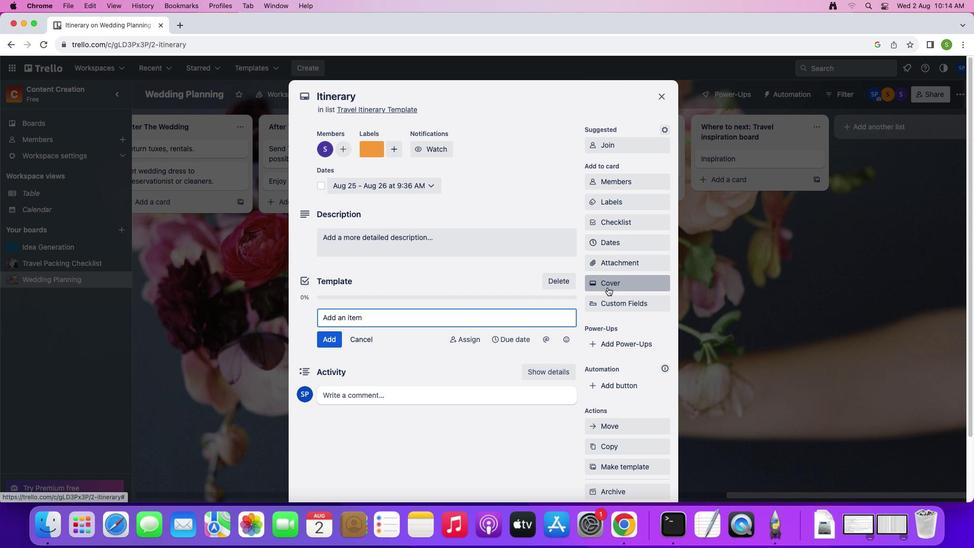 
Action: Mouse moved to (692, 298)
Screenshot: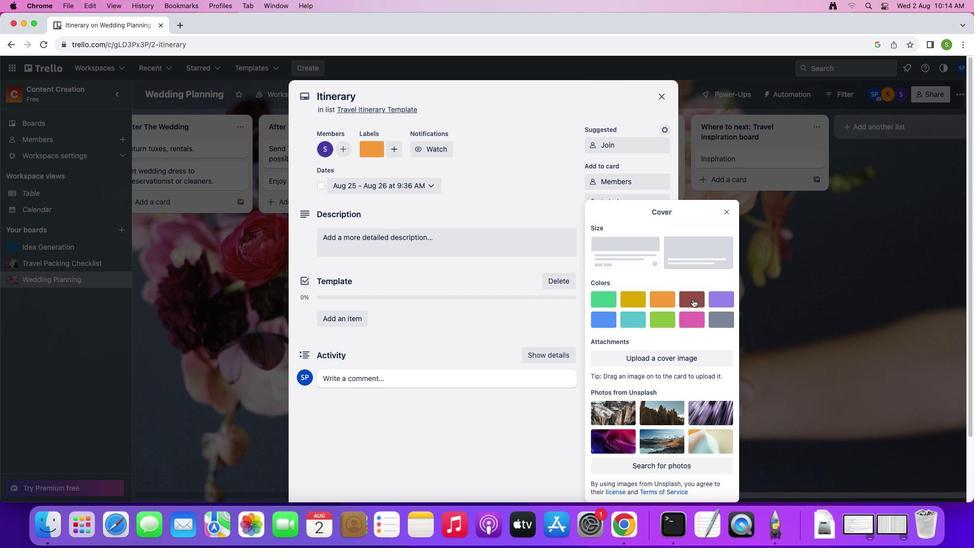 
Action: Mouse pressed left at (692, 298)
Screenshot: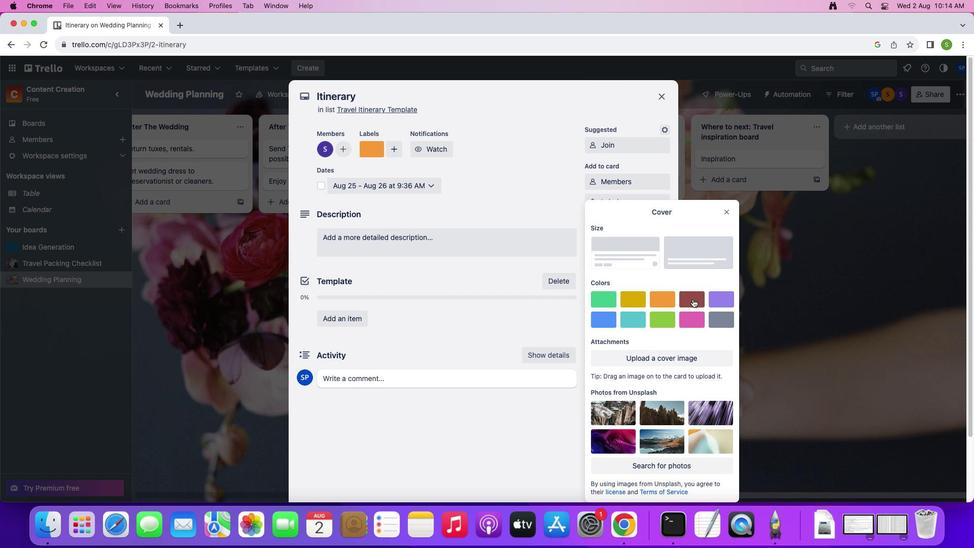
Action: Mouse moved to (729, 198)
Screenshot: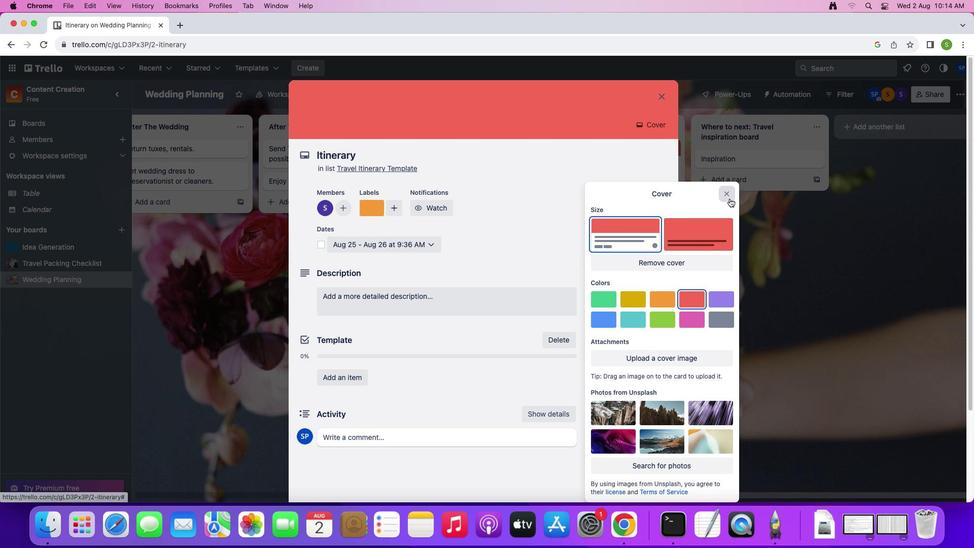 
Action: Mouse pressed left at (729, 198)
Screenshot: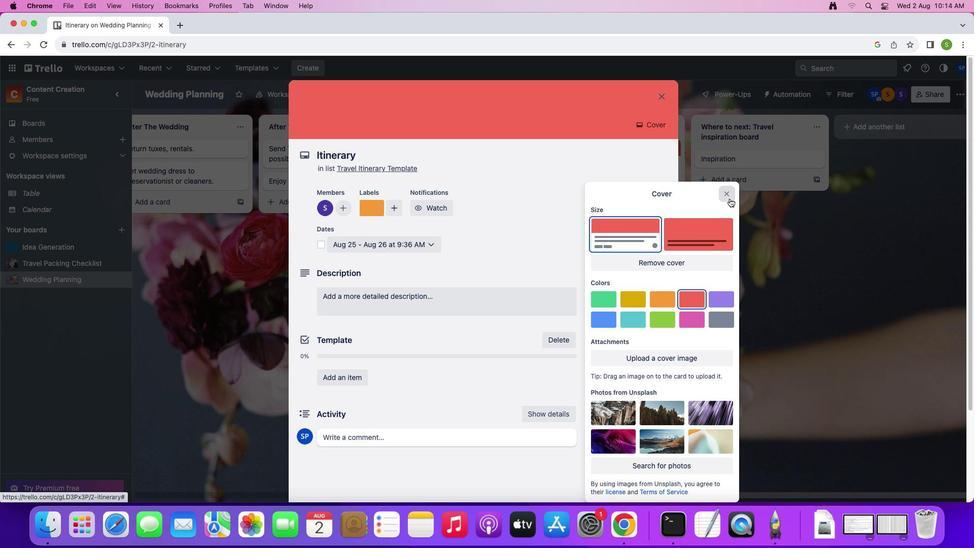 
Action: Mouse moved to (326, 245)
Screenshot: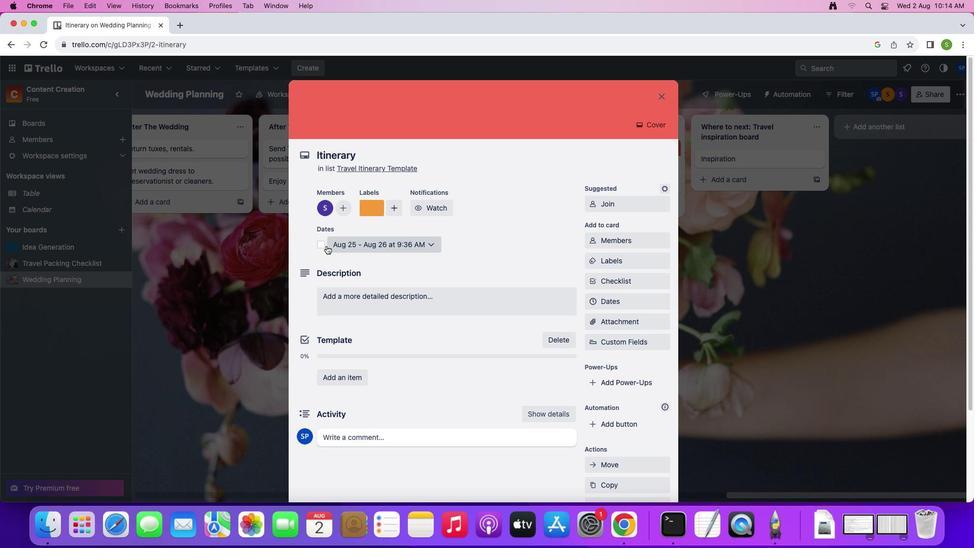 
Action: Mouse pressed left at (326, 245)
Screenshot: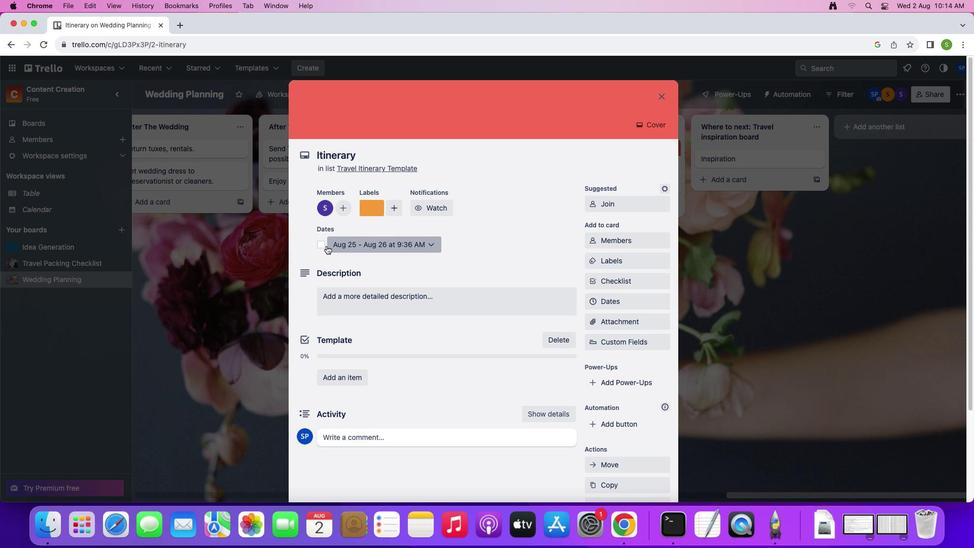 
Action: Mouse moved to (318, 246)
Screenshot: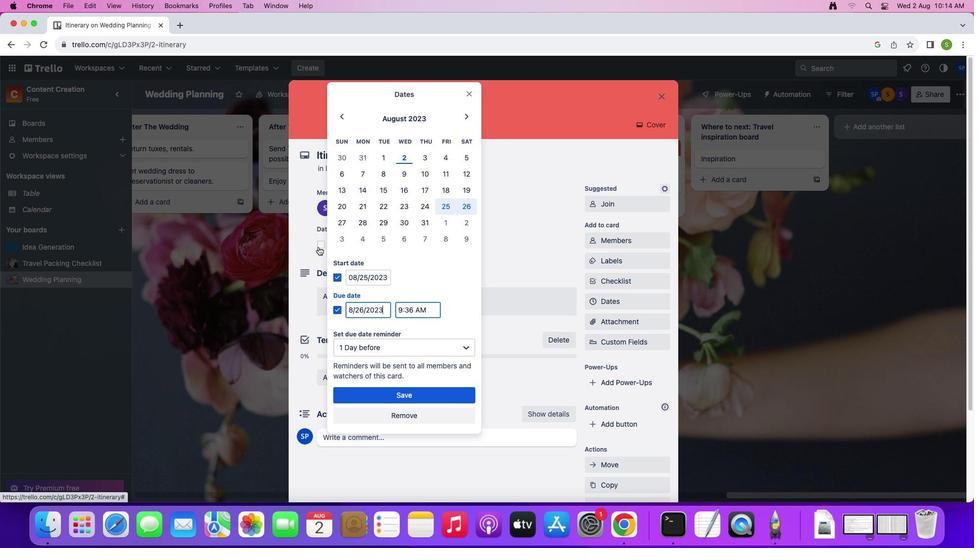 
Action: Mouse pressed left at (318, 246)
Screenshot: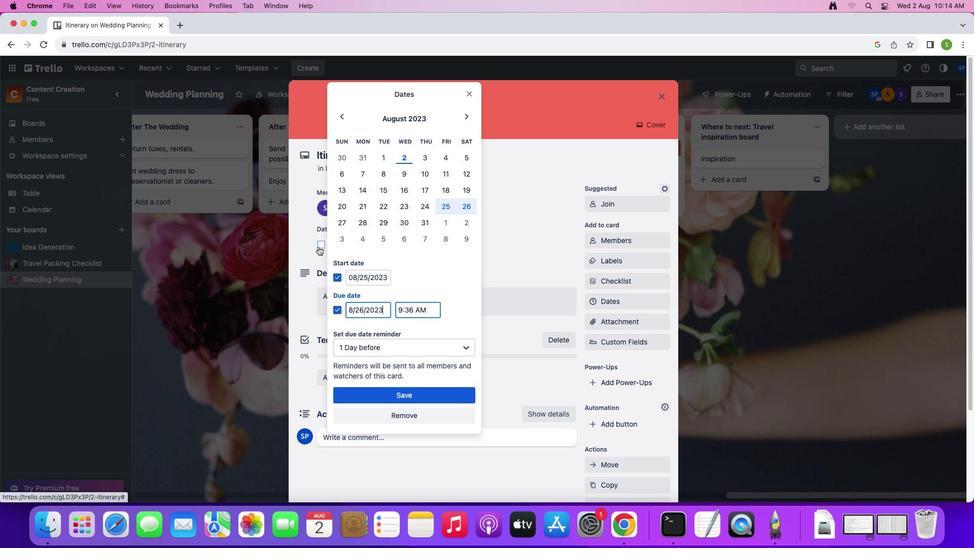 
Action: Mouse moved to (433, 205)
Screenshot: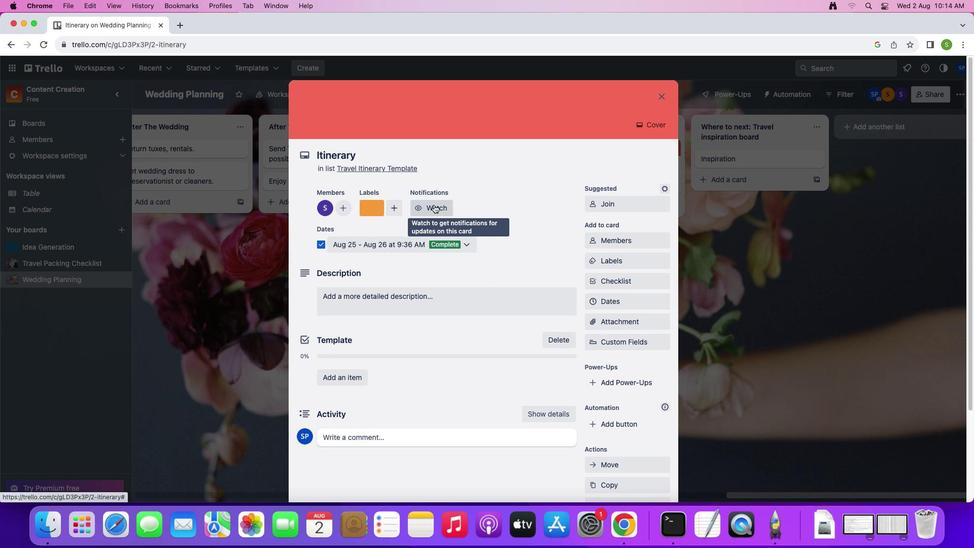 
Action: Mouse pressed left at (433, 205)
Screenshot: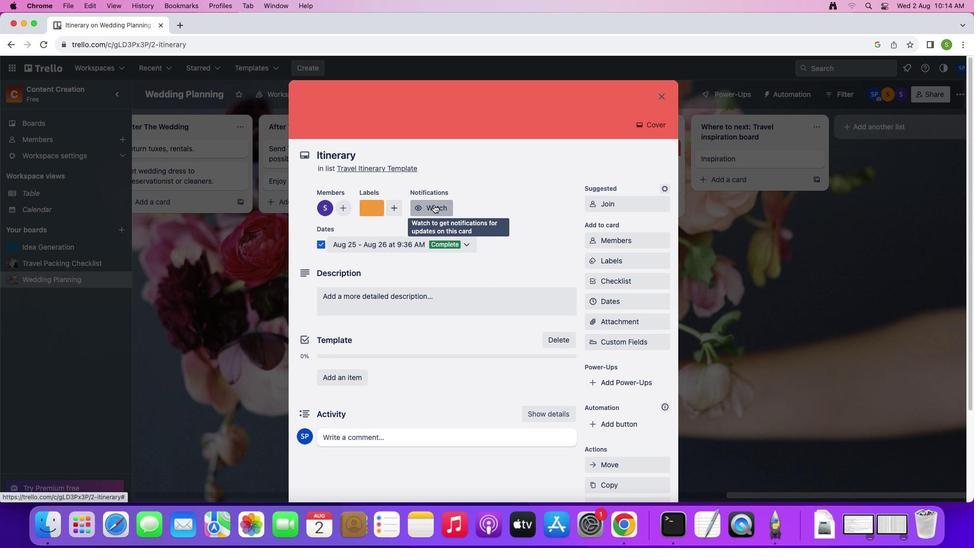 
Action: Mouse moved to (432, 330)
Screenshot: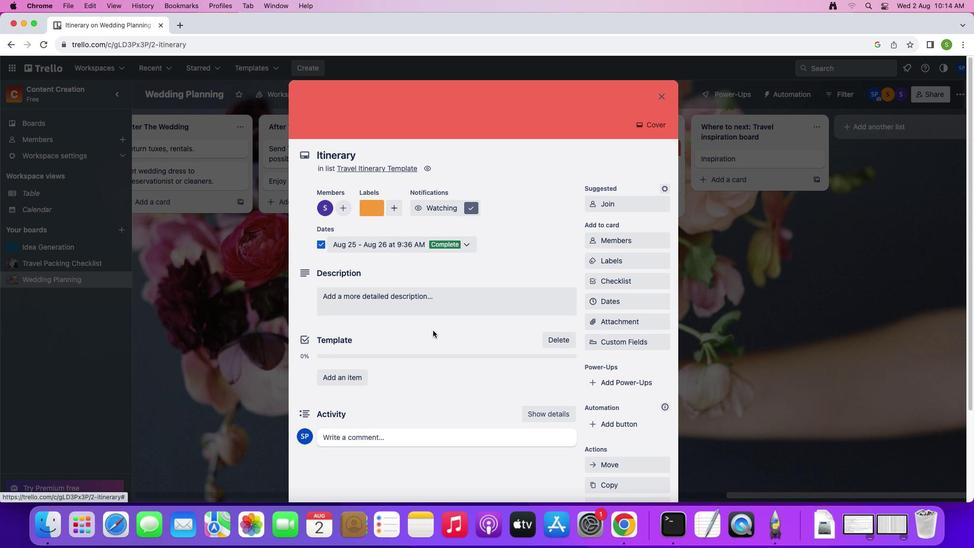 
Action: Mouse scrolled (432, 330) with delta (0, 0)
Screenshot: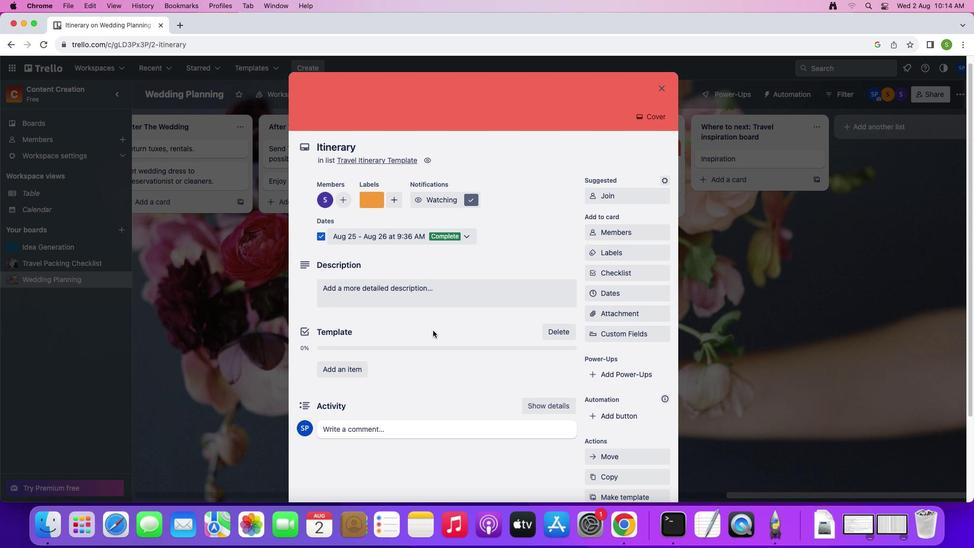 
Action: Mouse scrolled (432, 330) with delta (0, 0)
Screenshot: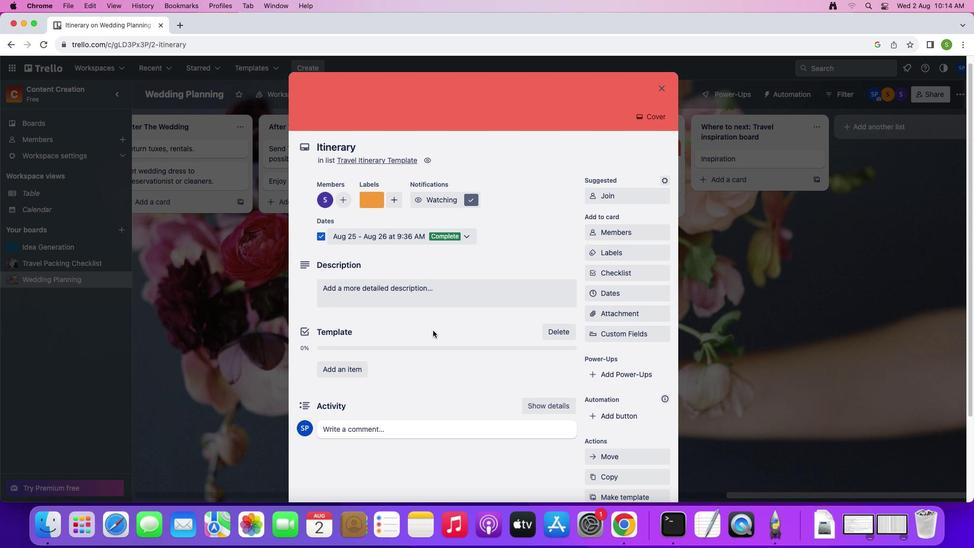 
Action: Mouse scrolled (432, 330) with delta (0, -1)
Screenshot: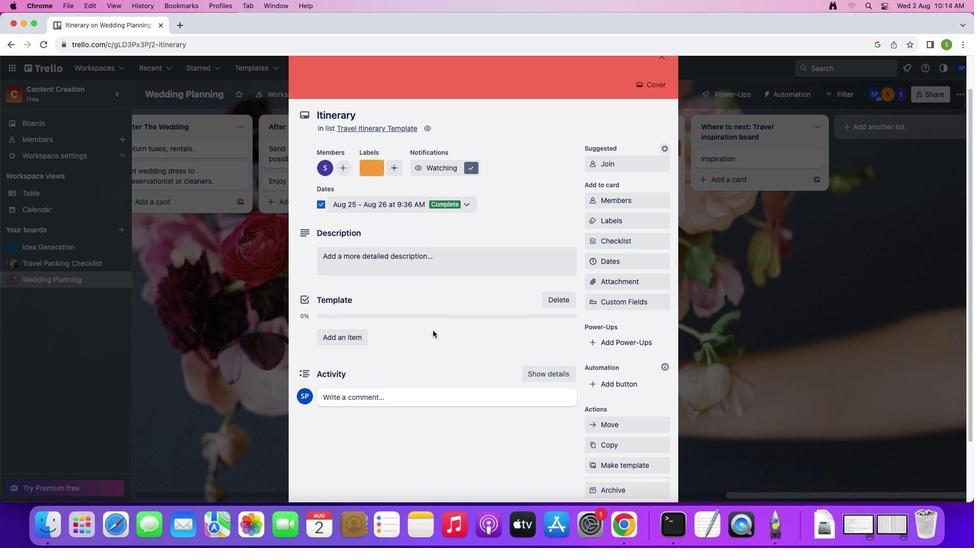 
Action: Mouse moved to (411, 226)
Screenshot: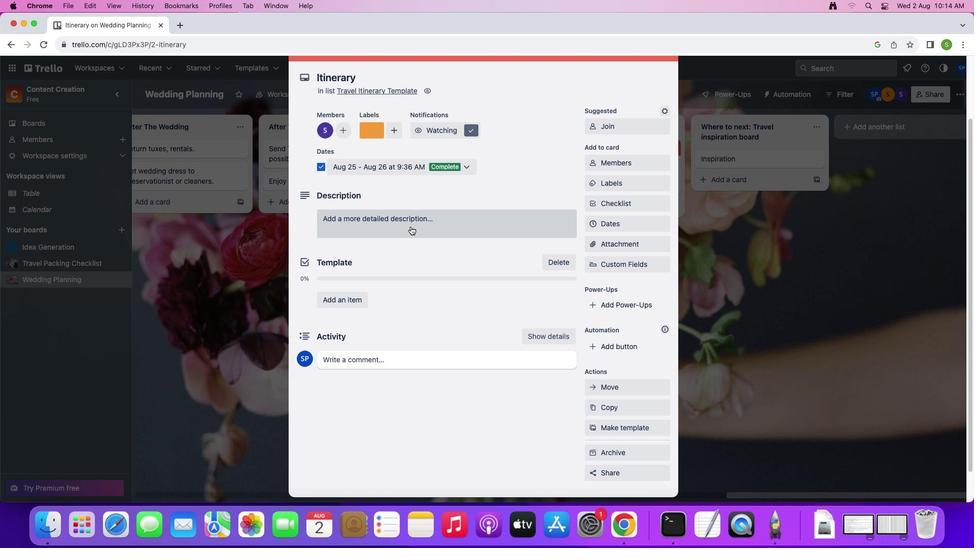 
Action: Mouse pressed left at (411, 226)
Screenshot: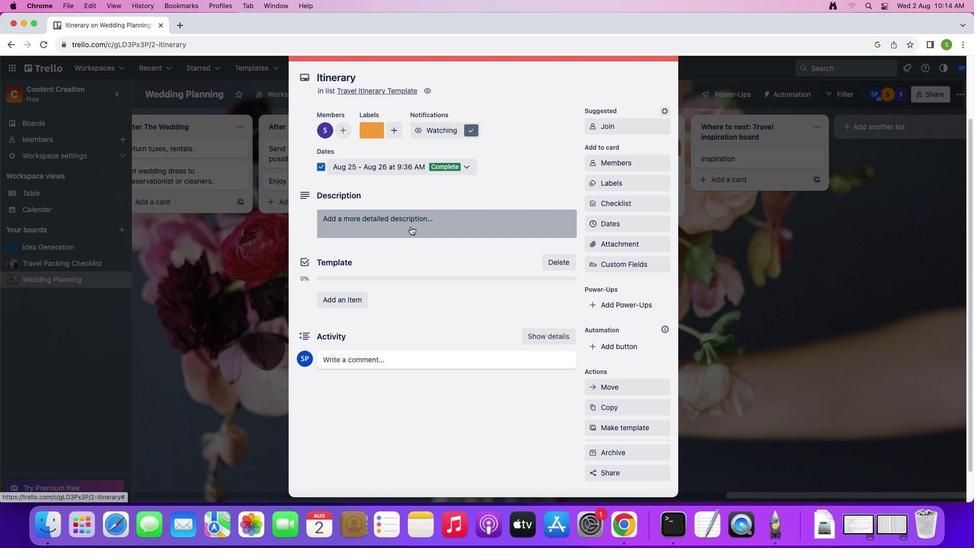 
Action: Mouse moved to (386, 263)
Screenshot: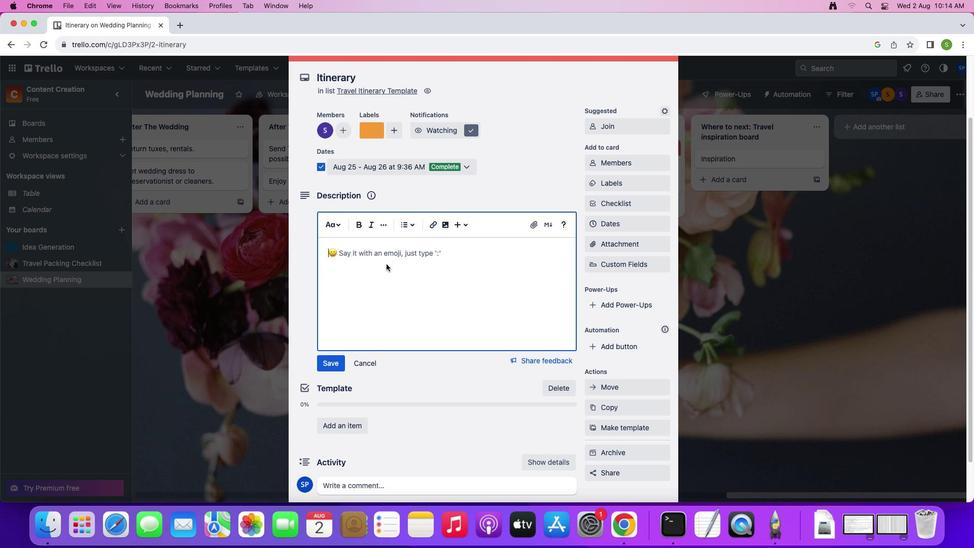 
Action: Key pressed Key.shift'T''h''i''s'Key.space't''e''m''p''l''a''t''e'Key.space'i''s'Key.space'a'Key.space'g''r''e''a''t'Key.space'p''l''a''c''e'Key.space't''o'Key.space'k''e''e''p'Key.space't''r''a''c''k'Key.space'o''f'Key.space'a''l''l'Key.space't''h''e'Key.space'd''e''t''a''i''l''s'Key.space'f''o''r'Key.space'y''o''u''r'Key.space'n''e''x''t'Key.space'm''u''l''t''i''-''d''e''s''t''i''n''a''t''i''o''n'Key.space't''r''i''p'Key.shift'!'
Screenshot: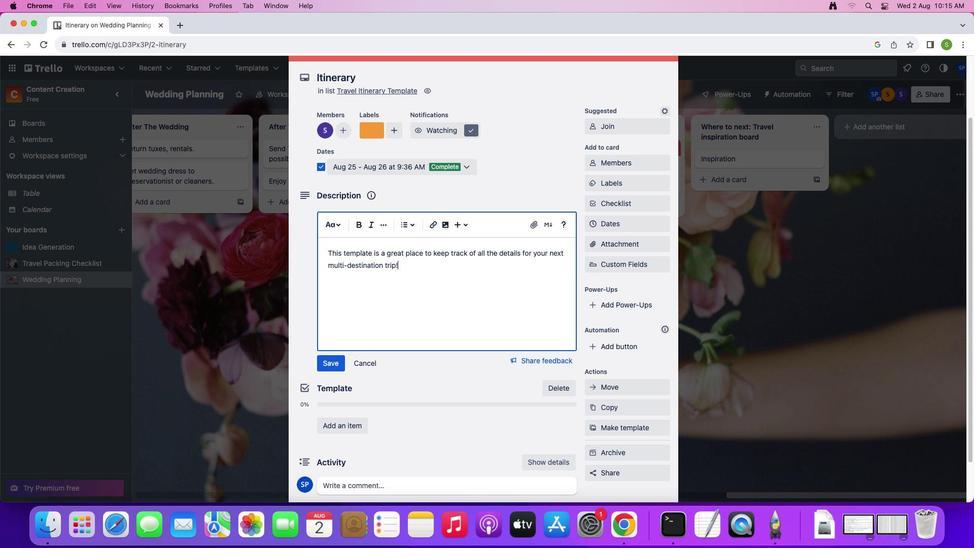 
Action: Mouse moved to (334, 355)
Screenshot: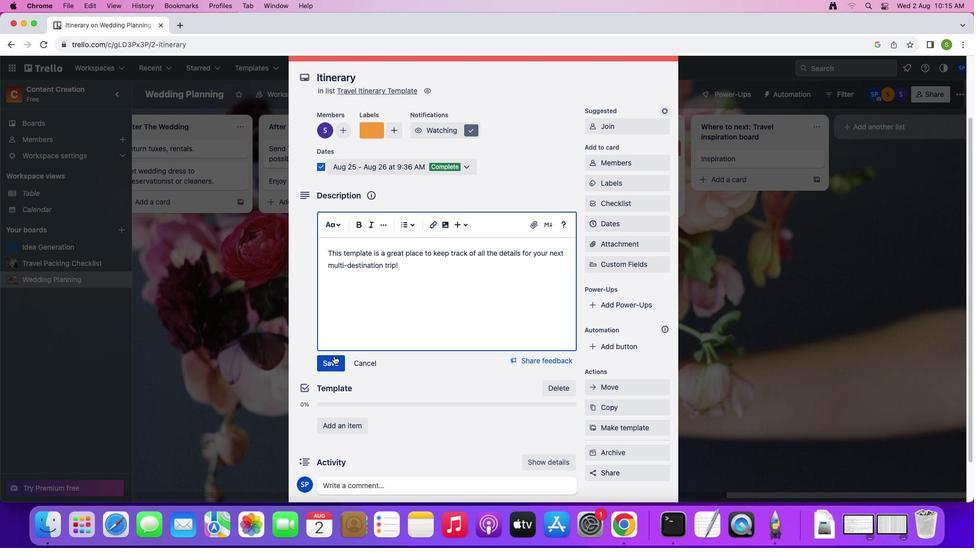 
Action: Mouse pressed left at (334, 355)
Screenshot: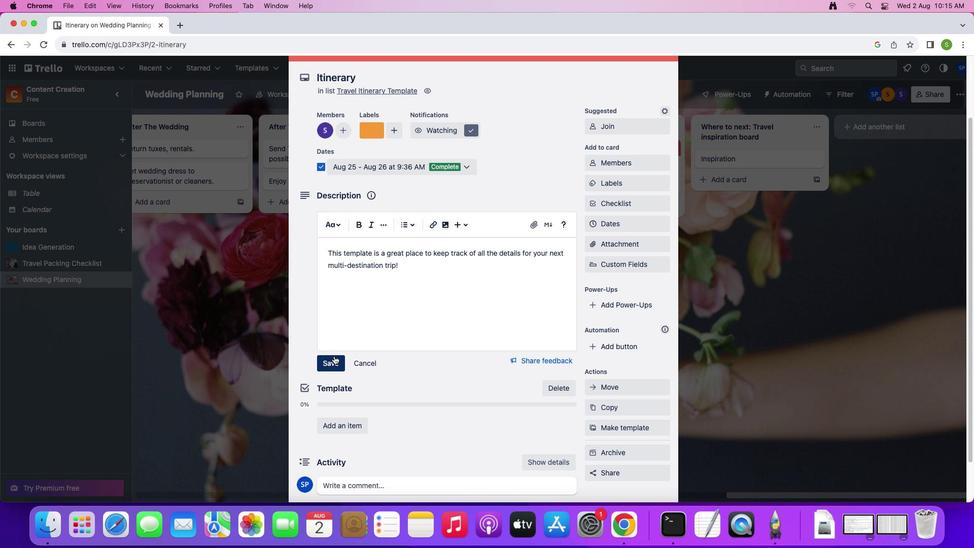 
Action: Mouse moved to (351, 352)
Screenshot: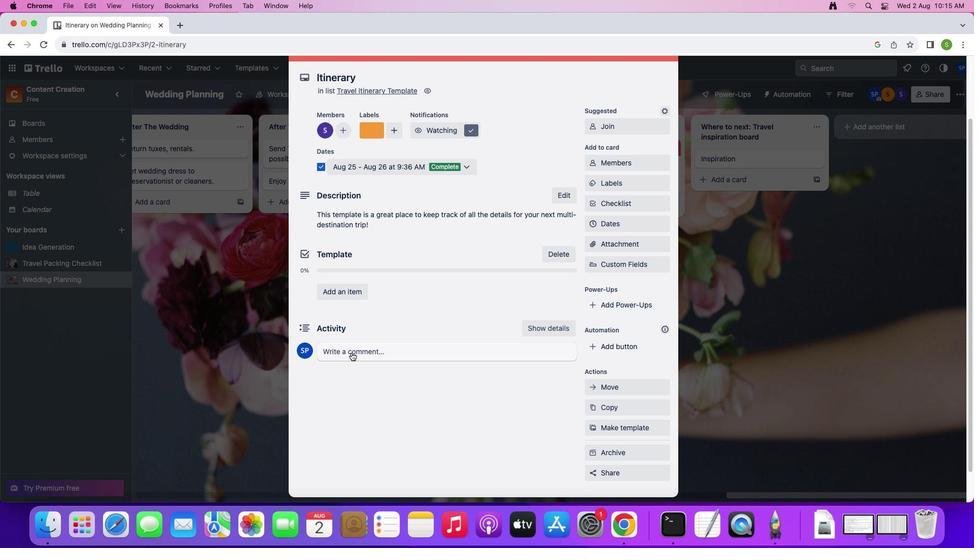 
Action: Mouse pressed left at (351, 352)
Screenshot: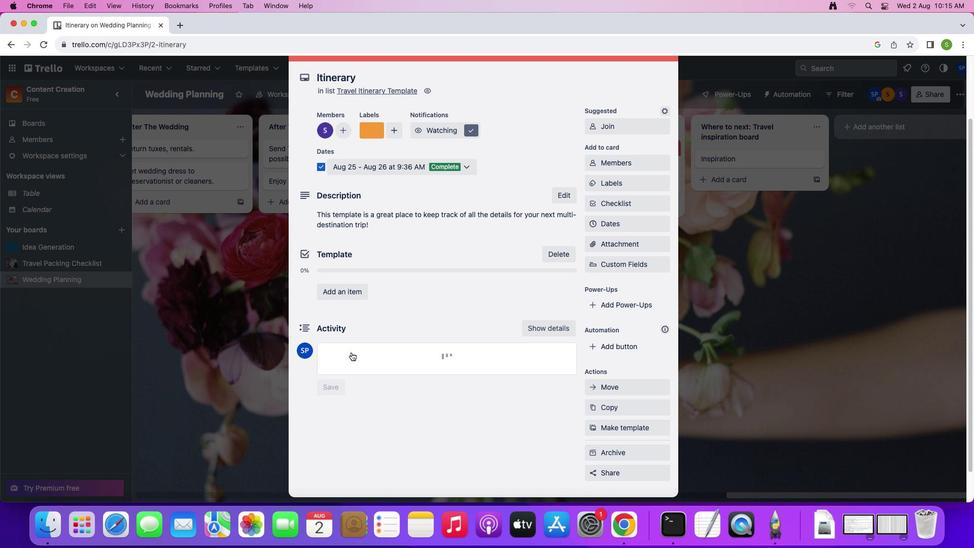 
Action: Mouse moved to (415, 323)
Screenshot: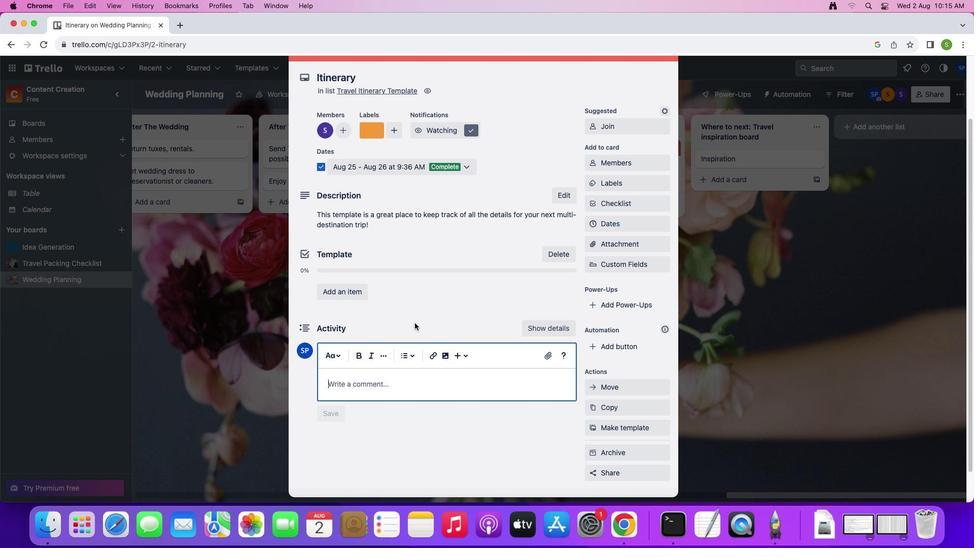 
Action: Key pressed Key.shift'T''r''i''p'
Screenshot: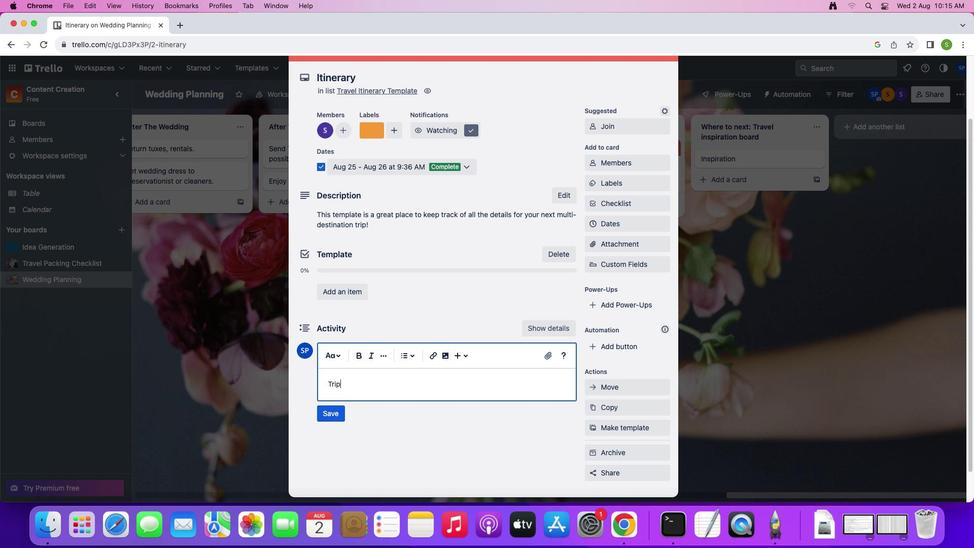 
Action: Mouse moved to (327, 420)
Screenshot: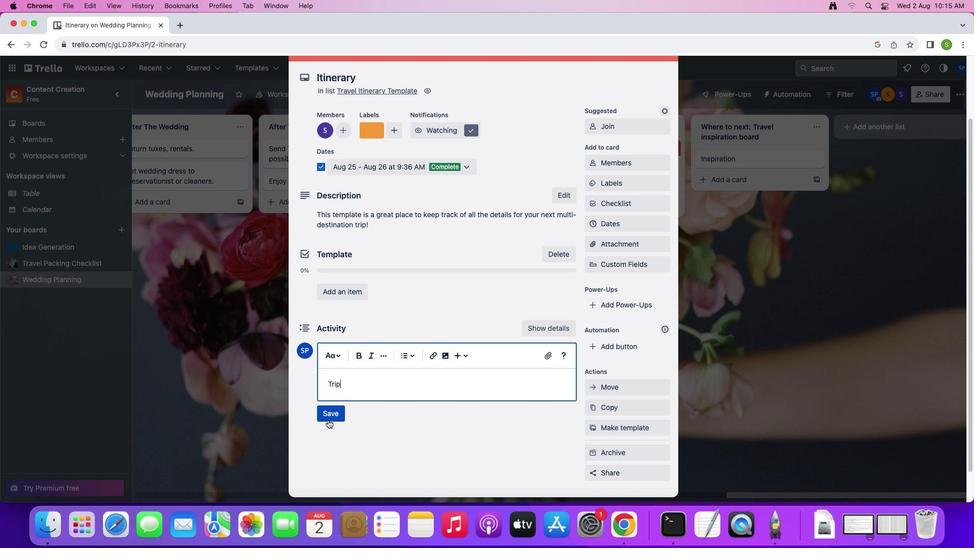 
Action: Mouse pressed left at (327, 420)
Screenshot: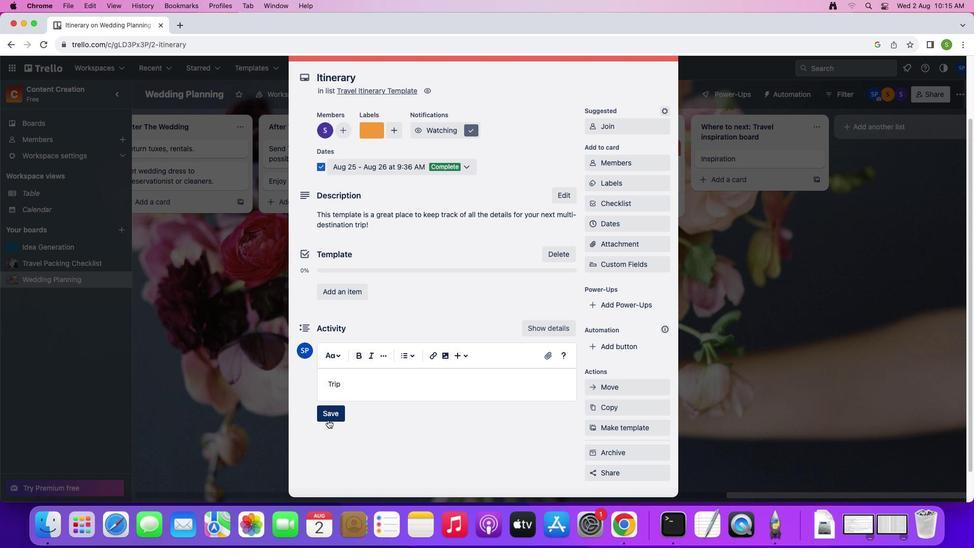 
Action: Mouse moved to (447, 329)
Screenshot: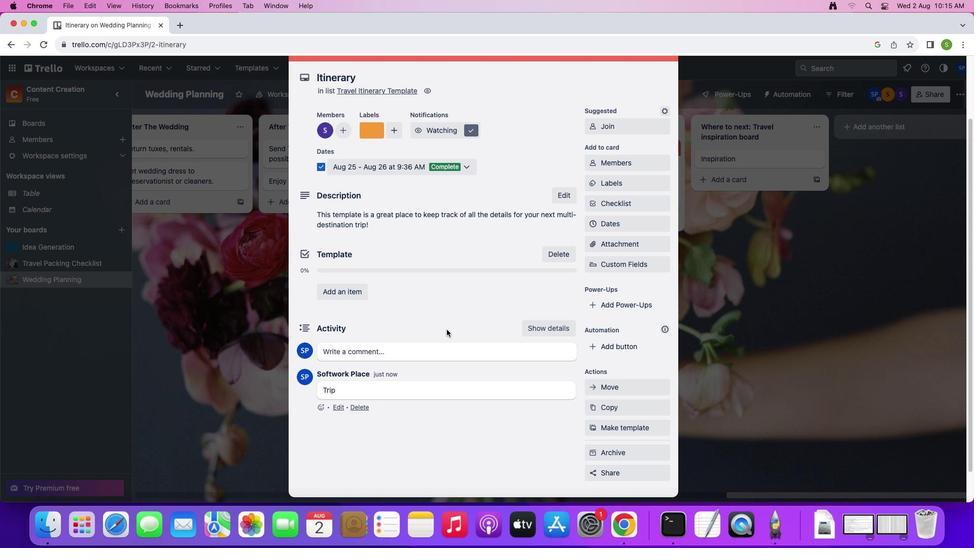 
Action: Mouse scrolled (447, 329) with delta (0, 0)
Screenshot: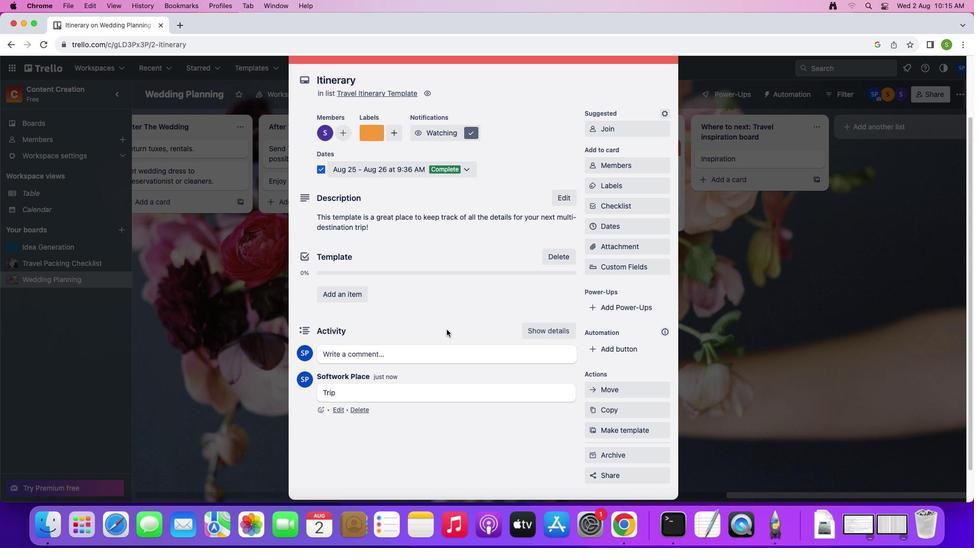 
Action: Mouse scrolled (447, 329) with delta (0, 0)
Screenshot: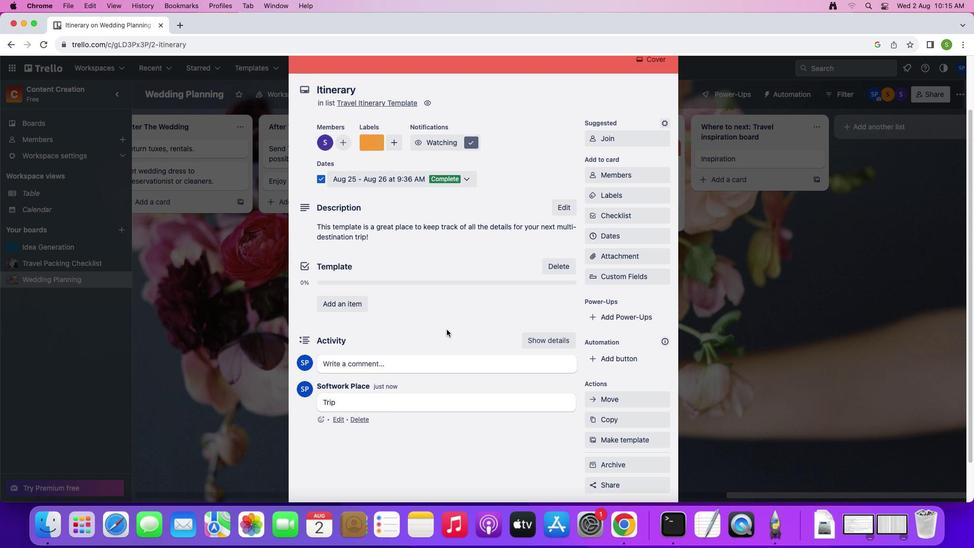 
Action: Mouse scrolled (447, 329) with delta (0, 1)
Screenshot: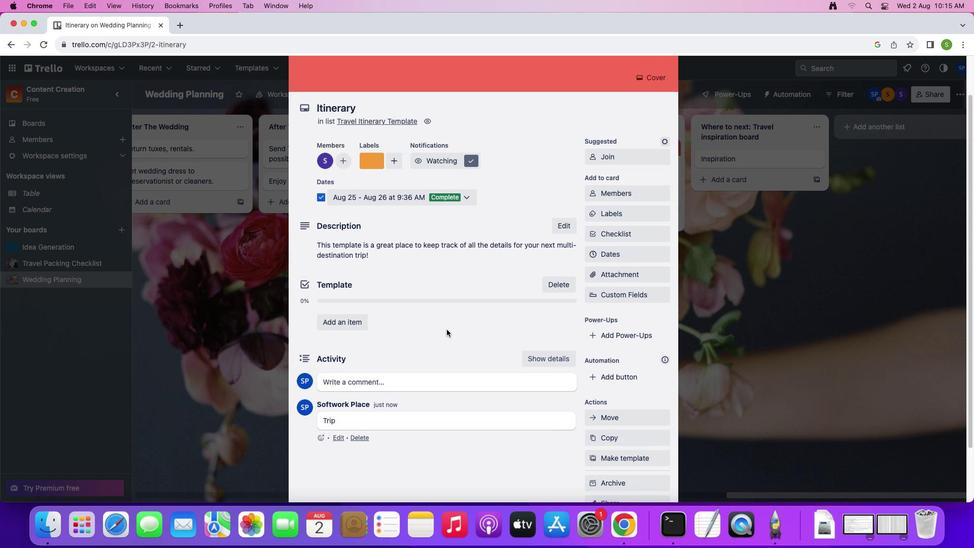 
Action: Mouse scrolled (447, 329) with delta (0, 0)
Screenshot: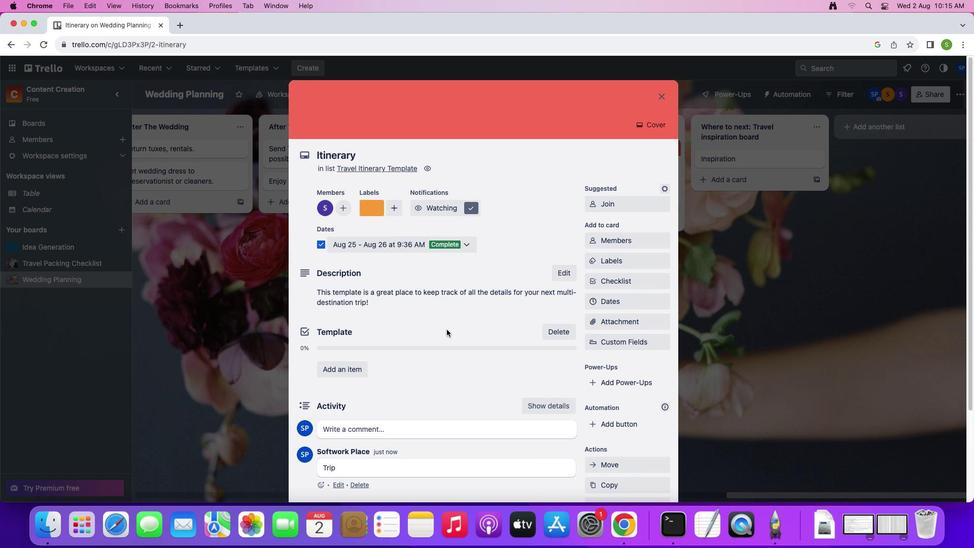 
Action: Mouse scrolled (447, 329) with delta (0, 0)
Screenshot: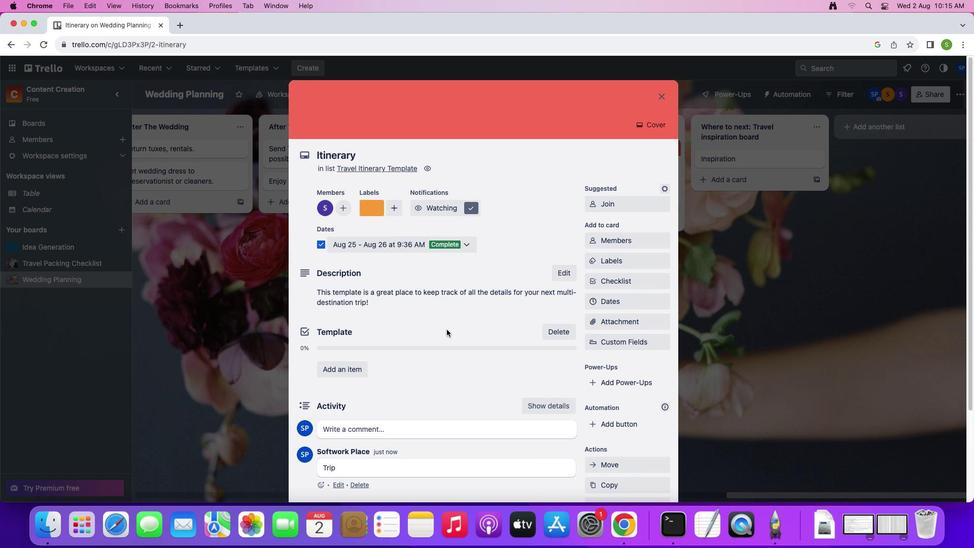 
Action: Mouse scrolled (447, 329) with delta (0, 1)
Screenshot: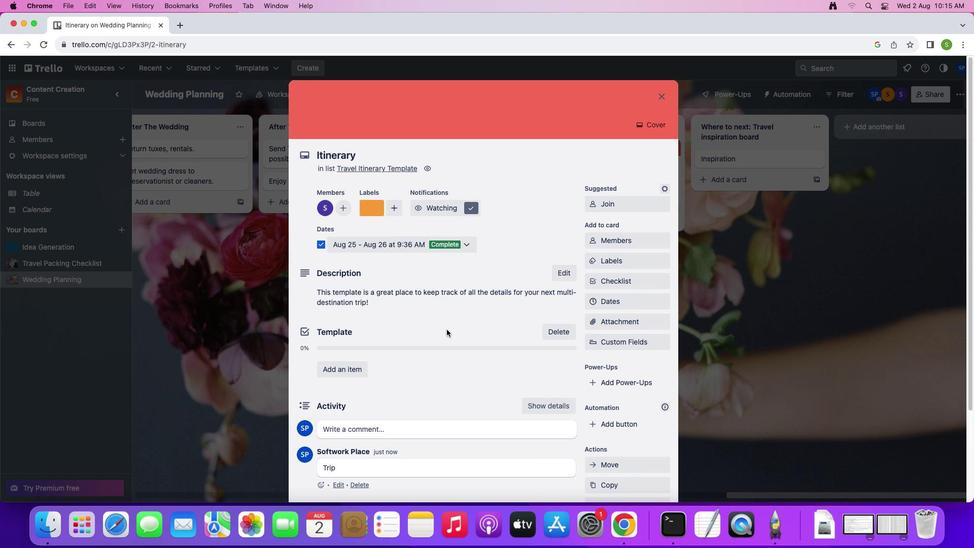 
Action: Mouse moved to (662, 92)
Screenshot: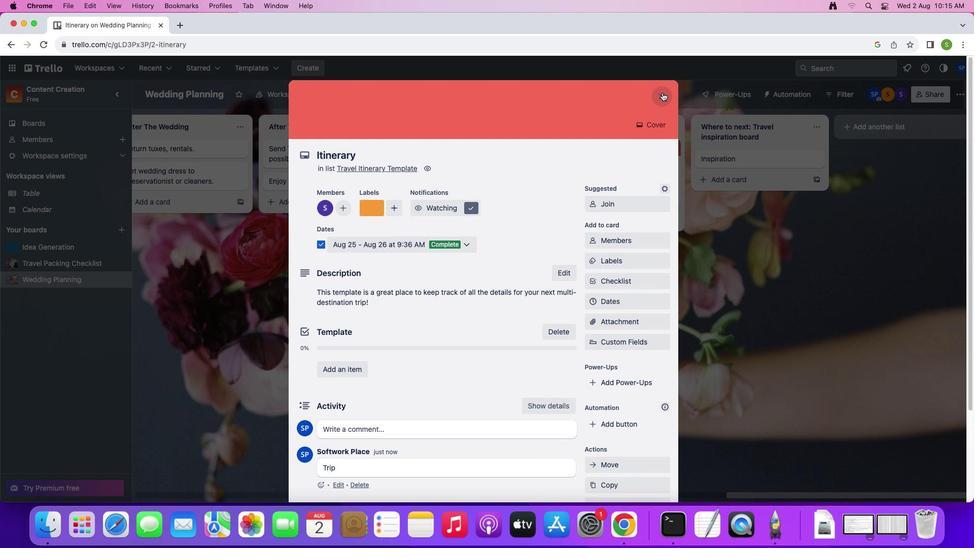 
Action: Mouse pressed left at (662, 92)
Screenshot: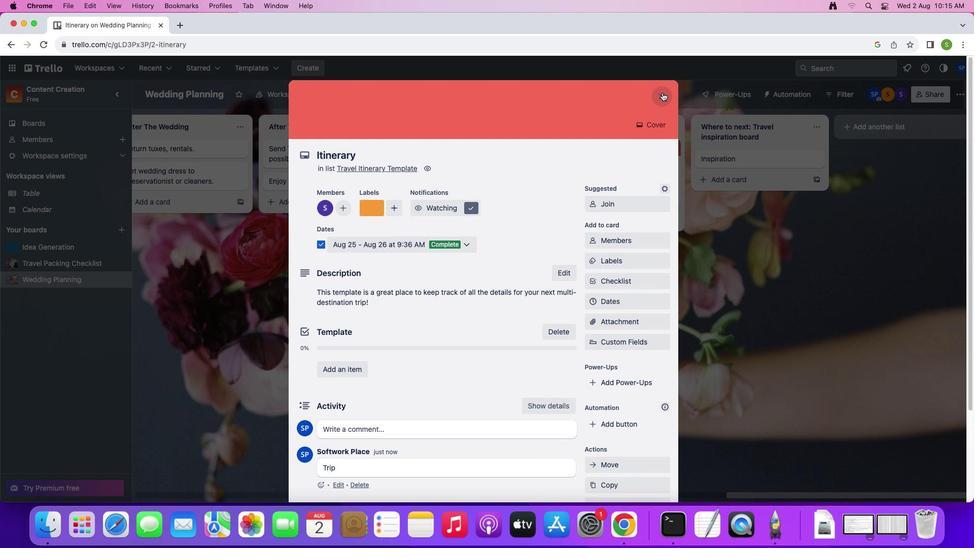 
Action: Mouse moved to (717, 158)
Screenshot: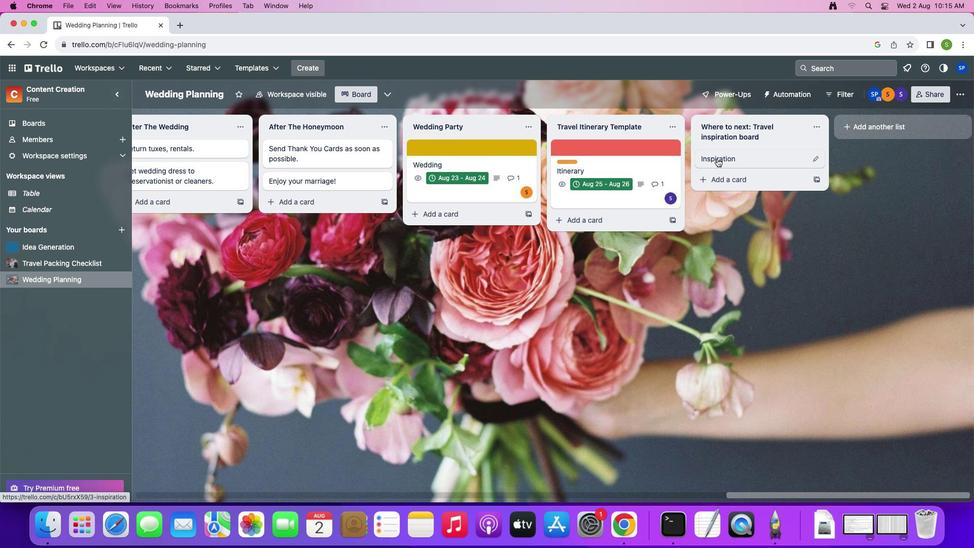
Action: Mouse pressed left at (717, 158)
Screenshot: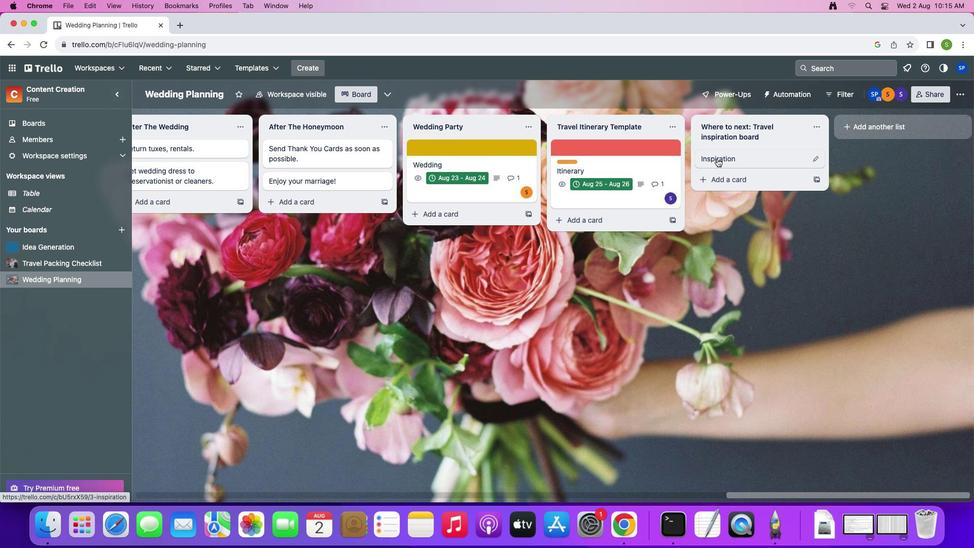 
Action: Mouse moved to (598, 180)
Screenshot: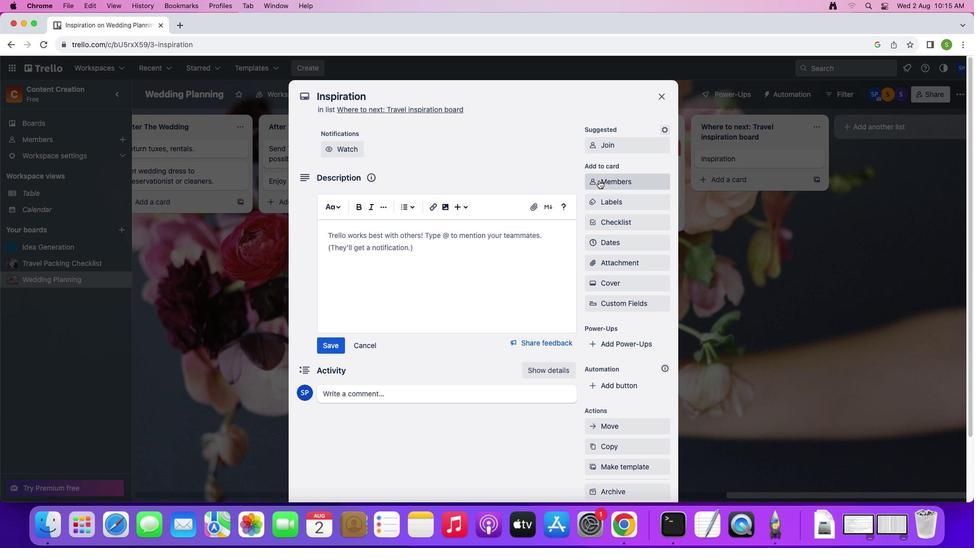 
Action: Mouse pressed left at (598, 180)
Screenshot: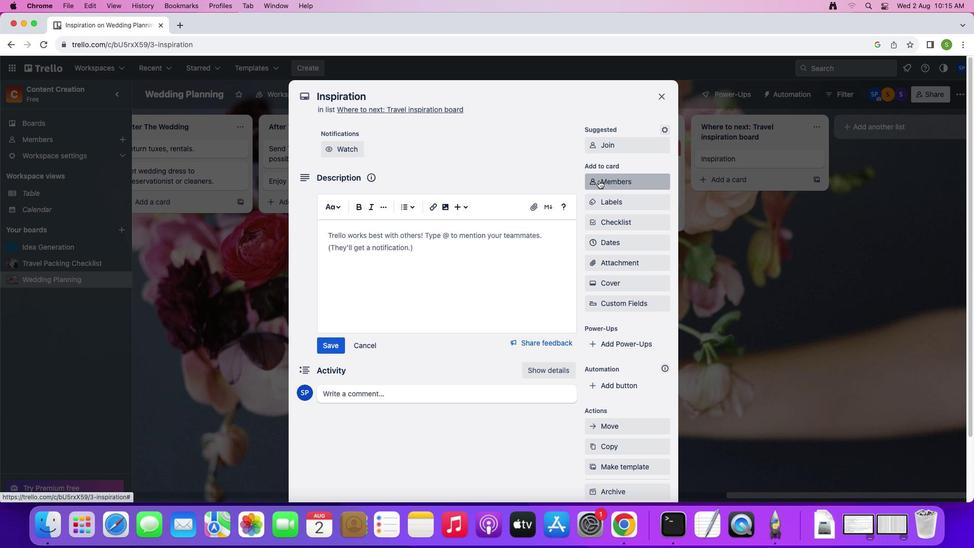 
Action: Key pressed 's''o''f''t''a''g''e''.''4'Key.shift'@''s''o''f''t''a''g''e''.''n''e''t'
Screenshot: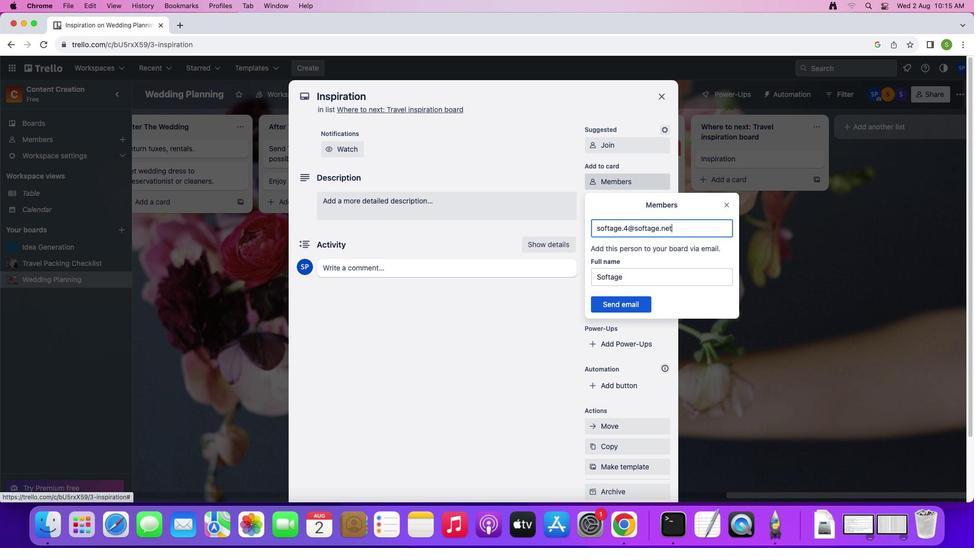 
Action: Mouse moved to (610, 309)
Screenshot: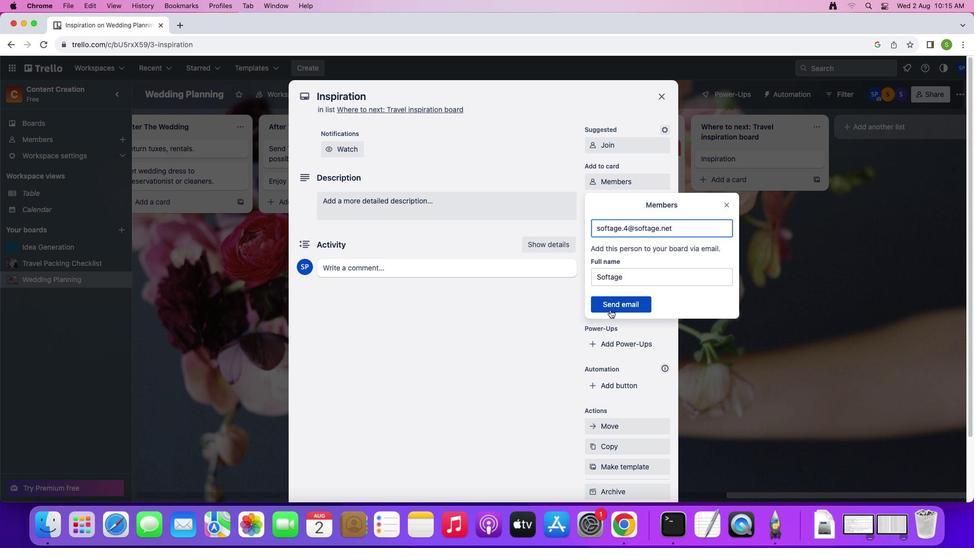 
Action: Mouse pressed left at (610, 309)
Screenshot: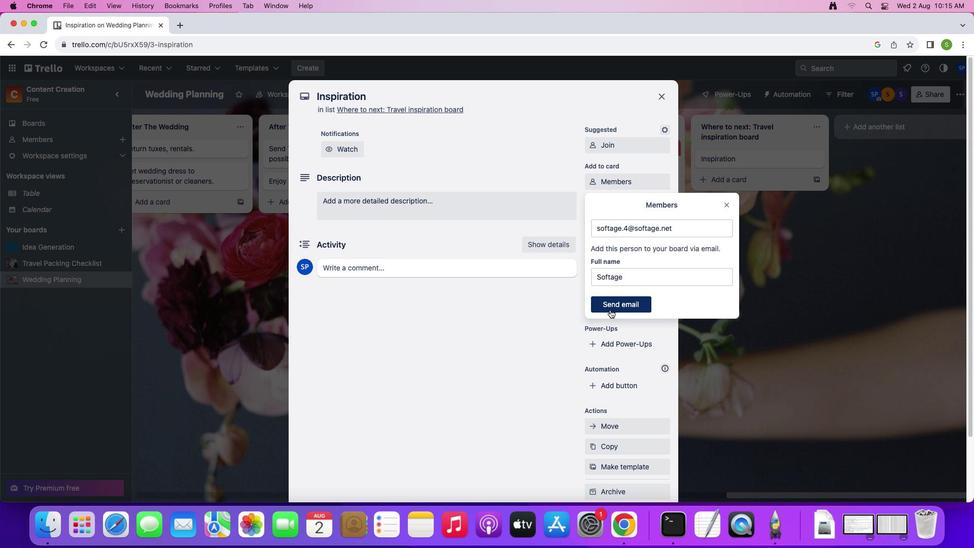 
Action: Mouse moved to (632, 202)
Screenshot: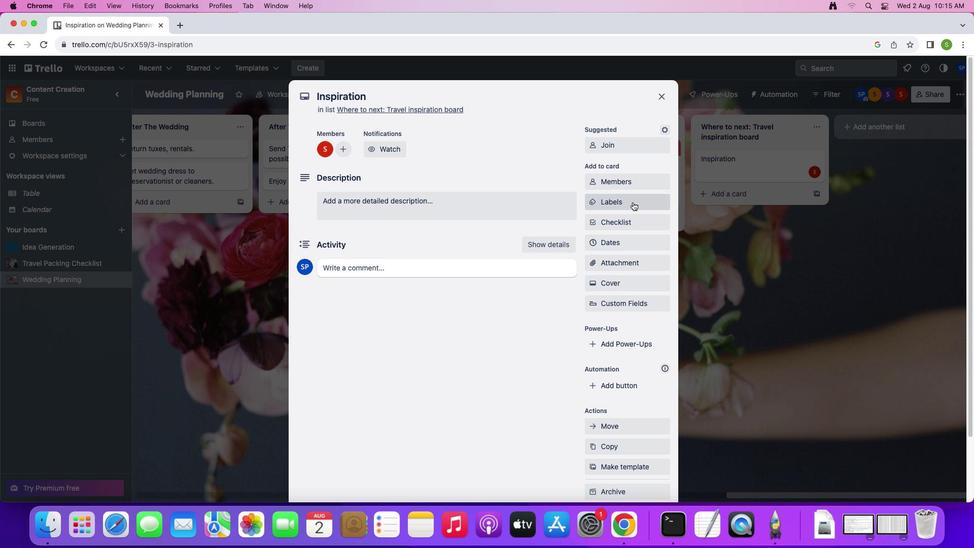 
Action: Mouse pressed left at (632, 202)
Screenshot: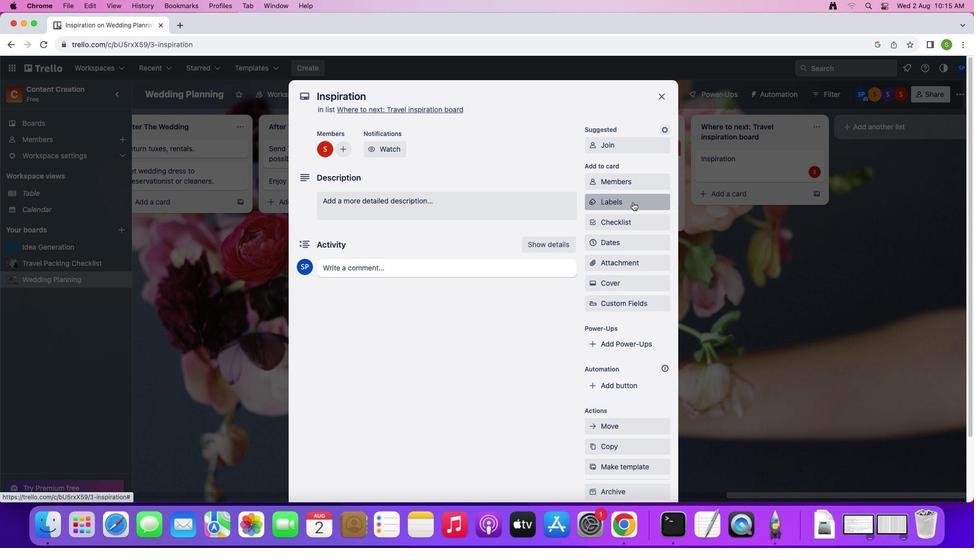 
Action: Mouse moved to (627, 288)
Screenshot: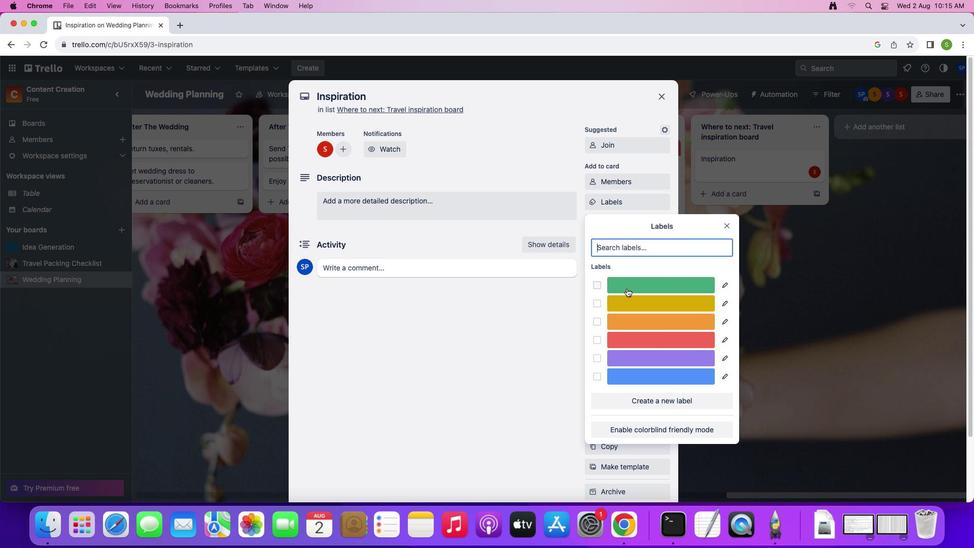 
Action: Mouse pressed left at (627, 288)
Screenshot: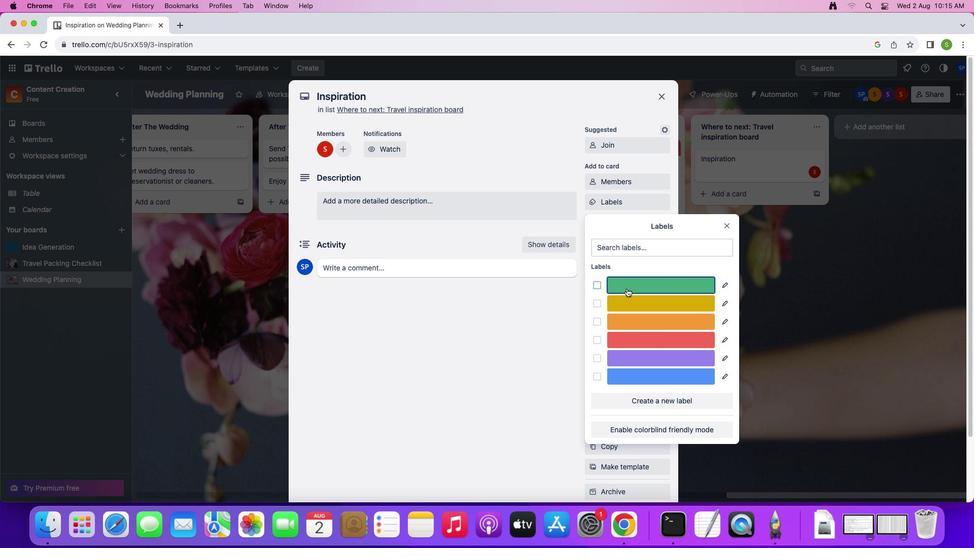 
Action: Mouse moved to (732, 230)
Screenshot: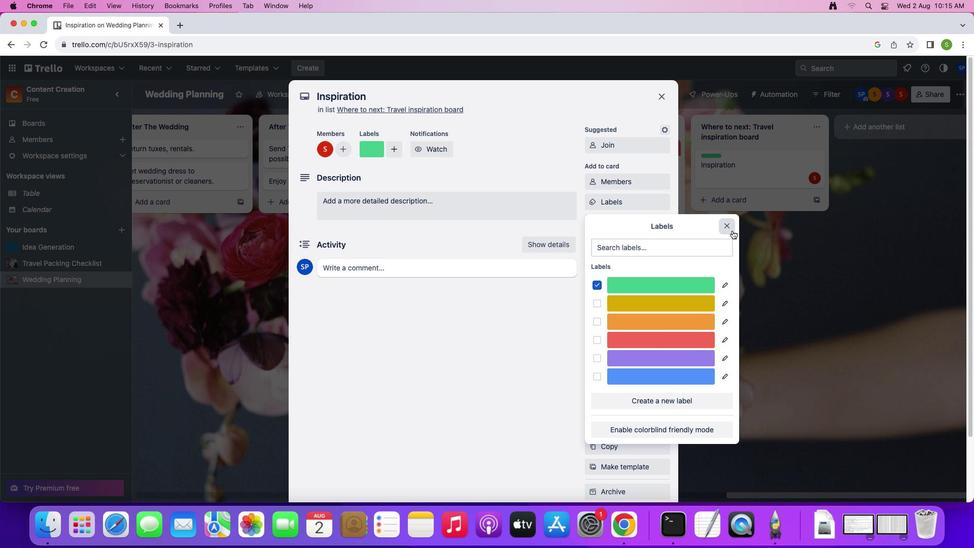 
Action: Mouse pressed left at (732, 230)
Screenshot: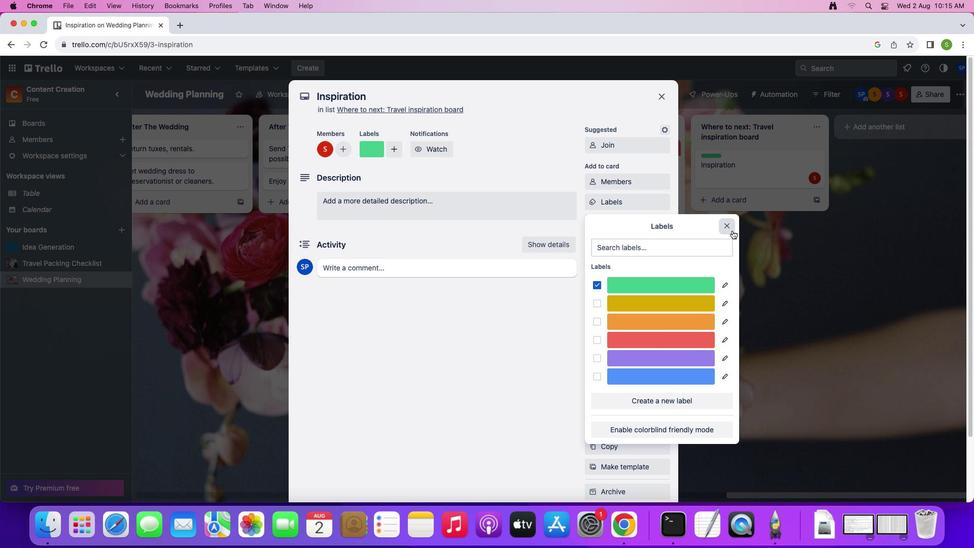 
Action: Mouse moved to (614, 225)
Screenshot: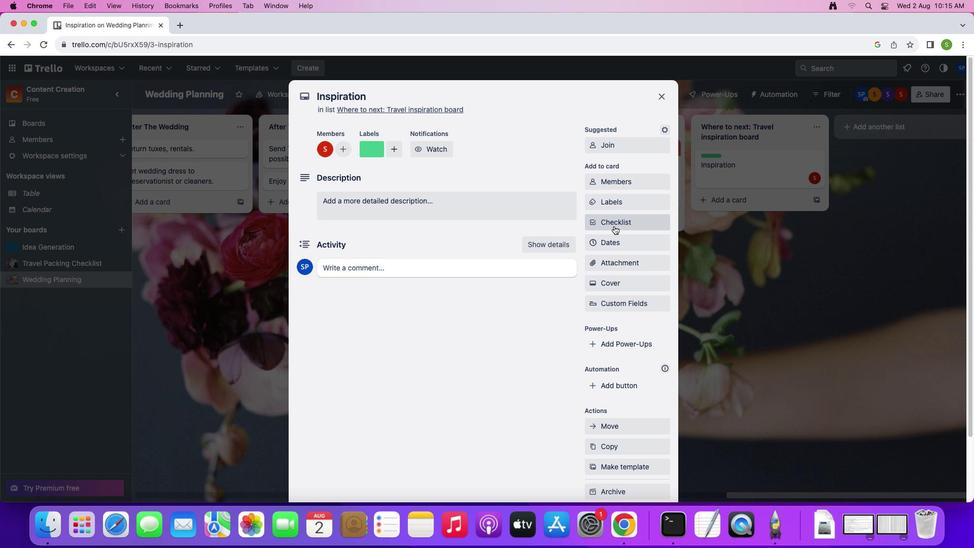 
Action: Mouse pressed left at (614, 225)
Screenshot: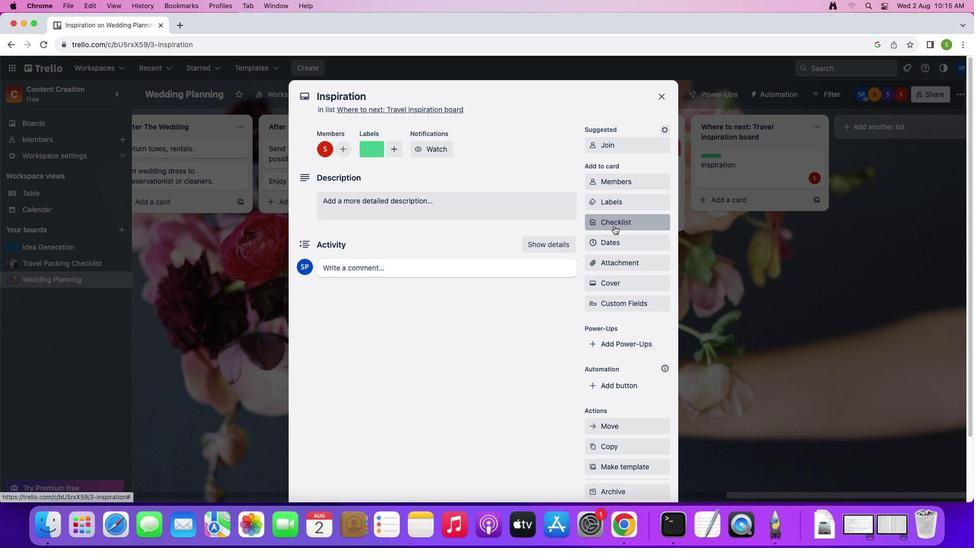 
Action: Mouse moved to (611, 255)
Screenshot: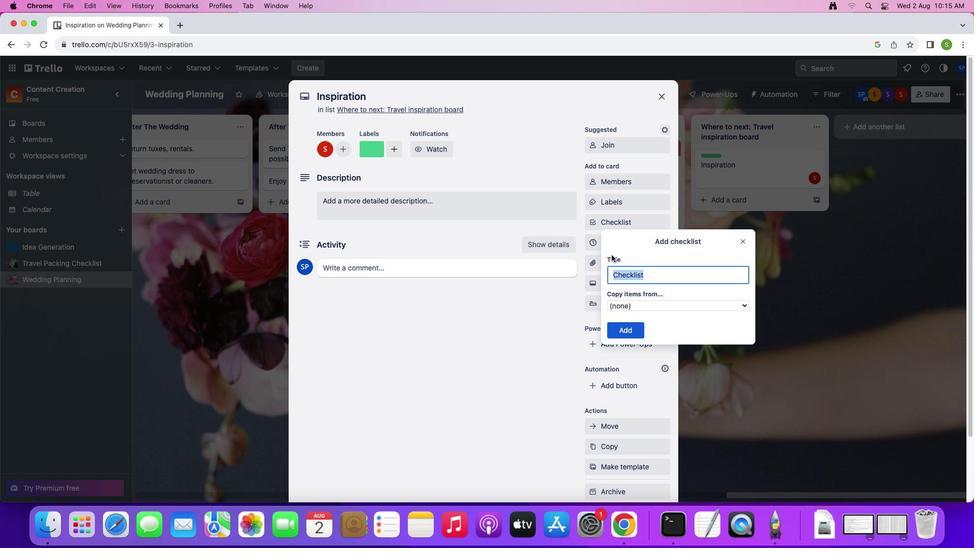 
Action: Key pressed Key.shift'G''r''e''a''t'
Screenshot: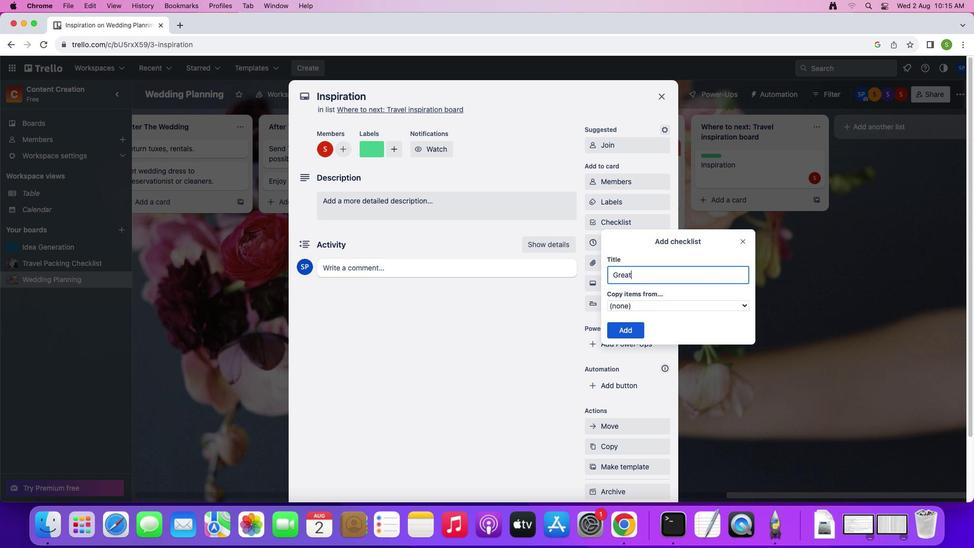 
Action: Mouse moved to (622, 337)
Screenshot: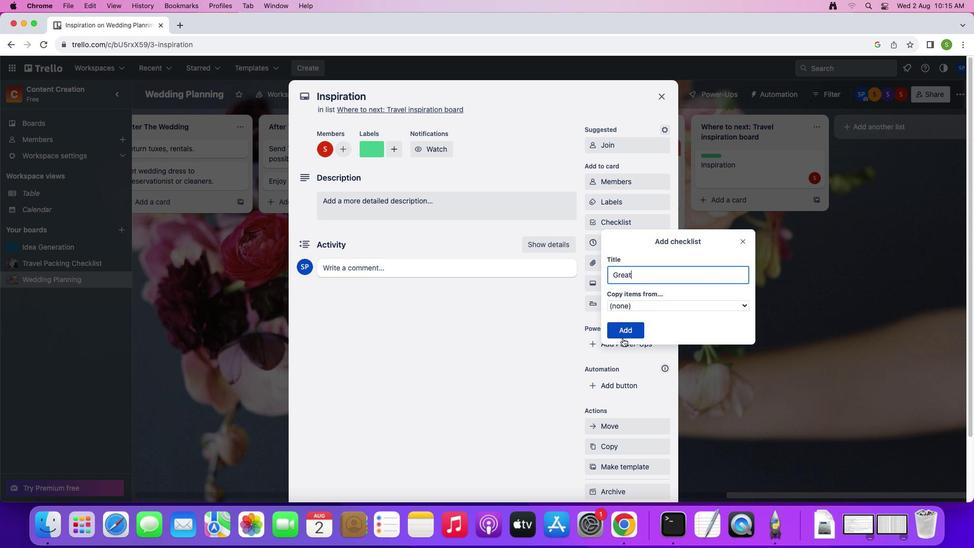 
Action: Mouse pressed left at (622, 337)
Screenshot: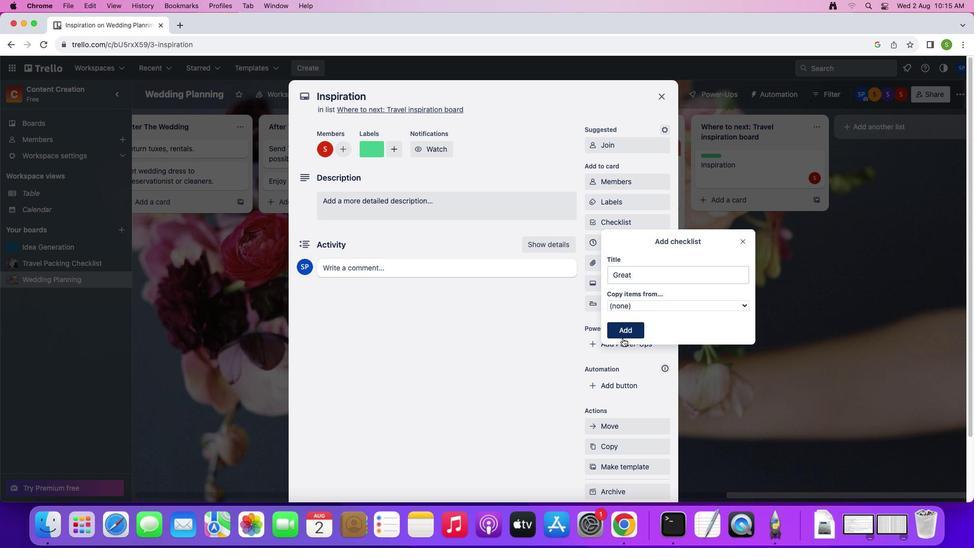 
Action: Mouse moved to (635, 248)
Screenshot: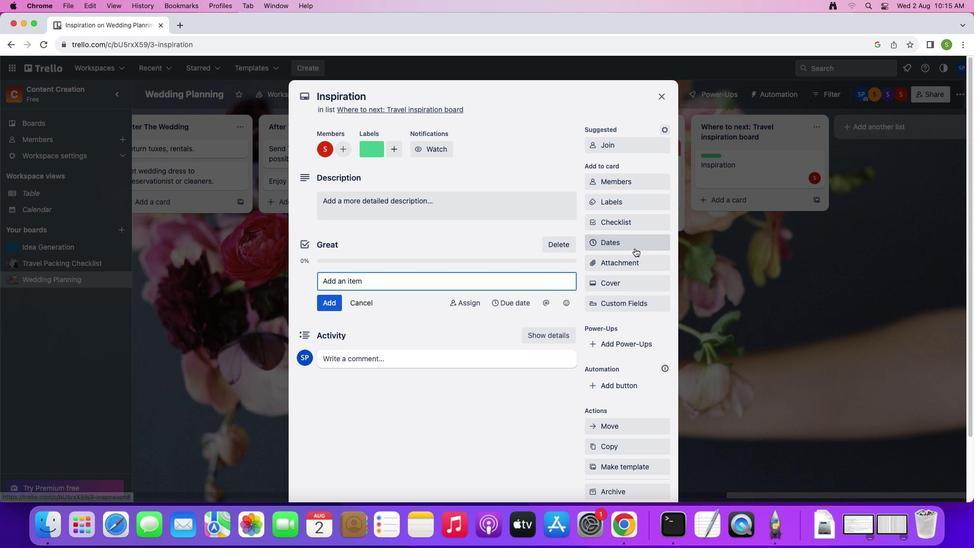 
Action: Mouse pressed left at (635, 248)
Screenshot: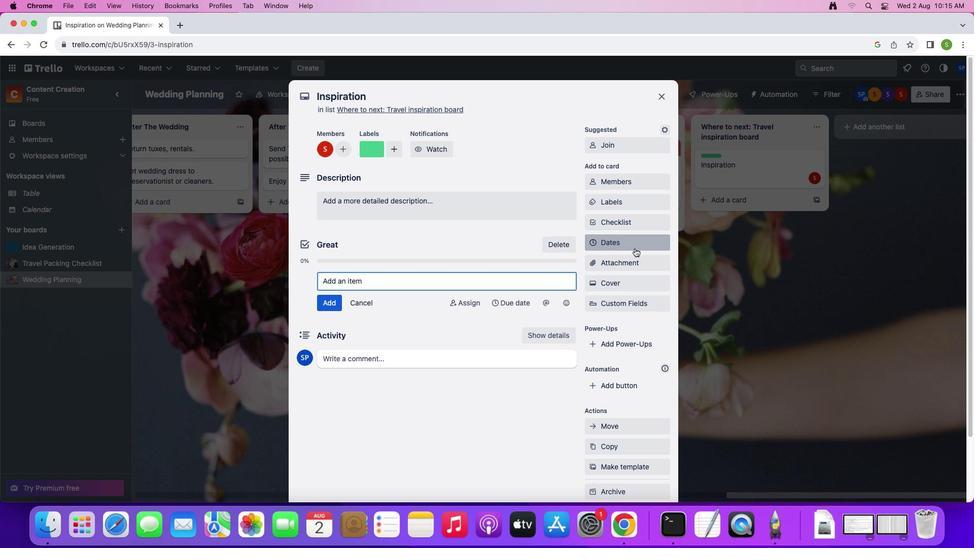 
Action: Mouse moved to (665, 212)
Screenshot: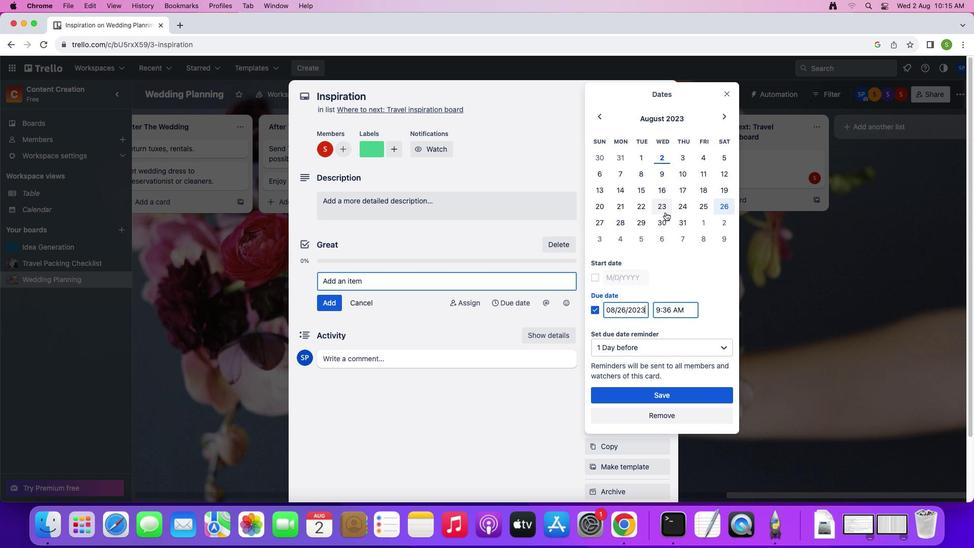 
Action: Mouse pressed left at (665, 212)
Screenshot: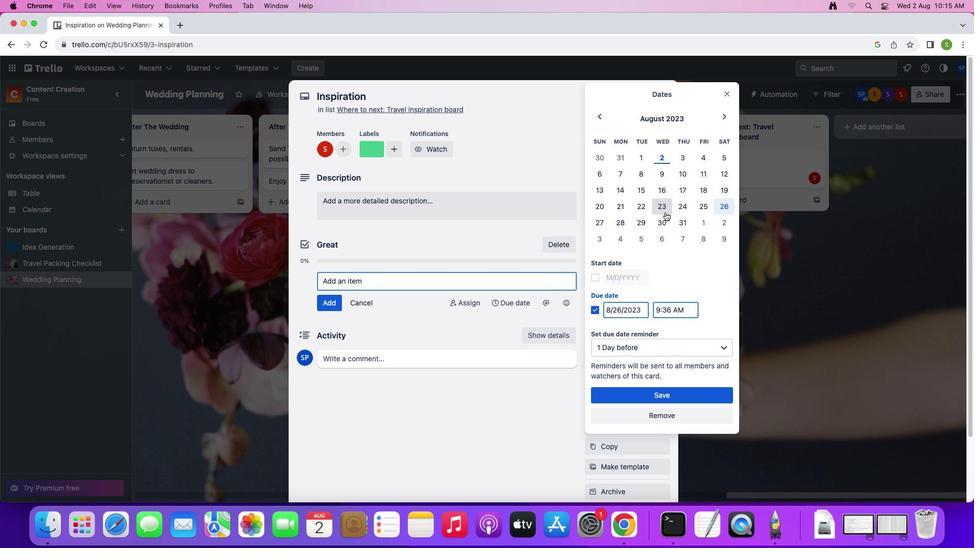 
Action: Mouse moved to (592, 279)
Screenshot: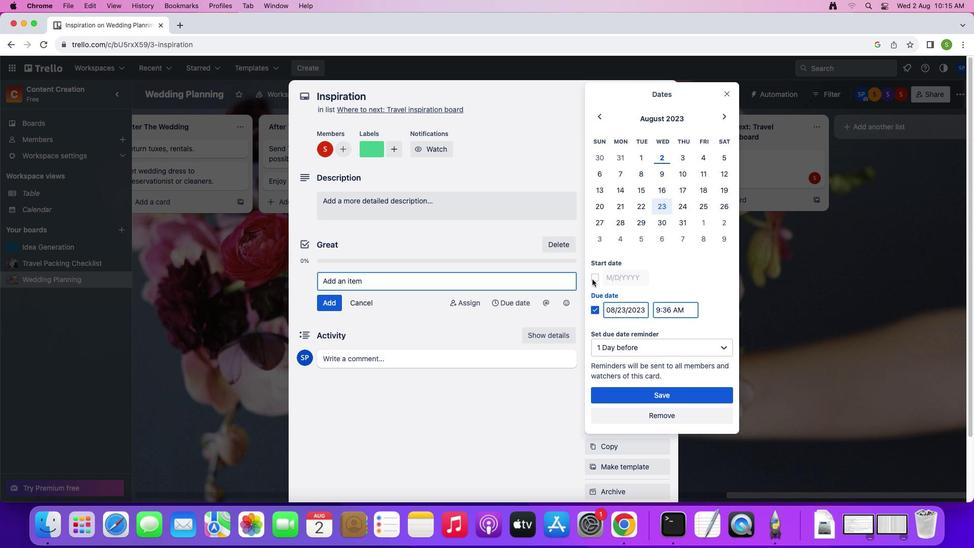 
Action: Mouse pressed left at (592, 279)
Screenshot: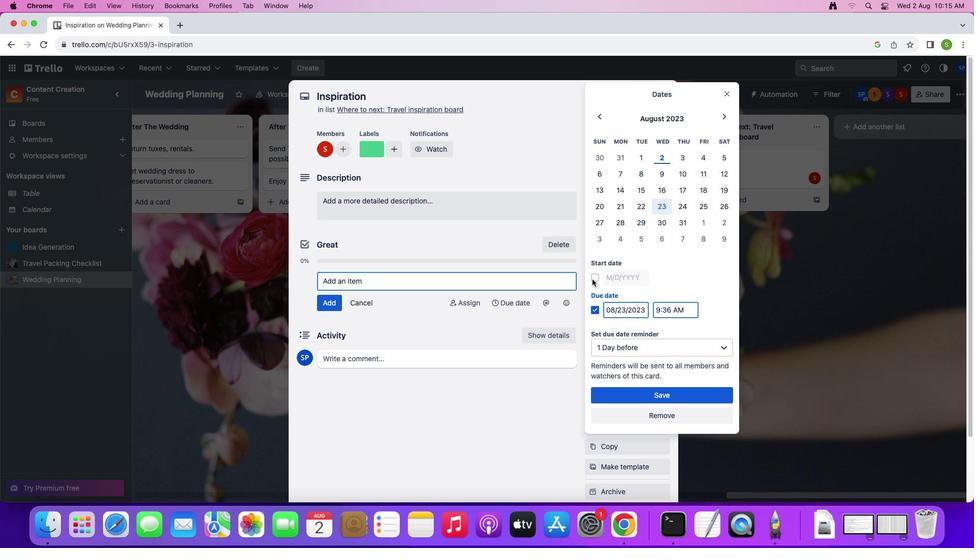 
Action: Mouse moved to (635, 391)
Screenshot: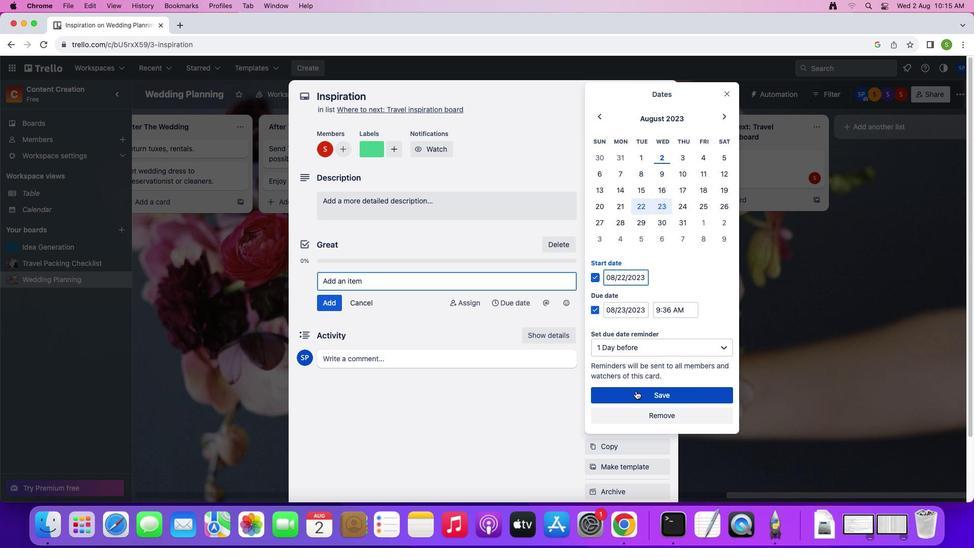 
Action: Mouse pressed left at (635, 391)
Screenshot: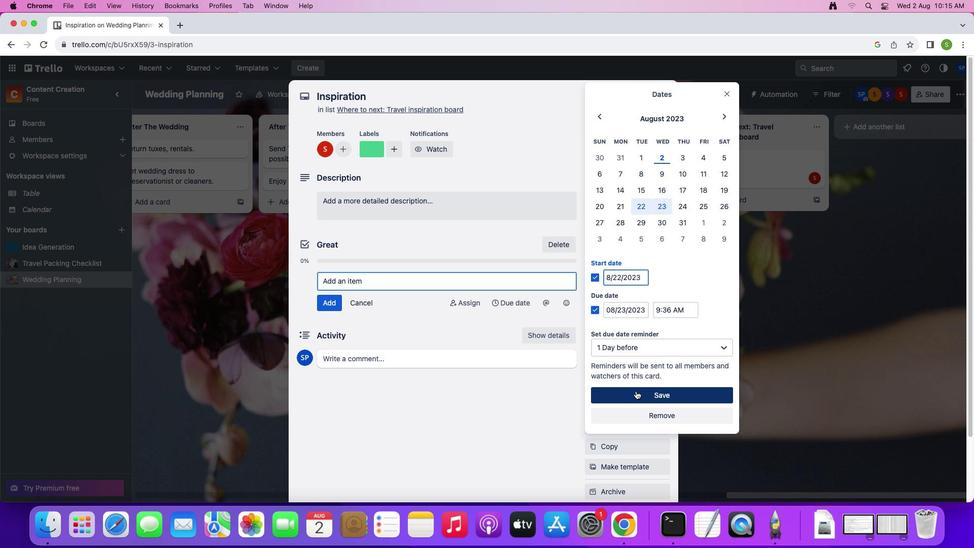 
Action: Mouse moved to (603, 280)
Screenshot: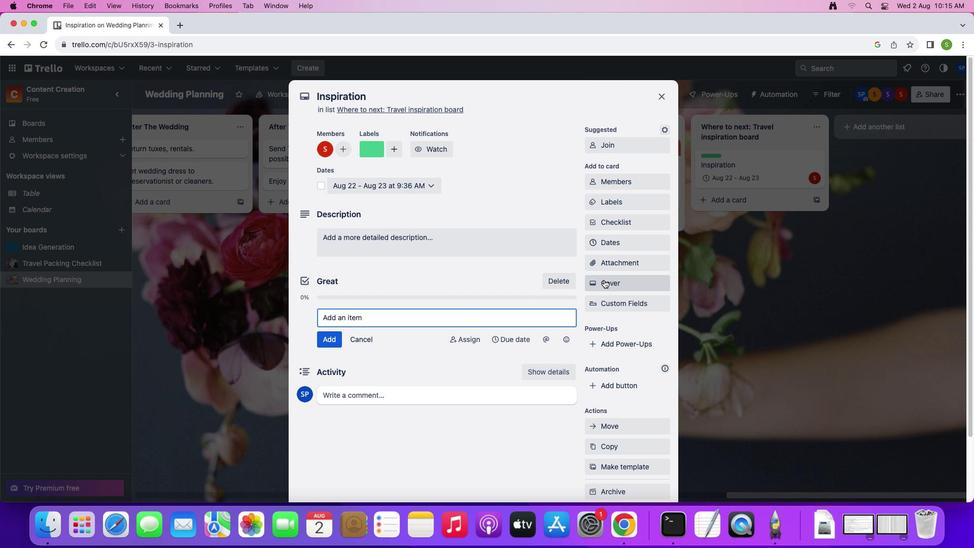
Action: Mouse pressed left at (603, 280)
Screenshot: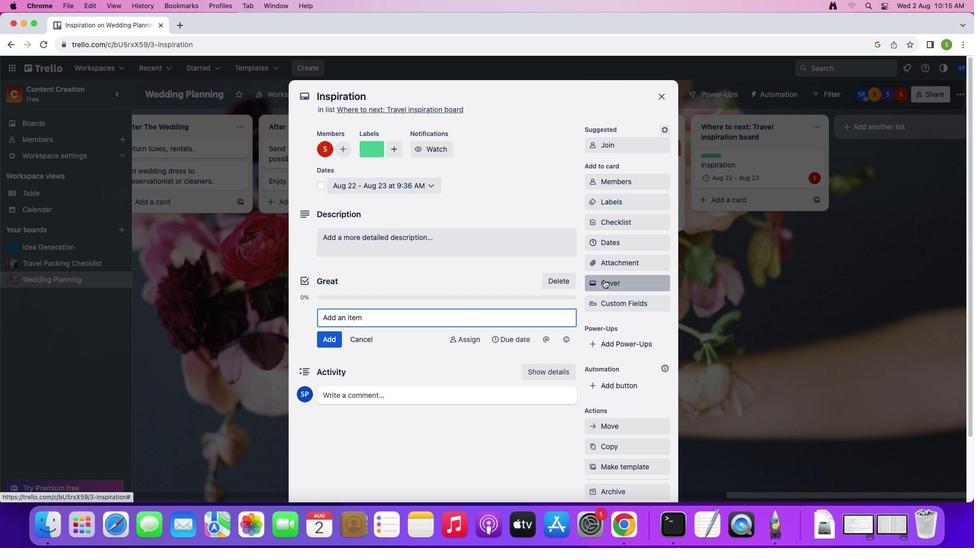 
Action: Mouse moved to (627, 324)
Screenshot: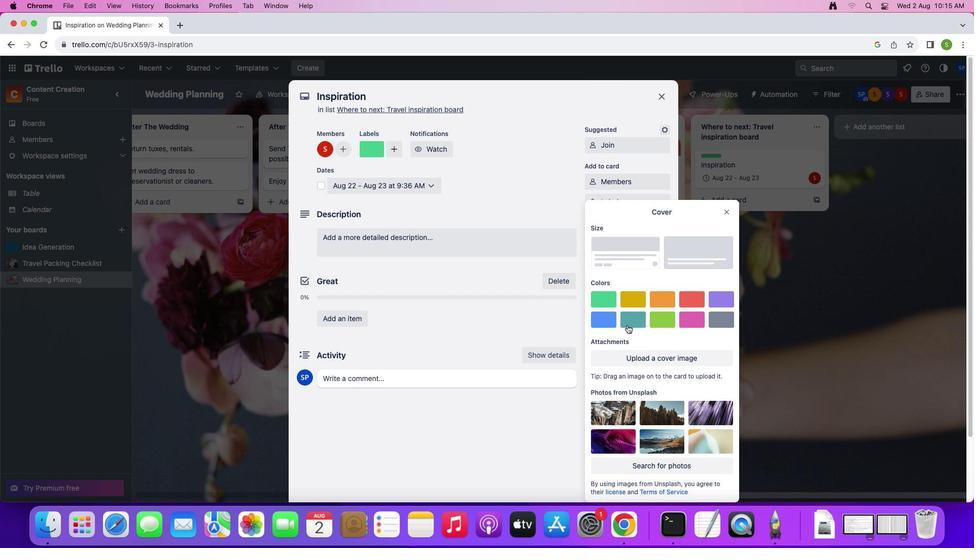 
Action: Mouse pressed left at (627, 324)
Screenshot: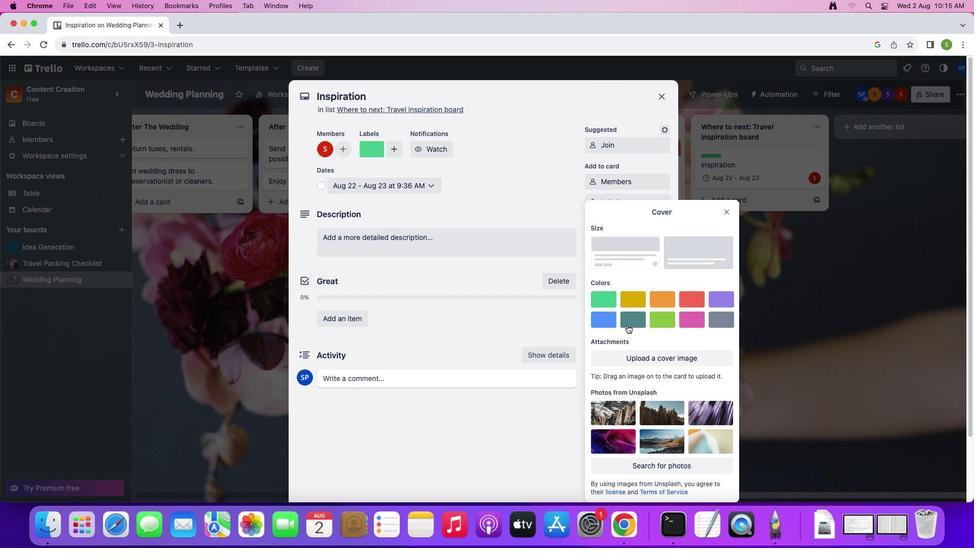 
Action: Mouse moved to (730, 195)
Screenshot: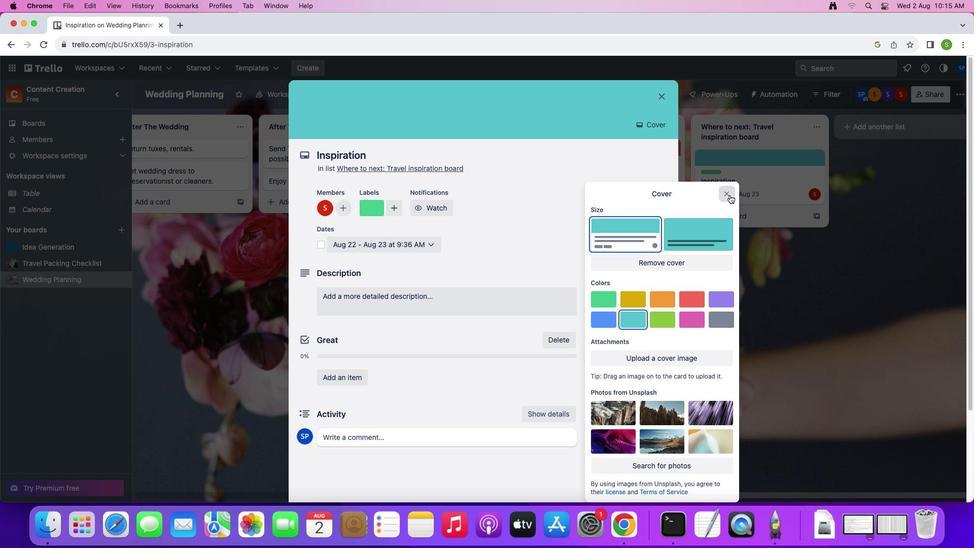 
Action: Mouse pressed left at (730, 195)
Screenshot: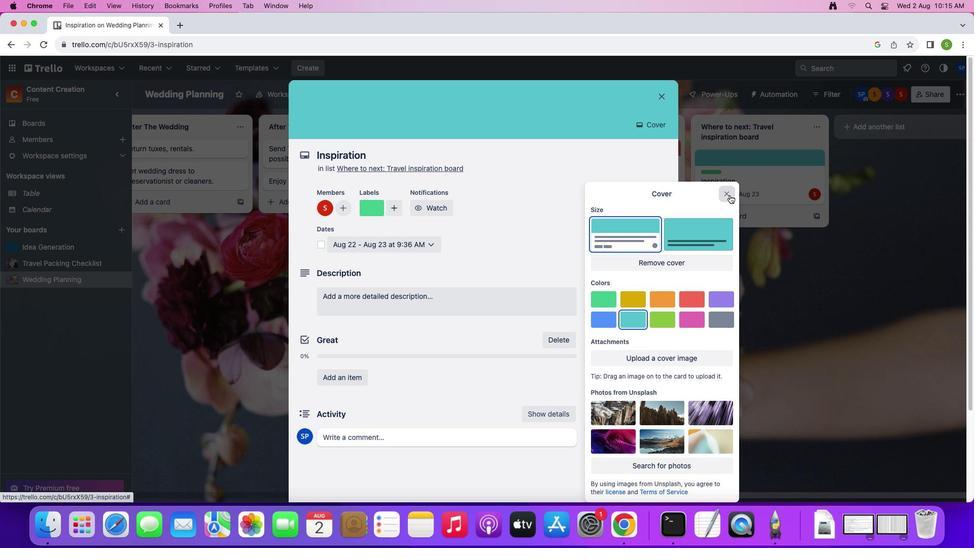 
Action: Mouse moved to (323, 244)
Screenshot: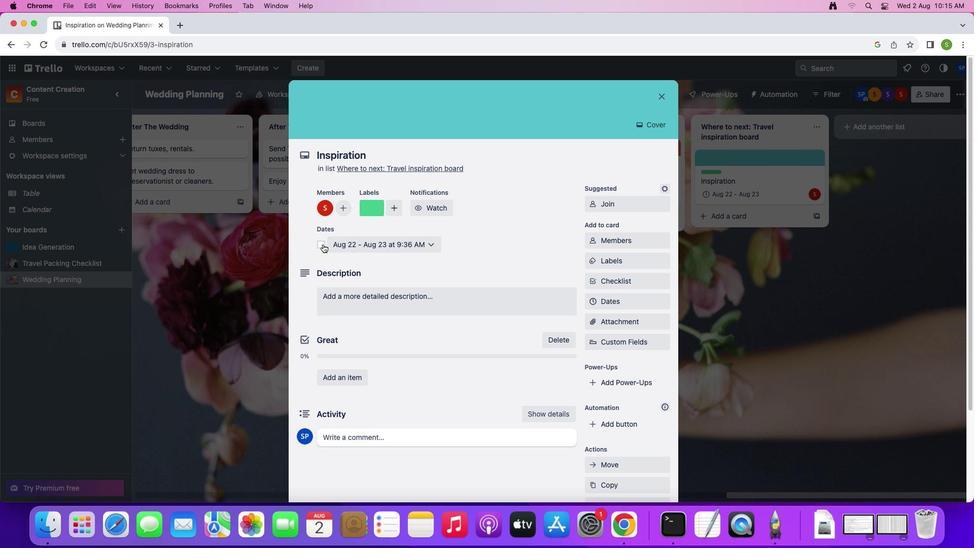 
Action: Mouse pressed left at (323, 244)
Screenshot: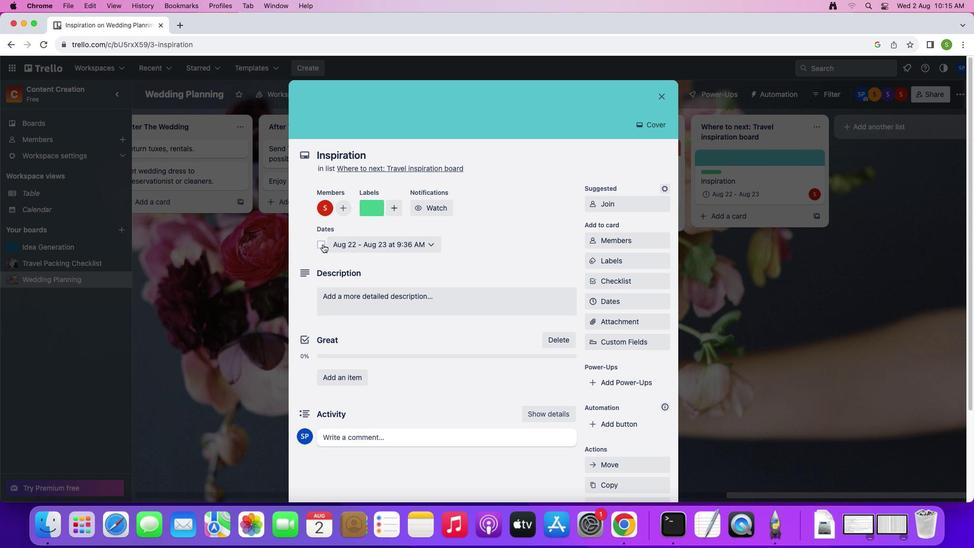 
Action: Mouse moved to (417, 206)
Screenshot: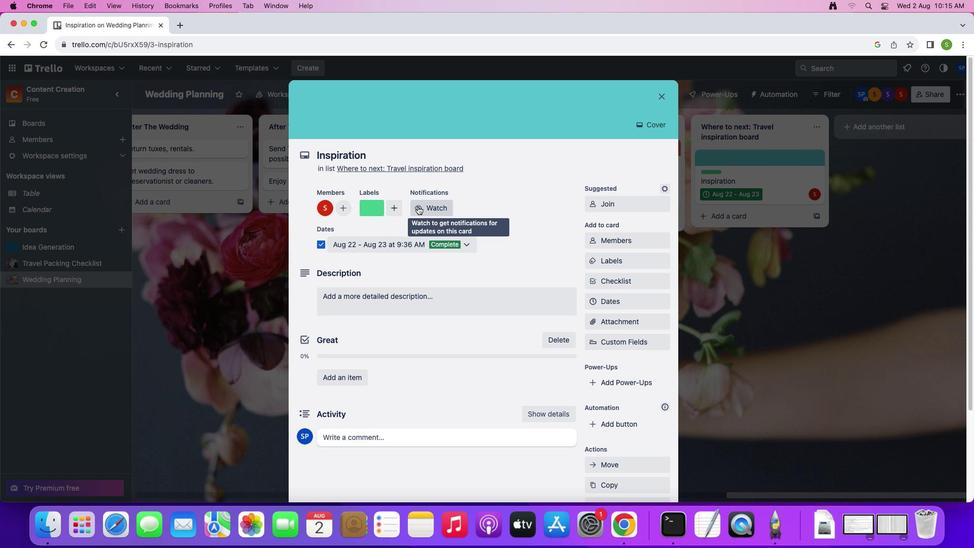 
Action: Mouse pressed left at (417, 206)
Screenshot: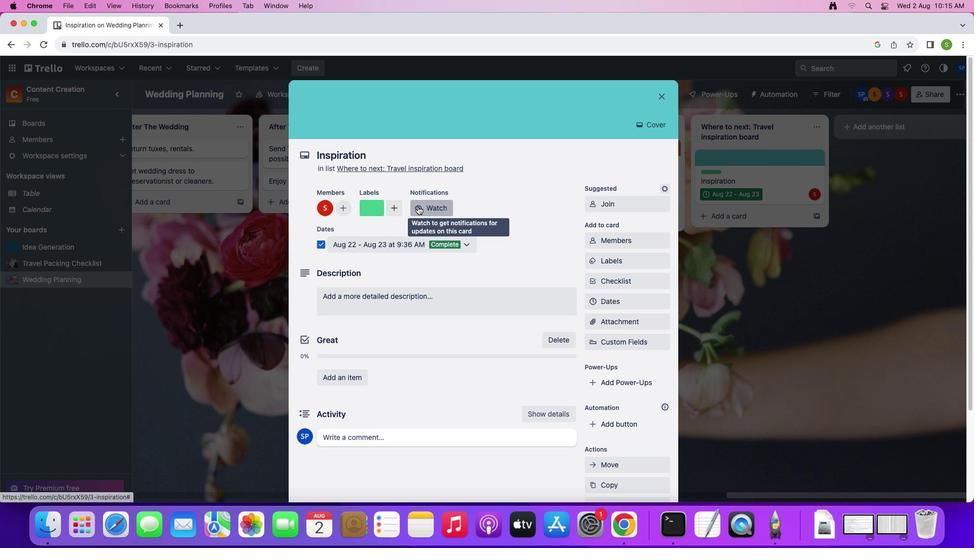 
Action: Mouse moved to (384, 300)
Screenshot: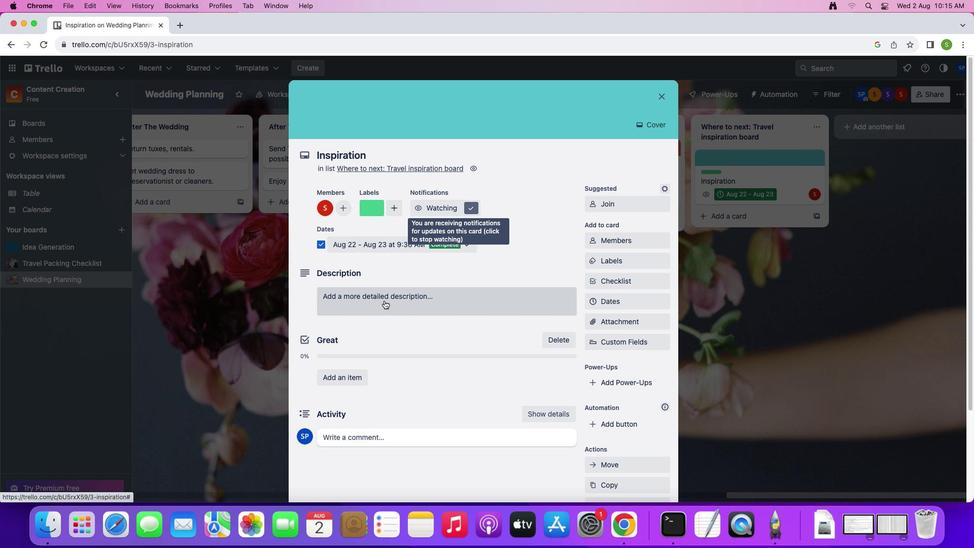 
Action: Mouse pressed left at (384, 300)
Screenshot: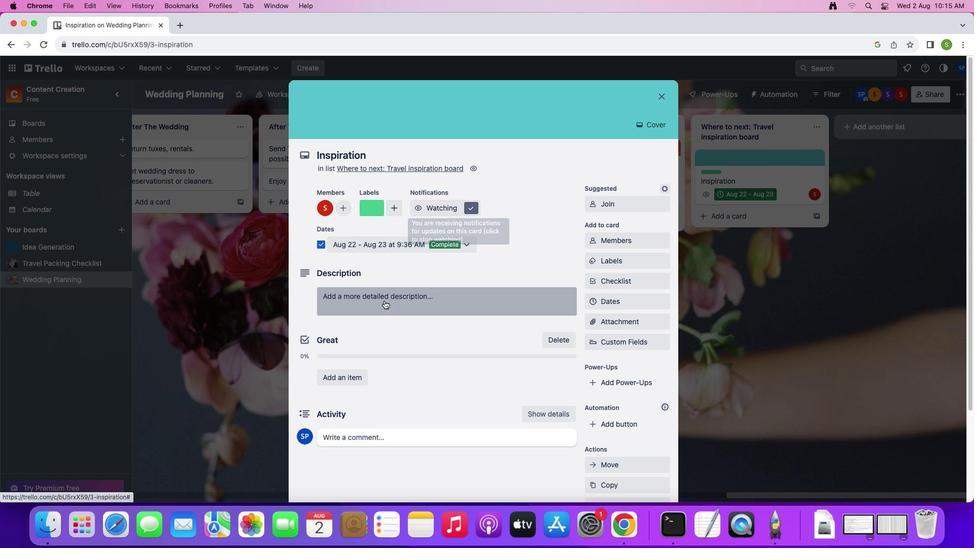 
Action: Key pressed Key.shift'U''s''e'Key.space't''h''i''s'Key.space't''e''m''p''l''a''t''e'Key.space't''o'Key.space's''t''a''r''t'Key.space'p''l''a''n''n''i''n''g'Key.space'y''o''u''r'Key.space'n''e''x''t'Key.space'd''r''e''a''m'Key.space't''r''i''p'
Screenshot: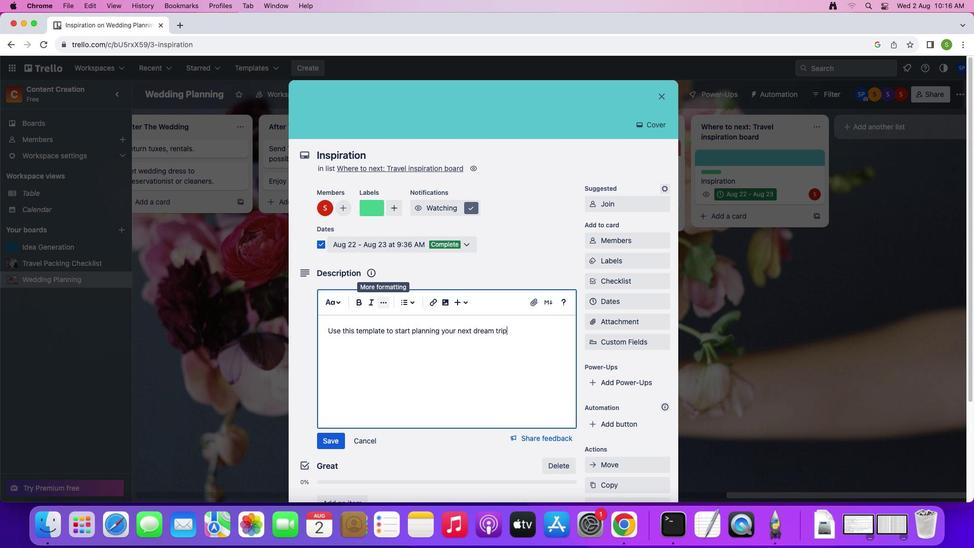 
Action: Mouse moved to (336, 442)
Screenshot: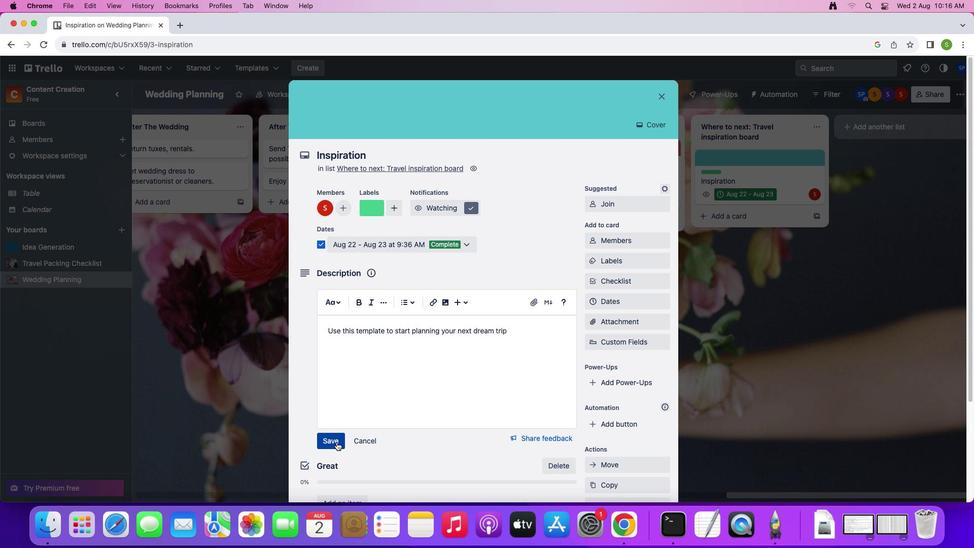 
Action: Mouse pressed left at (336, 442)
Screenshot: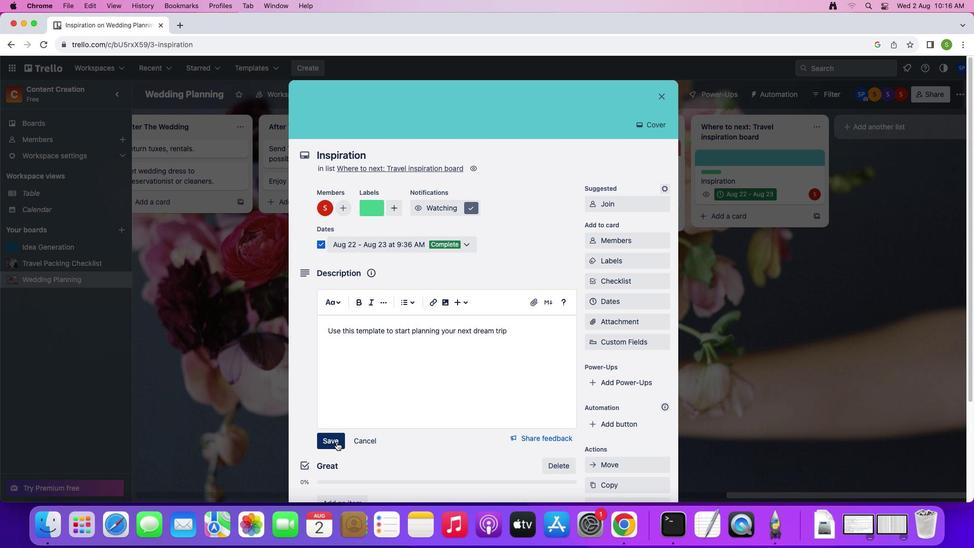 
Action: Mouse moved to (385, 413)
Screenshot: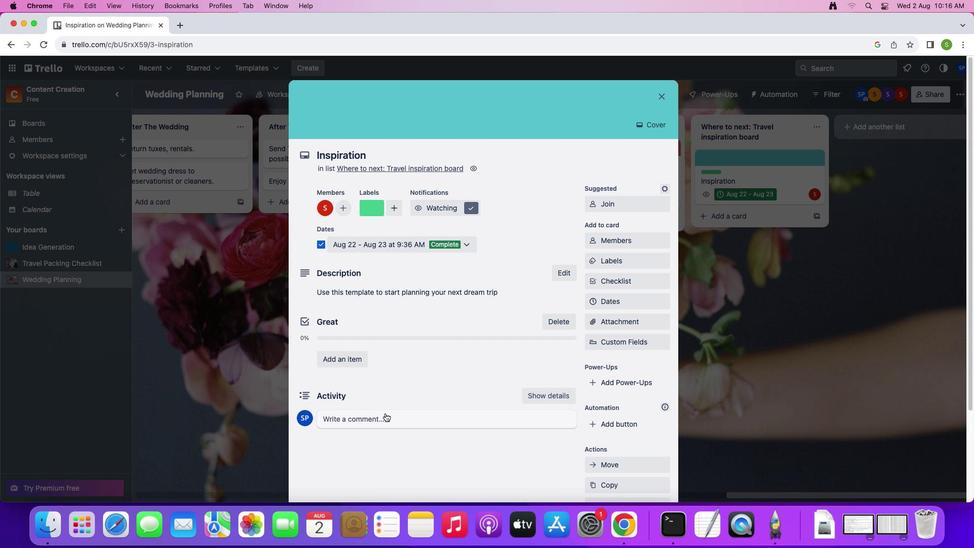 
Action: Mouse scrolled (385, 413) with delta (0, 0)
Screenshot: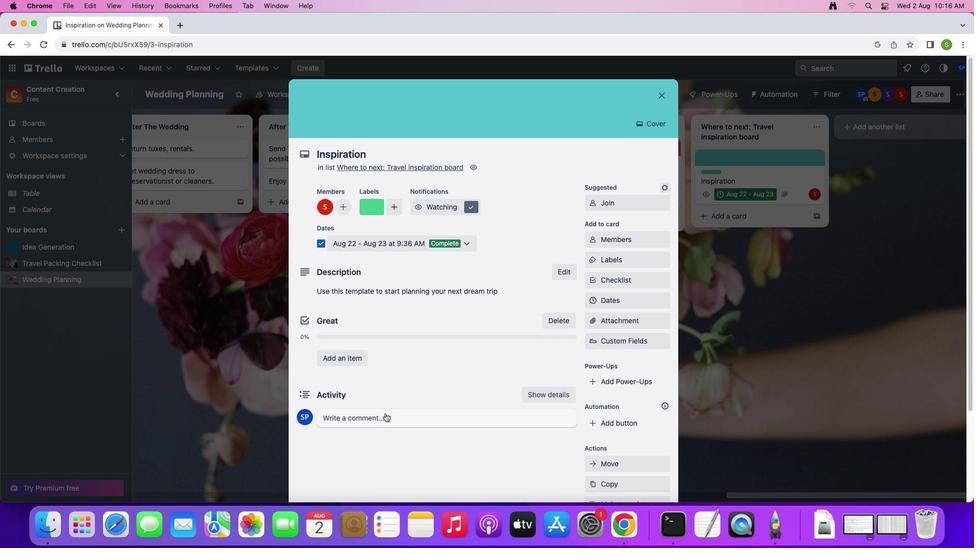 
Action: Mouse moved to (385, 413)
Screenshot: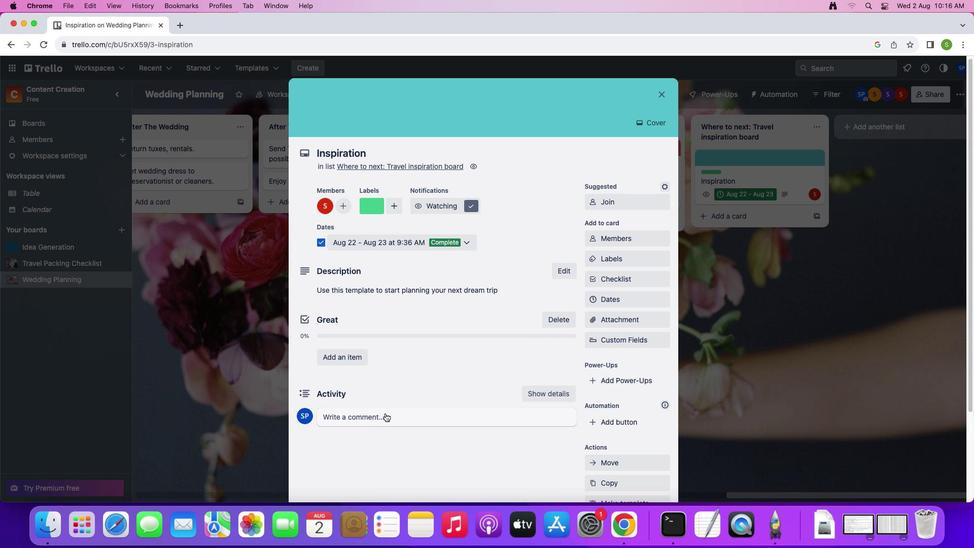 
Action: Mouse scrolled (385, 413) with delta (0, 0)
Screenshot: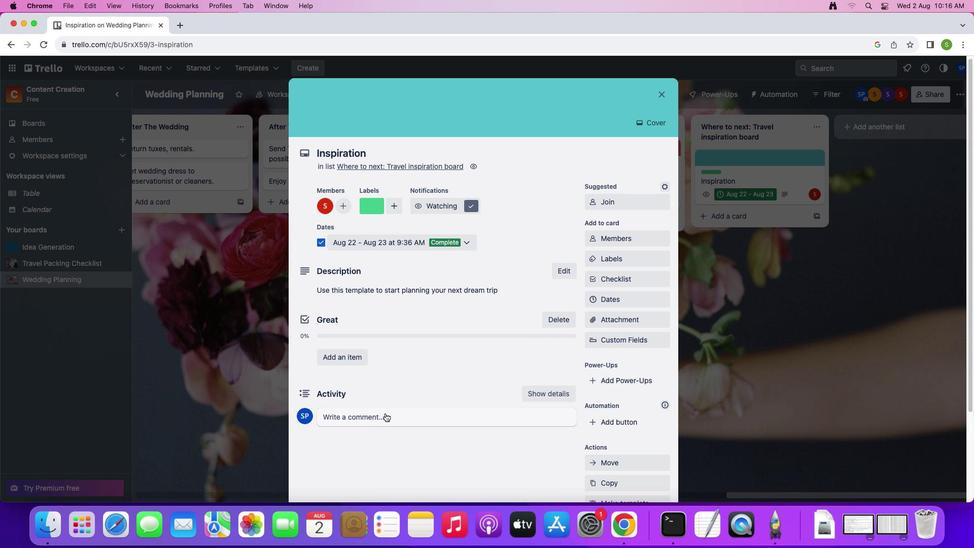
Action: Mouse moved to (365, 407)
Screenshot: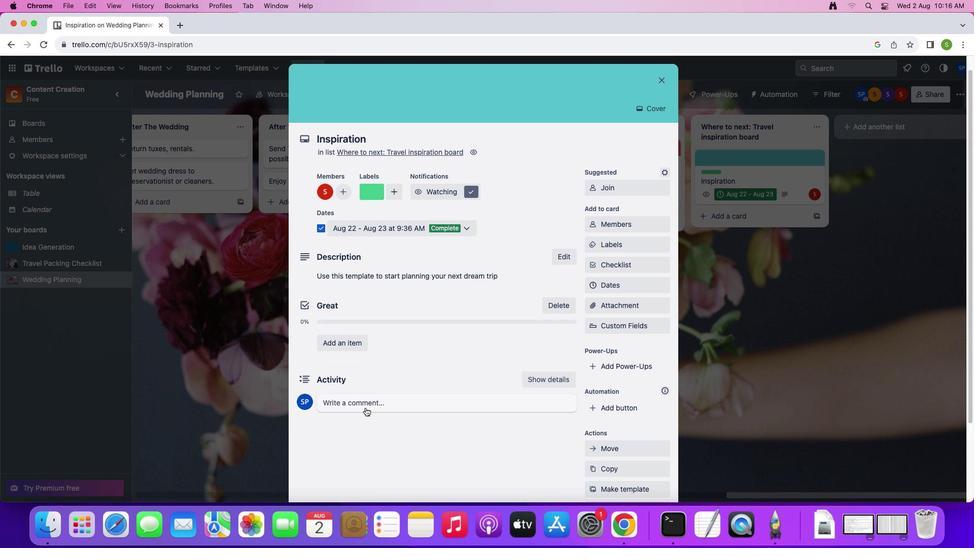 
Action: Mouse pressed left at (365, 407)
Screenshot: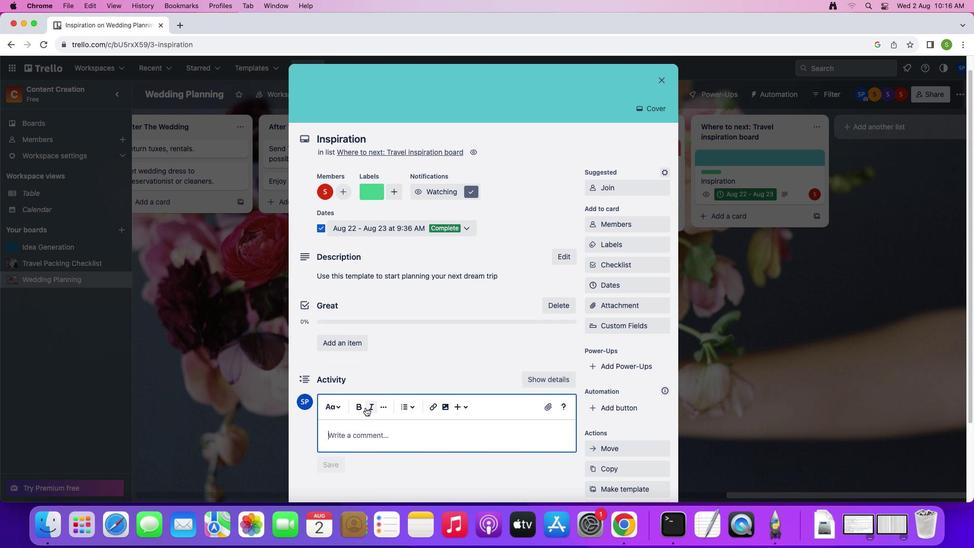 
Action: Mouse moved to (429, 357)
Screenshot: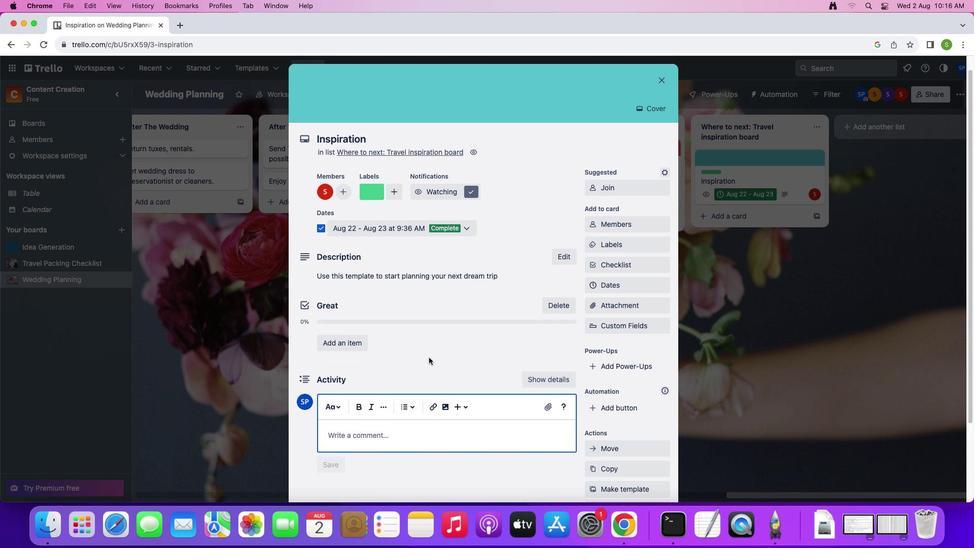 
Action: Key pressed Key.shift'B''o''a''r''d'
Screenshot: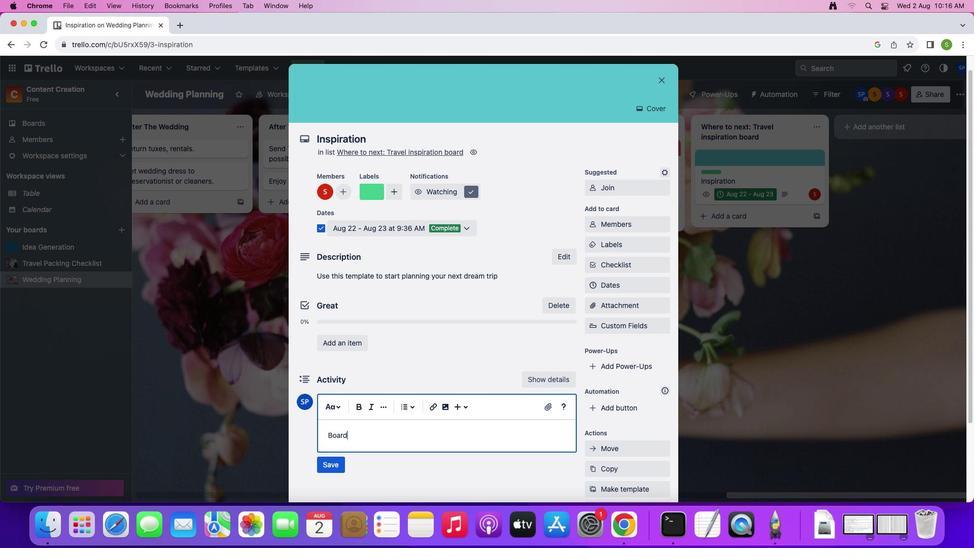 
Action: Mouse moved to (336, 471)
Screenshot: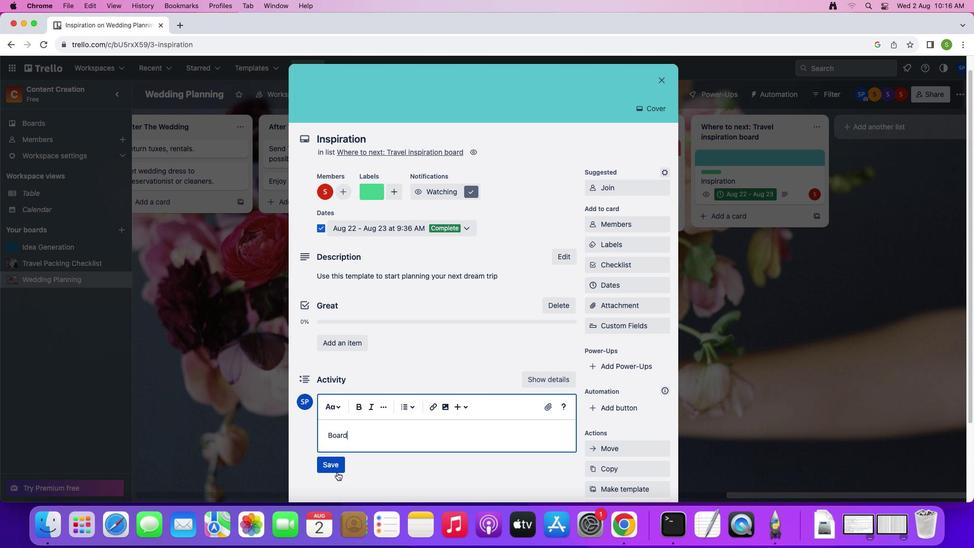 
Action: Mouse pressed left at (336, 471)
Screenshot: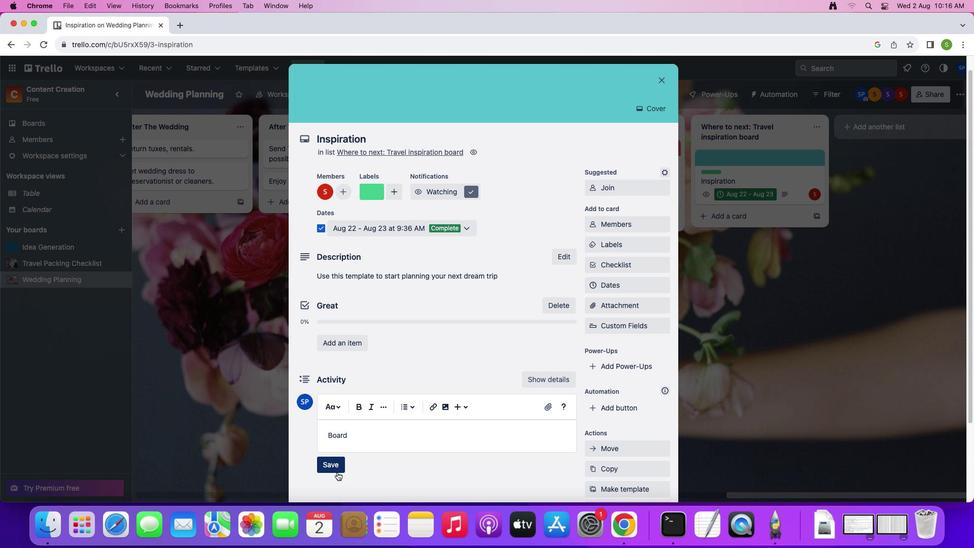 
Action: Mouse moved to (665, 79)
Screenshot: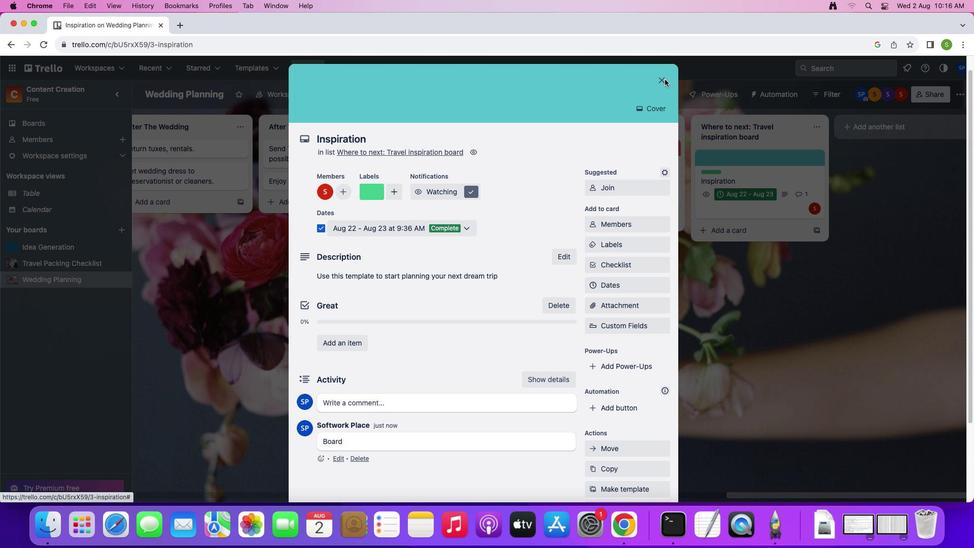 
Action: Mouse pressed left at (665, 79)
Screenshot: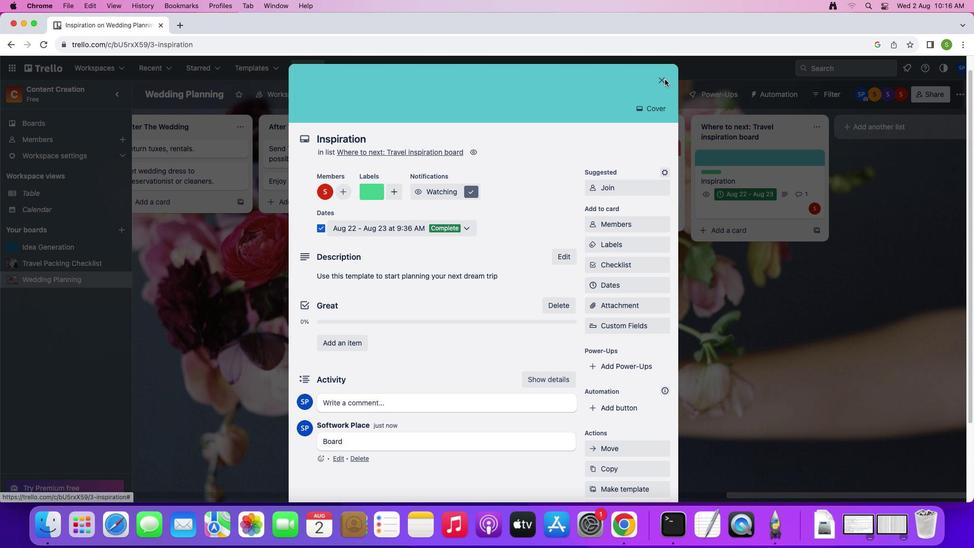 
Action: Mouse moved to (667, 80)
Screenshot: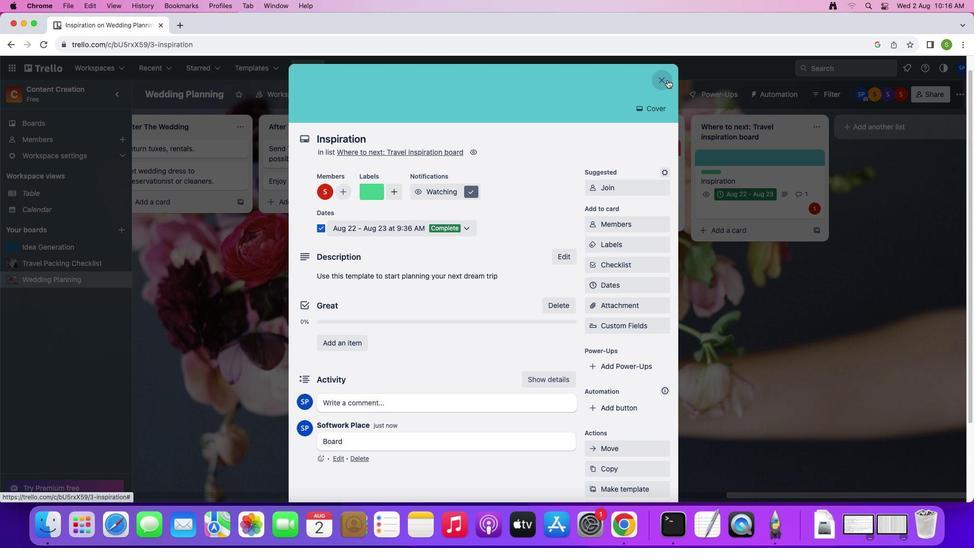 
Action: Mouse pressed left at (667, 80)
Screenshot: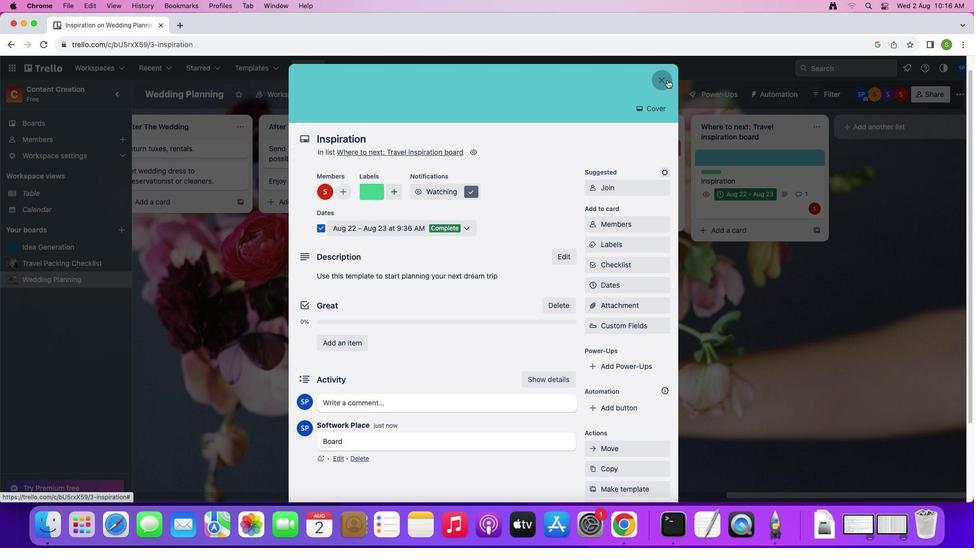 
Action: Mouse moved to (709, 291)
Screenshot: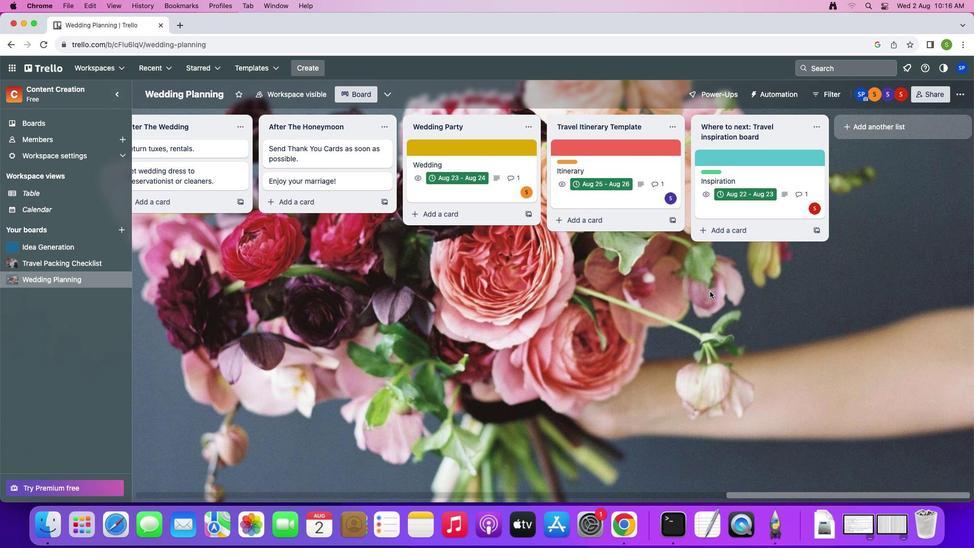 
